 Task: Compose an email with the signature Kyle Scott with the subject Request for feedback on a non-disclosure agreement and the message Please let me know if there are any updates on the project budget. from softage.3@softage.net to softage.9@softage.net with an attached audio file Audio_poem.mp3 Undo the message, redo the message and add the line (Thank you) Send the email. Finally, move the email from Sent Items to the label Manufacturing
Action: Mouse moved to (82, 166)
Screenshot: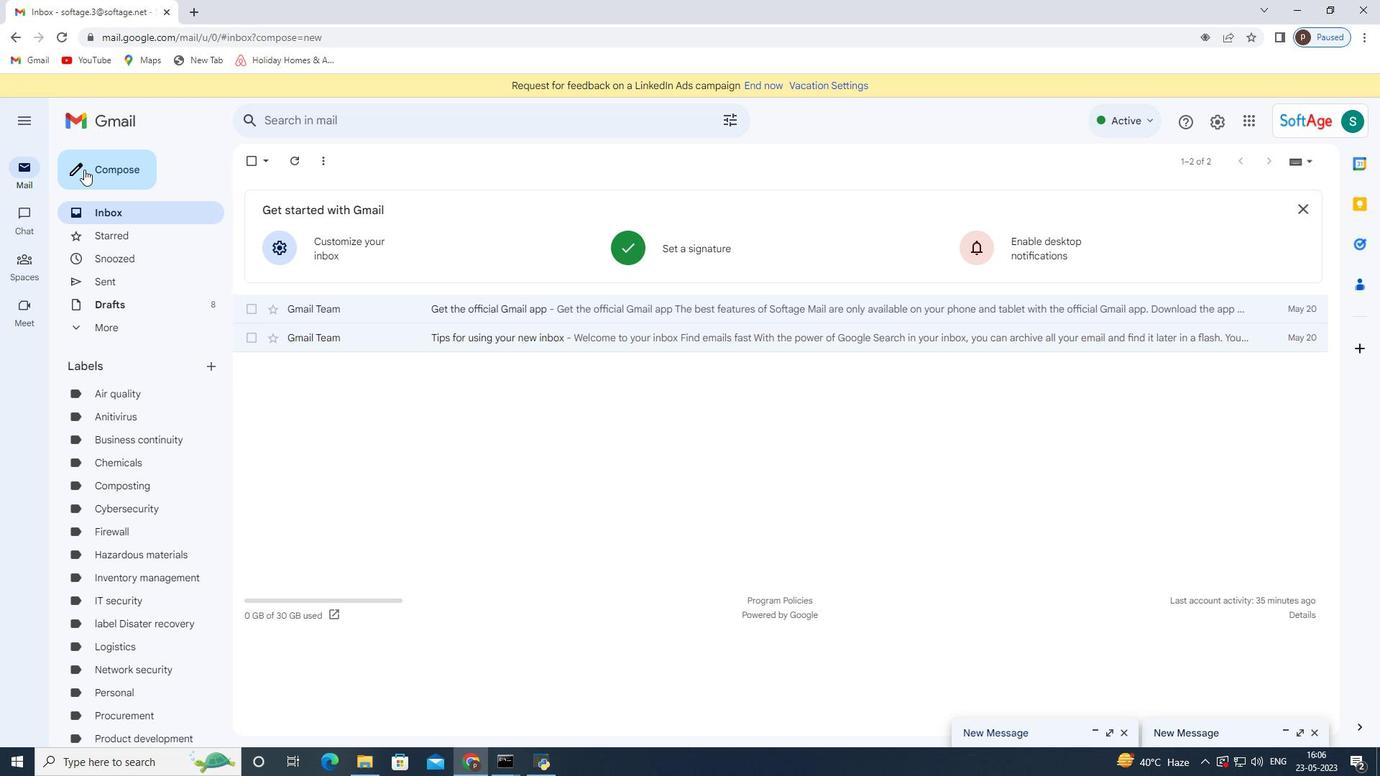 
Action: Mouse pressed left at (82, 166)
Screenshot: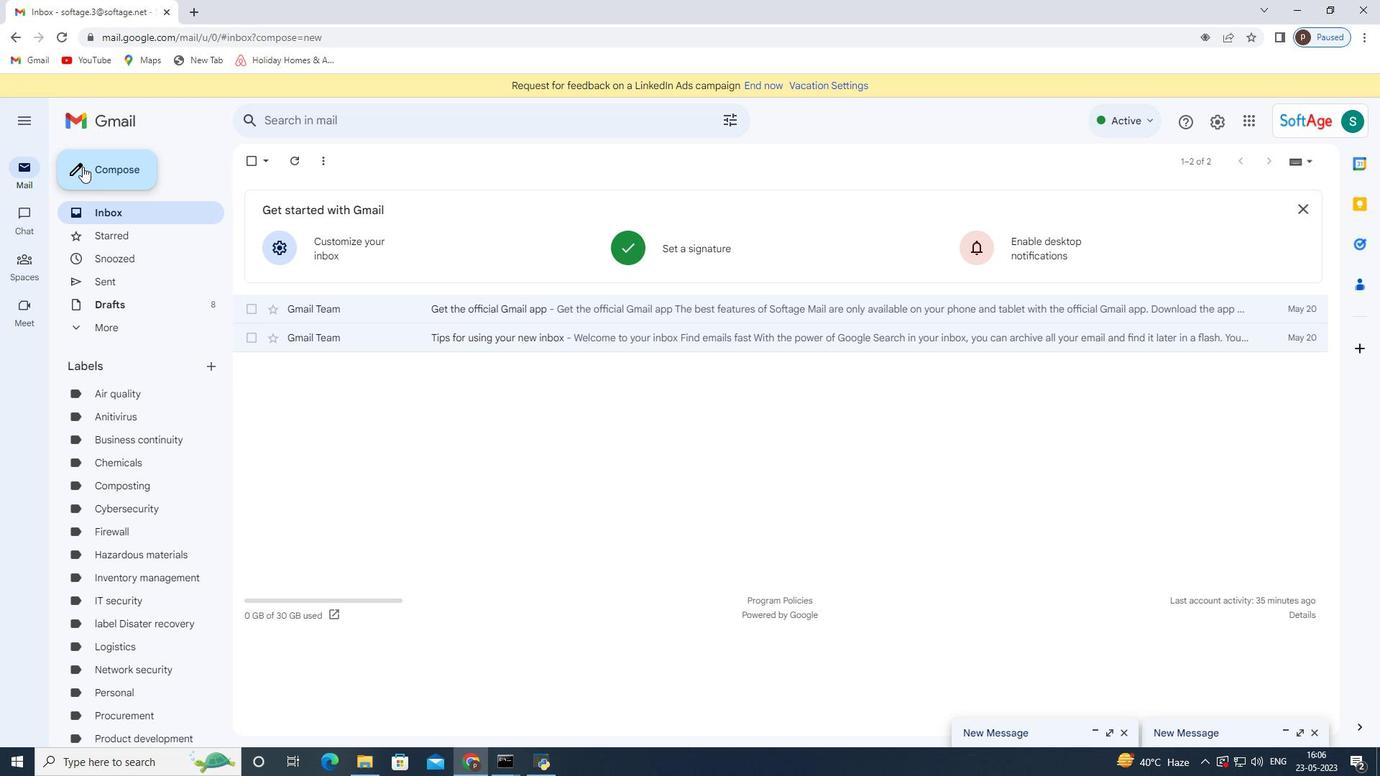 
Action: Mouse moved to (788, 719)
Screenshot: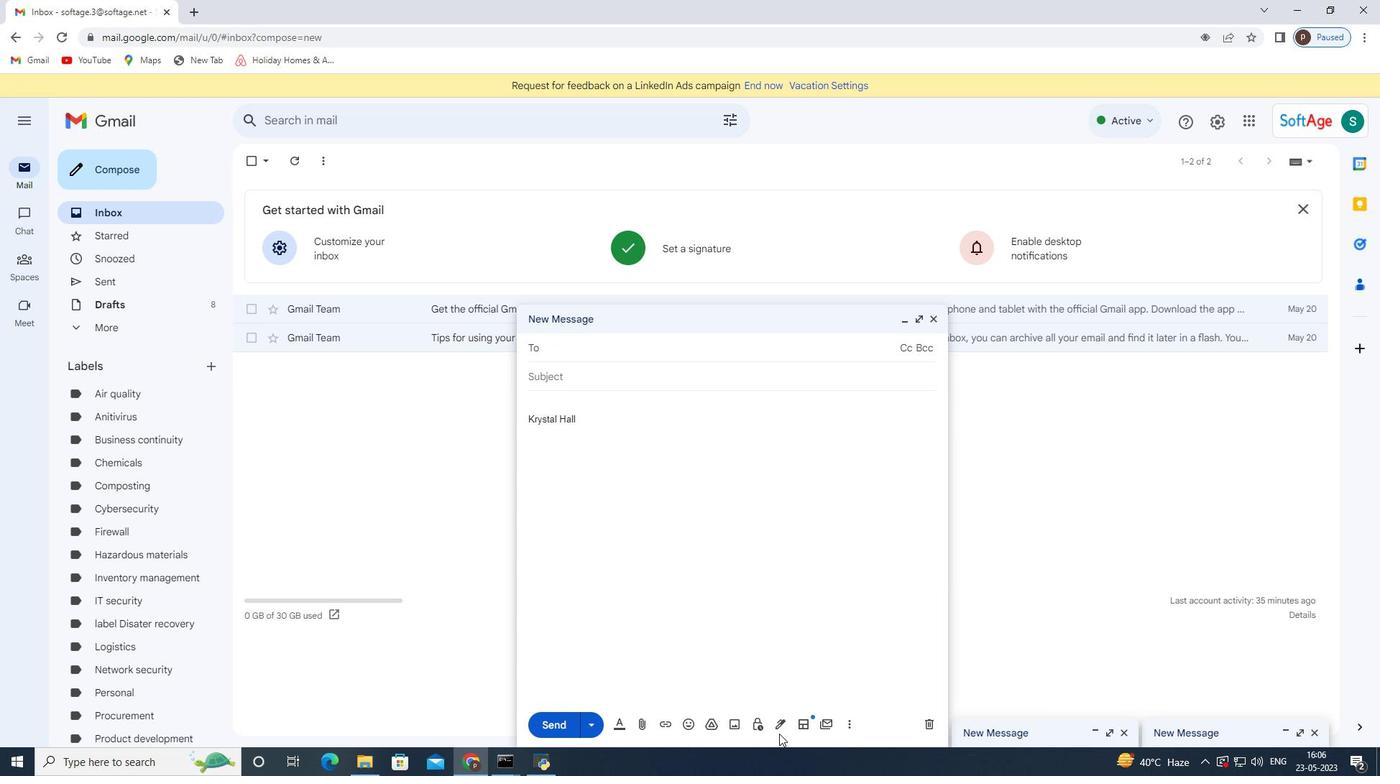 
Action: Mouse pressed left at (788, 719)
Screenshot: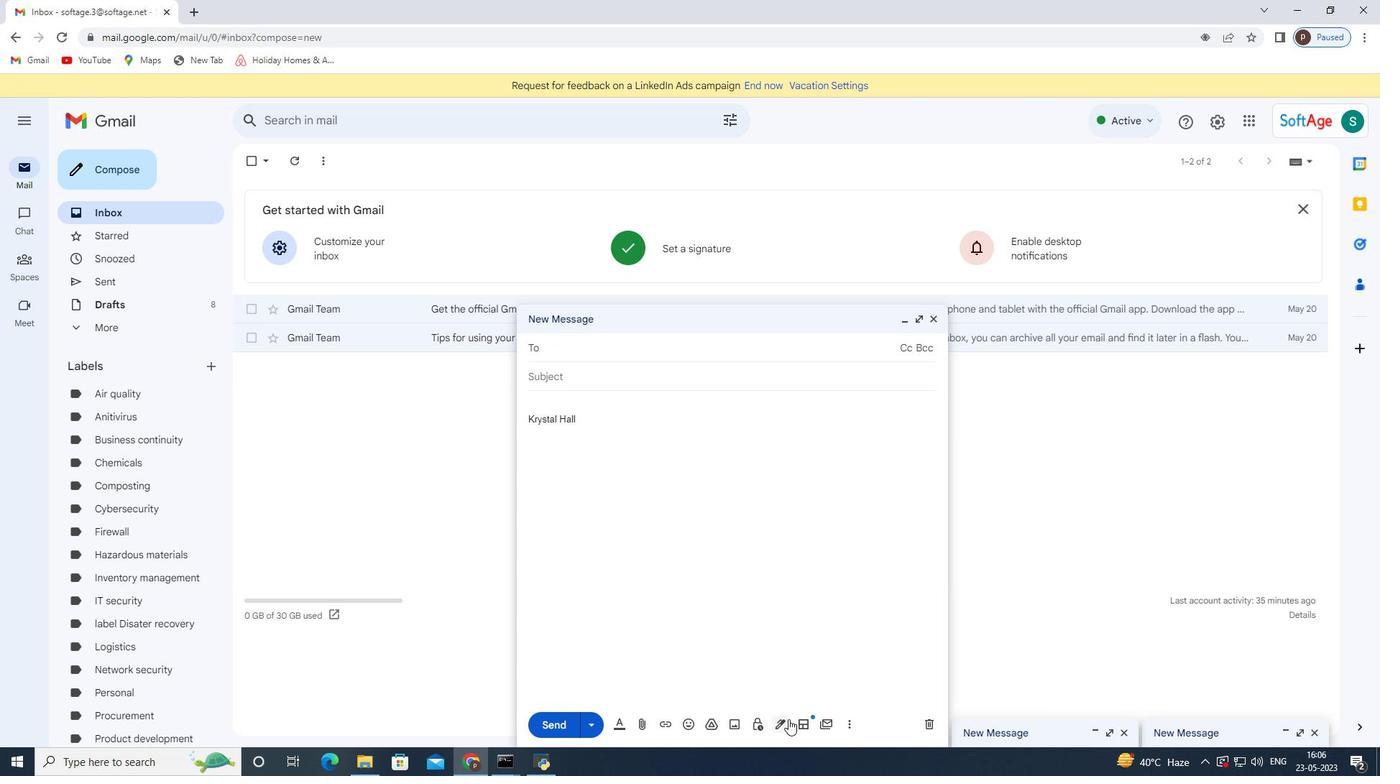 
Action: Mouse moved to (829, 635)
Screenshot: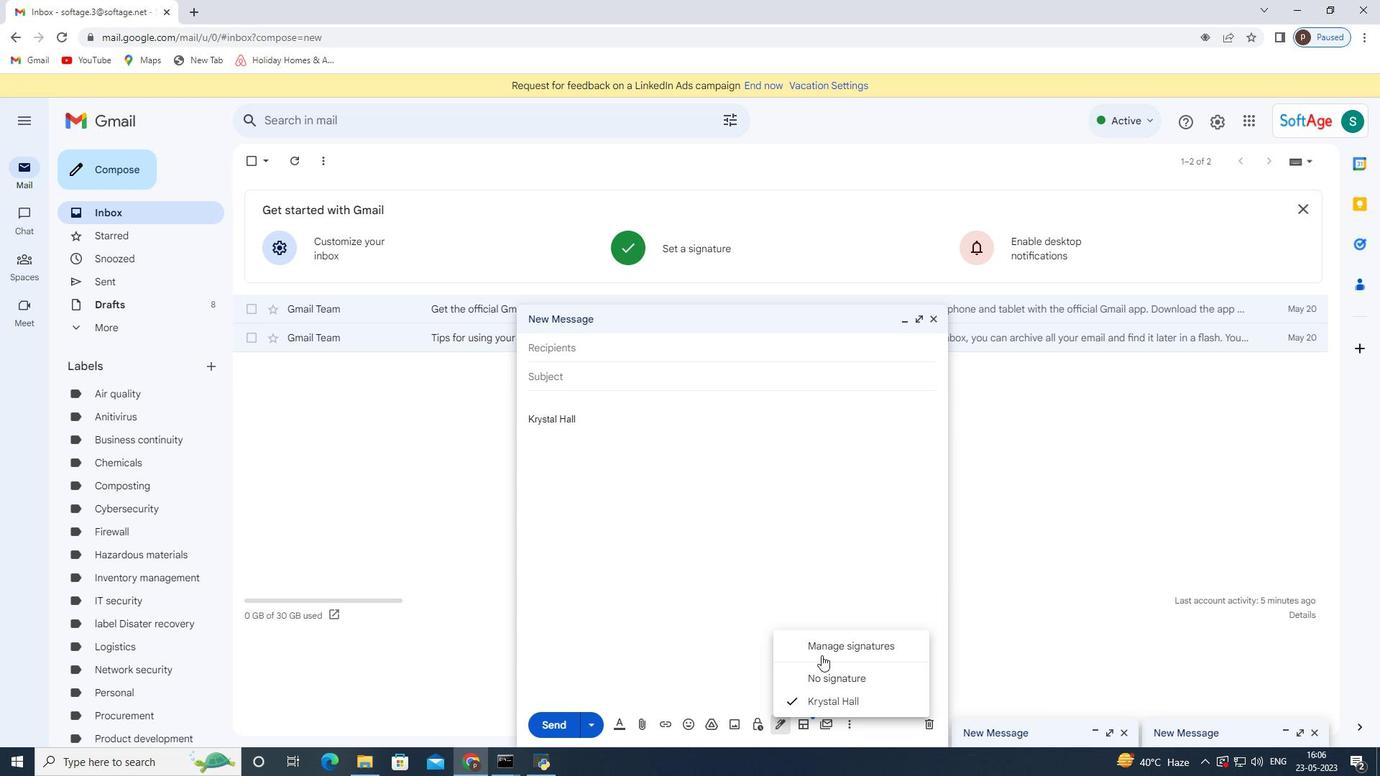 
Action: Mouse pressed left at (829, 635)
Screenshot: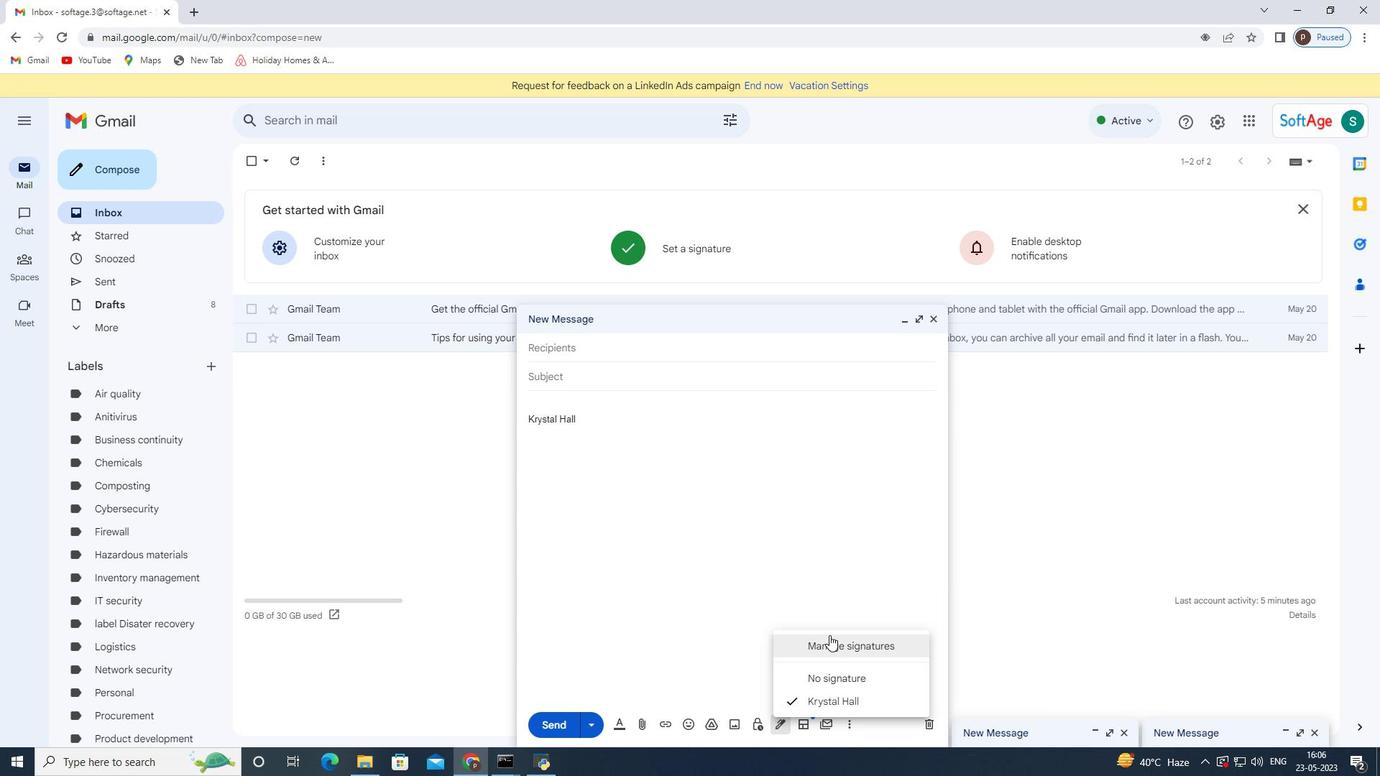 
Action: Mouse moved to (934, 317)
Screenshot: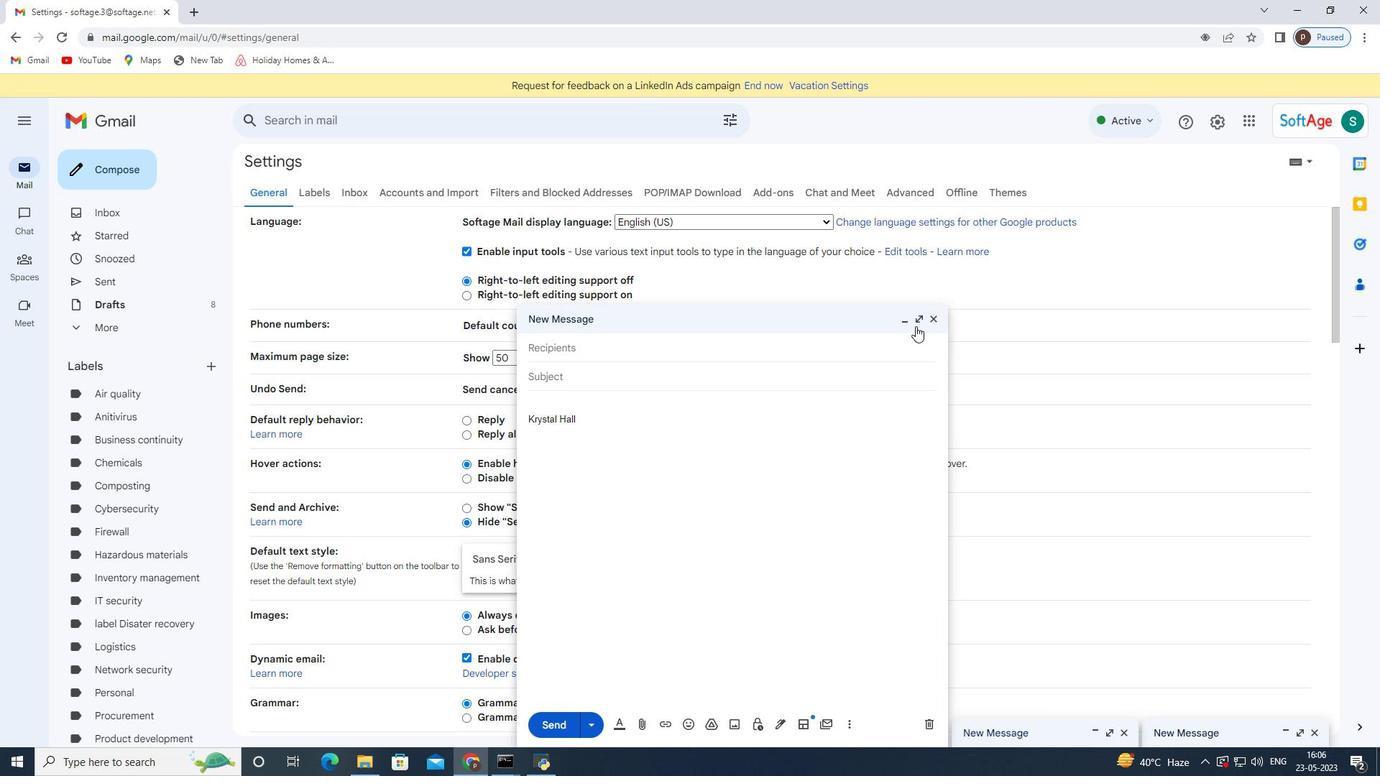 
Action: Mouse pressed left at (934, 317)
Screenshot: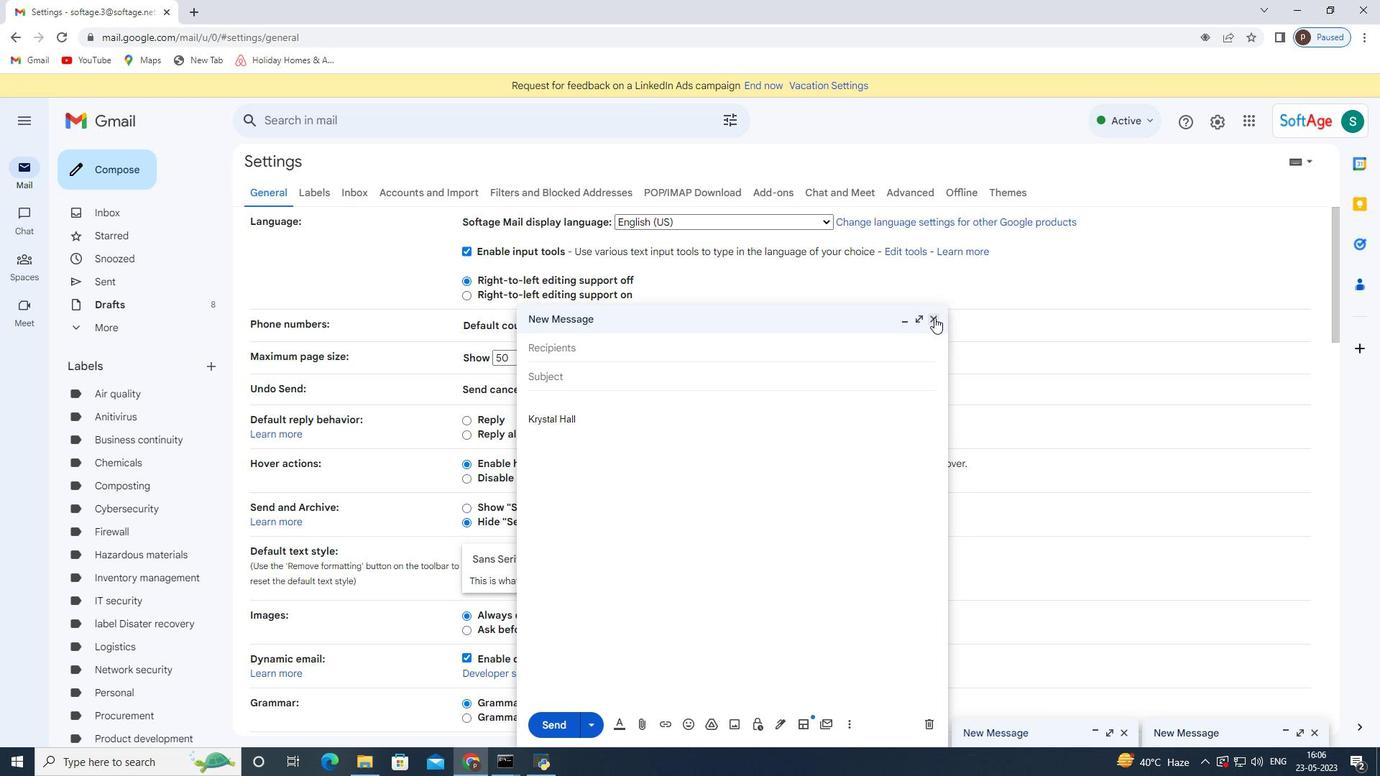 
Action: Mouse moved to (526, 424)
Screenshot: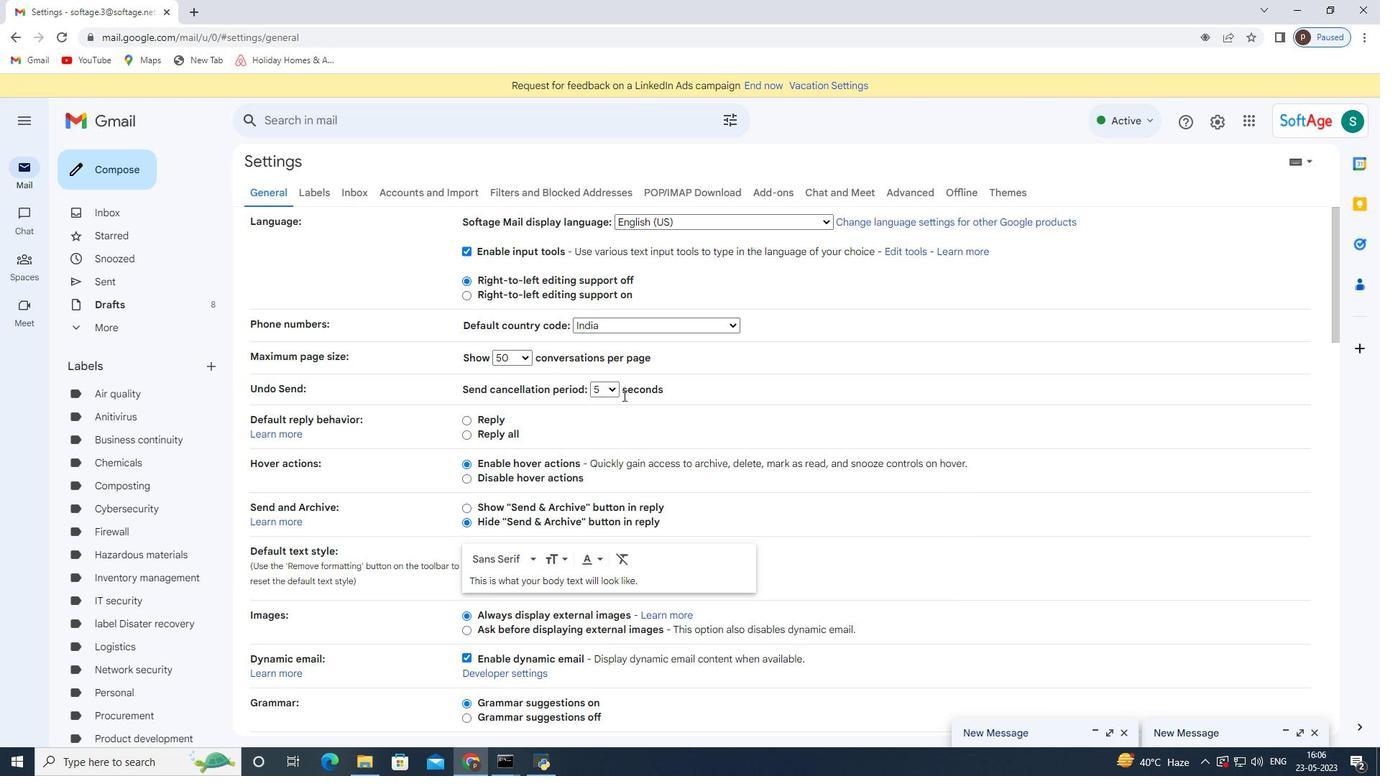 
Action: Mouse scrolled (526, 423) with delta (0, 0)
Screenshot: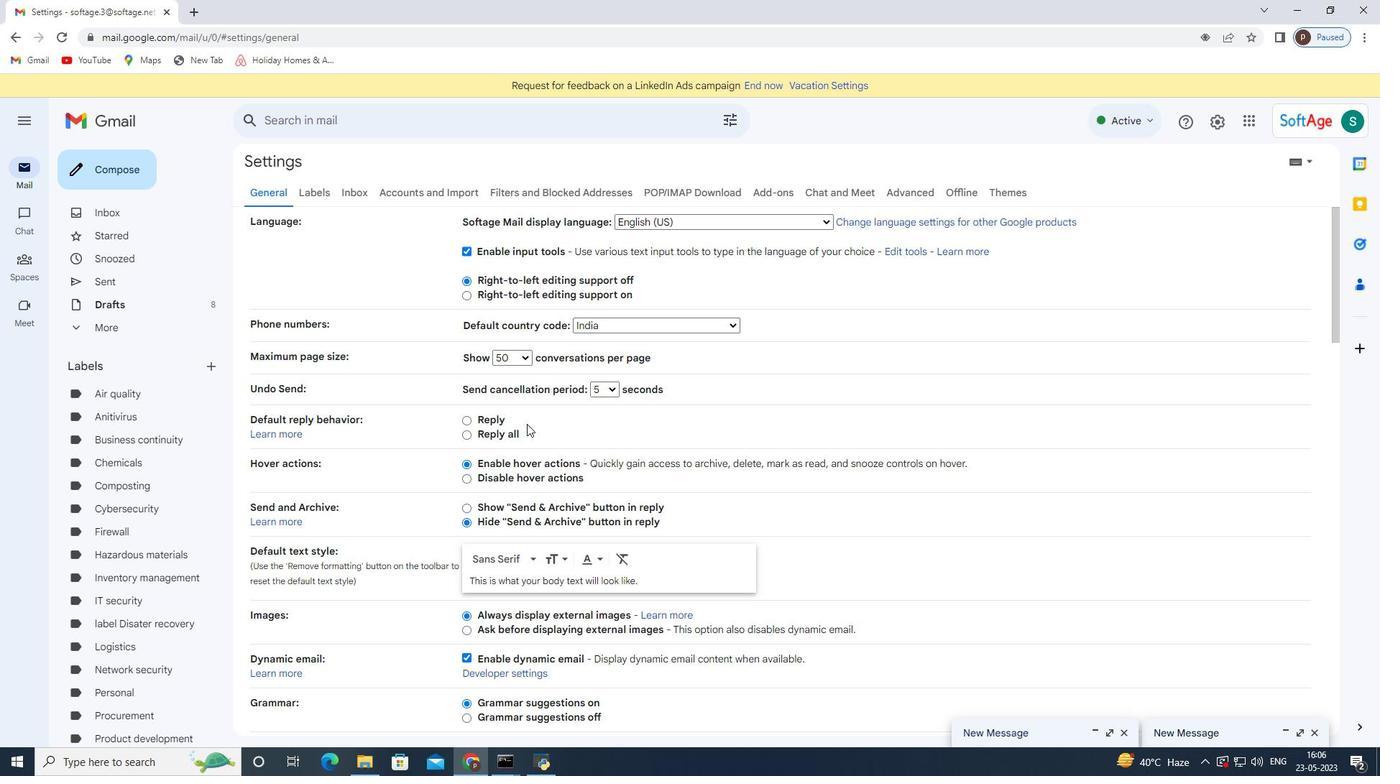 
Action: Mouse scrolled (526, 423) with delta (0, 0)
Screenshot: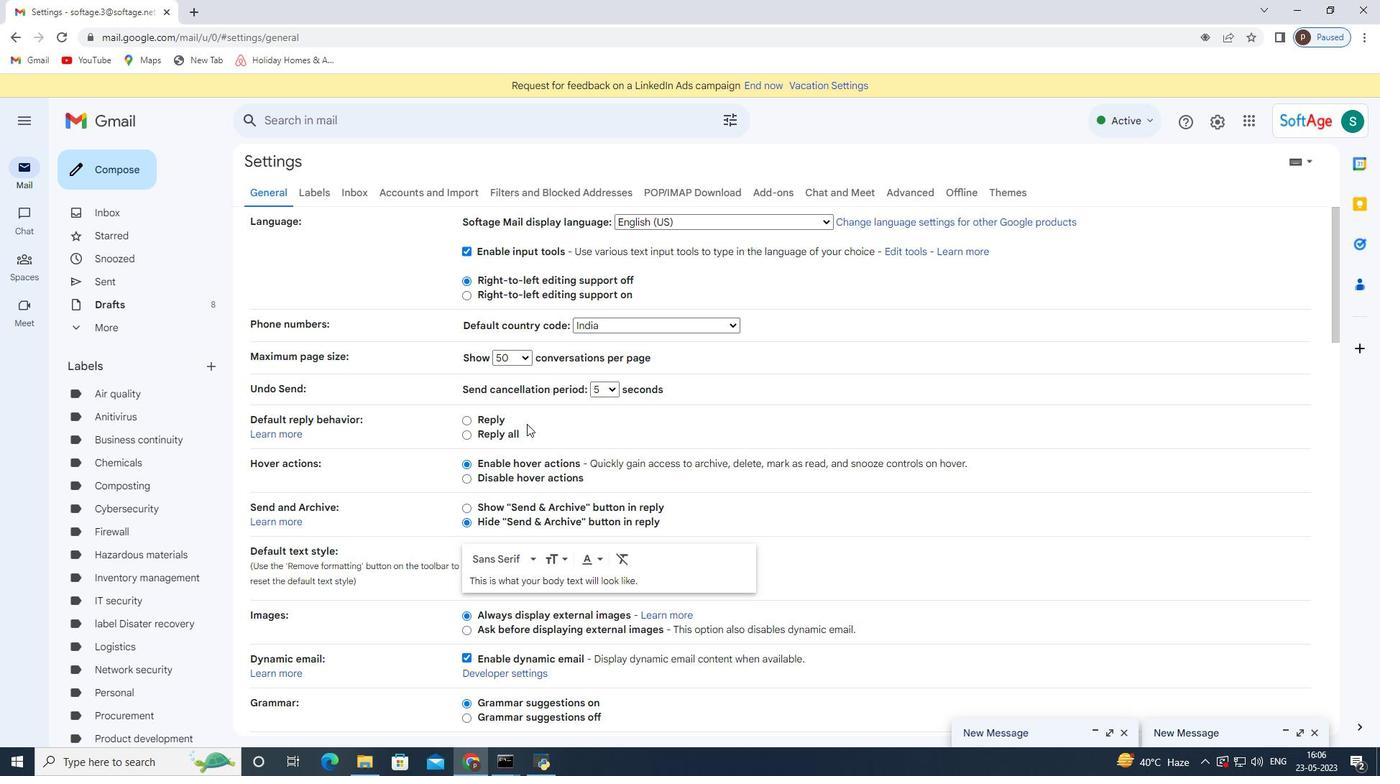 
Action: Mouse scrolled (526, 423) with delta (0, 0)
Screenshot: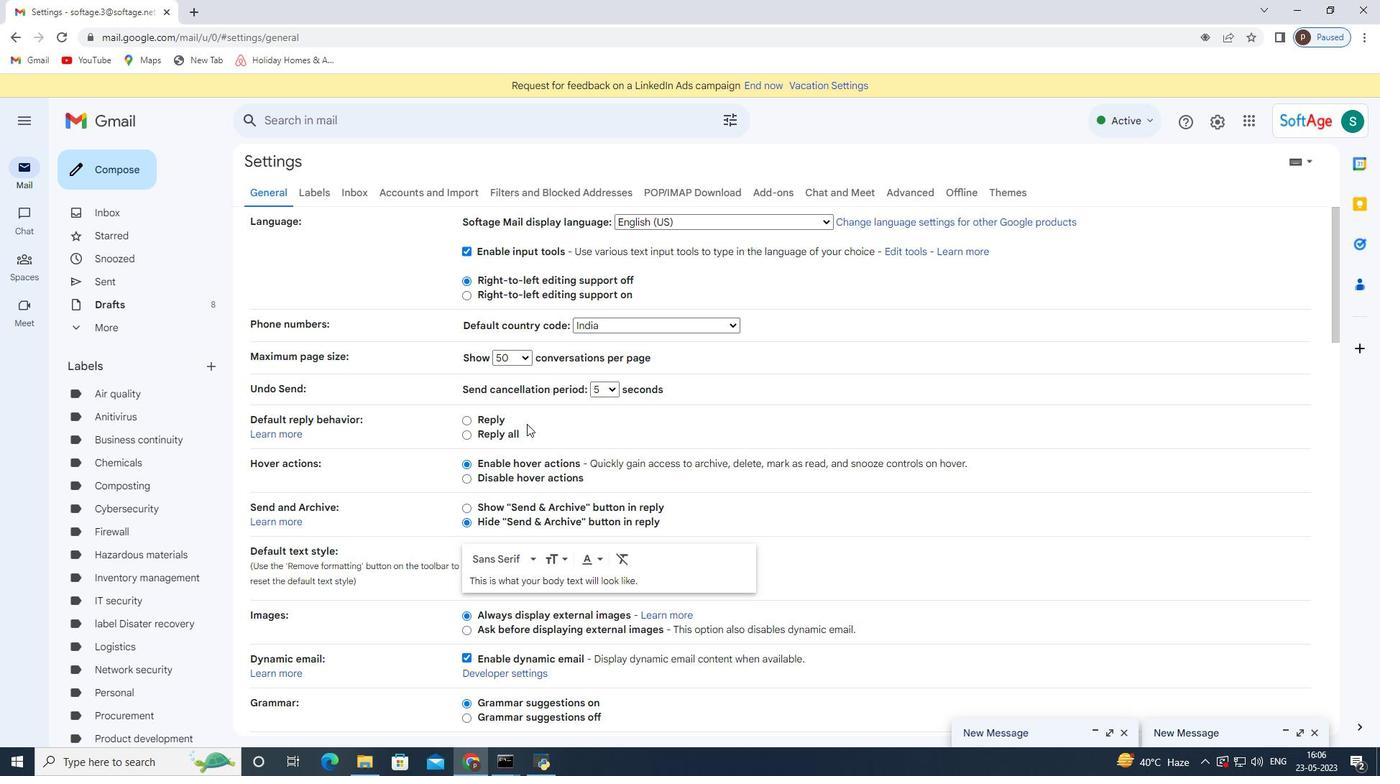 
Action: Mouse scrolled (526, 423) with delta (0, 0)
Screenshot: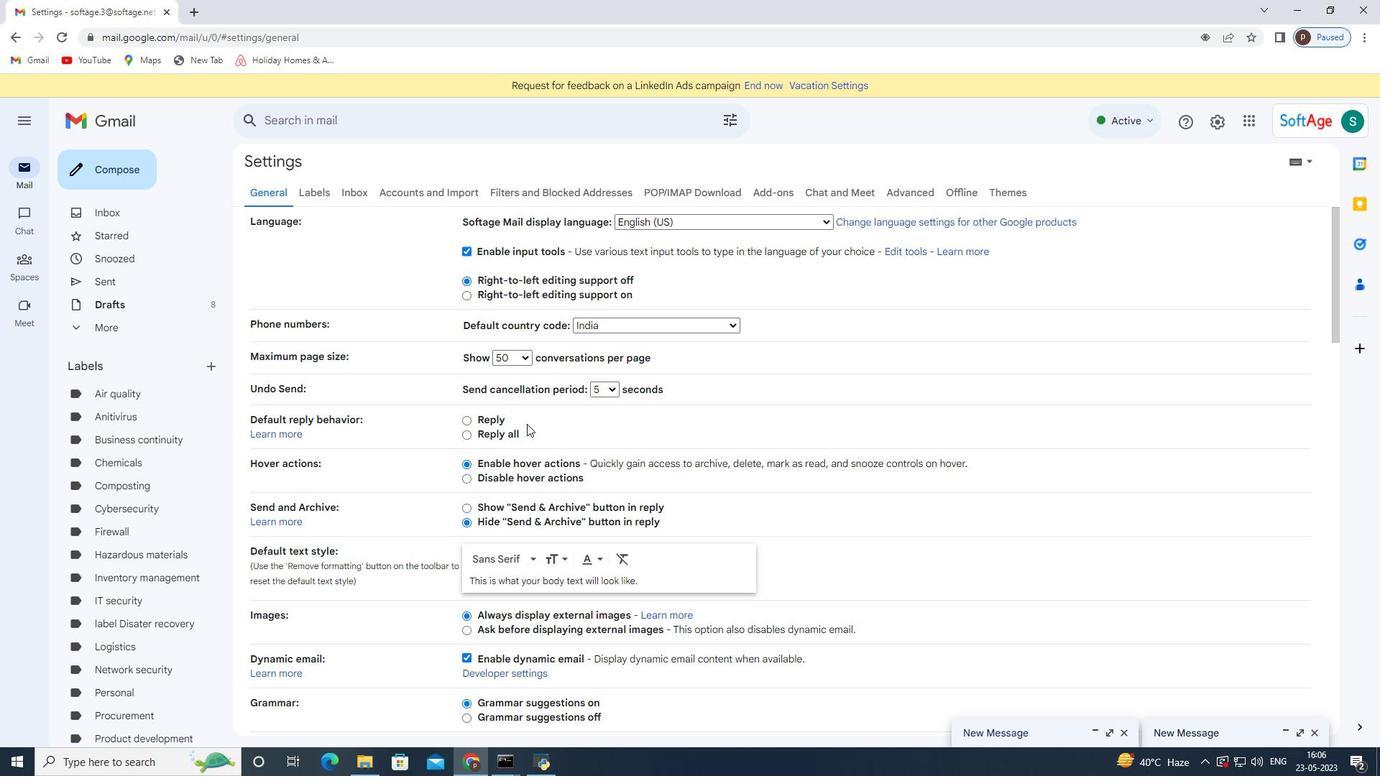 
Action: Mouse scrolled (526, 423) with delta (0, 0)
Screenshot: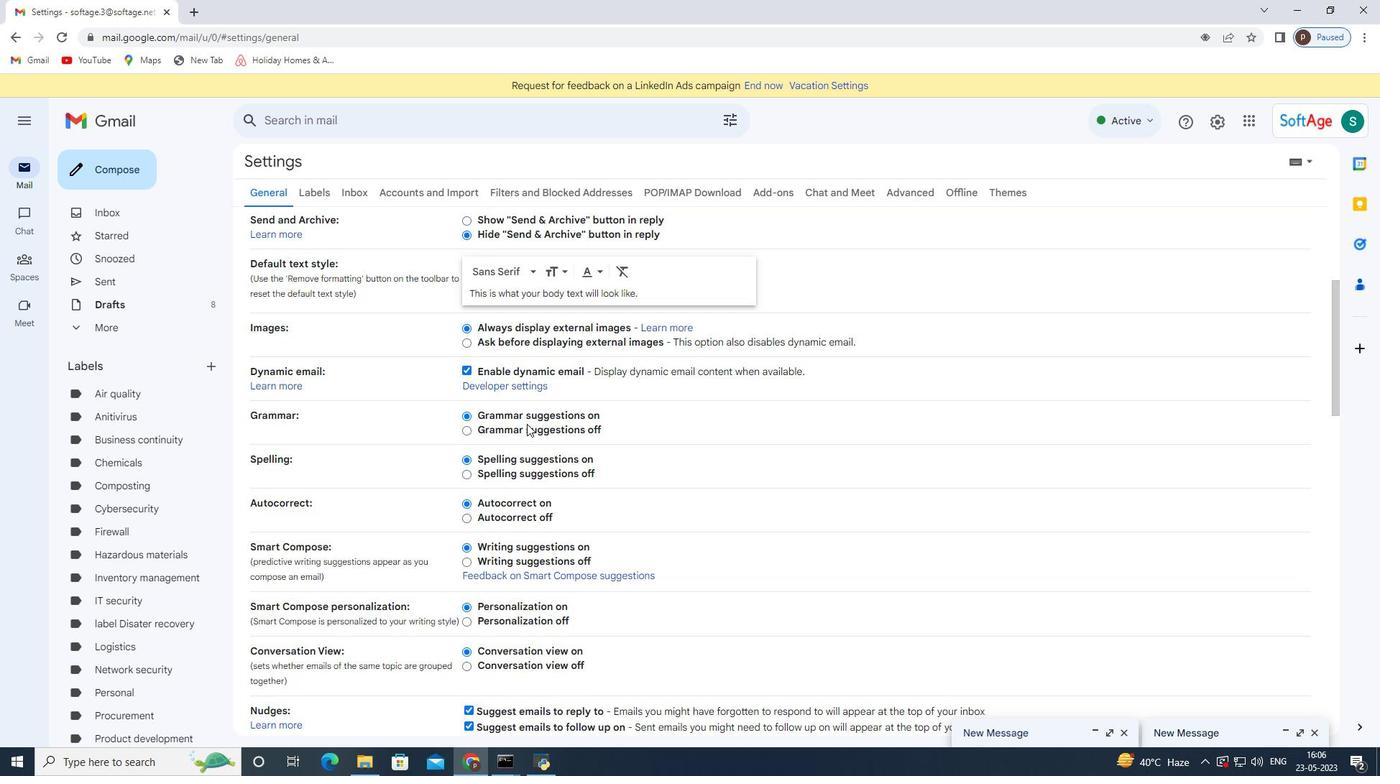 
Action: Mouse scrolled (526, 423) with delta (0, 0)
Screenshot: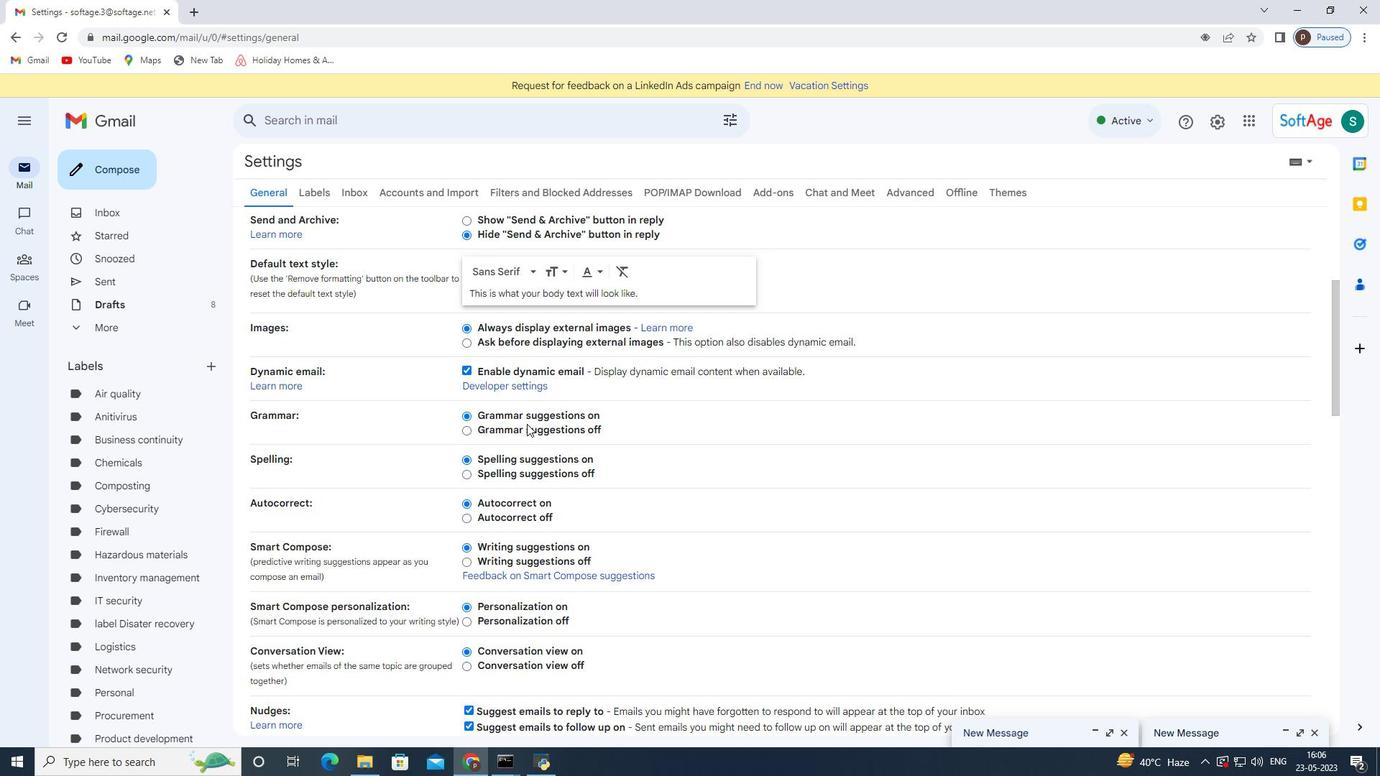 
Action: Mouse scrolled (526, 423) with delta (0, 0)
Screenshot: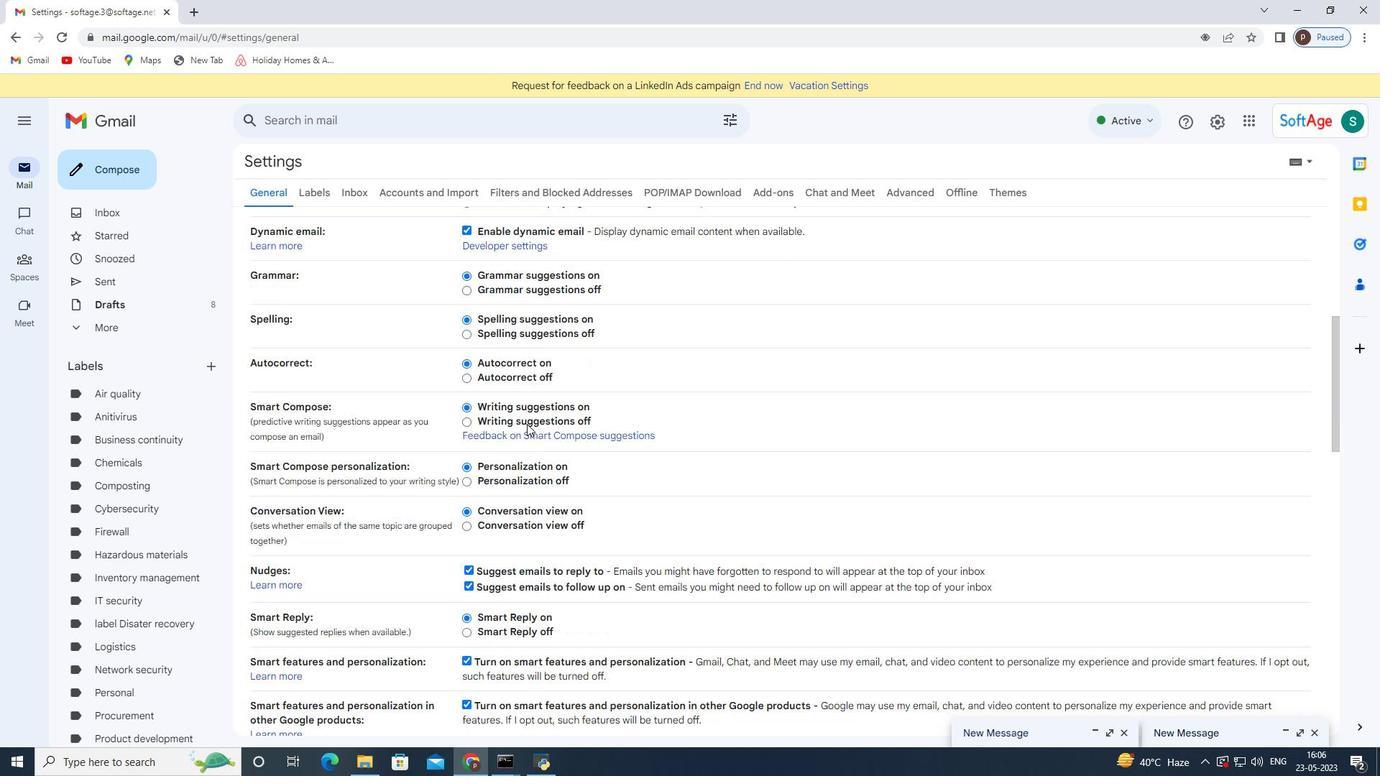
Action: Mouse scrolled (526, 423) with delta (0, 0)
Screenshot: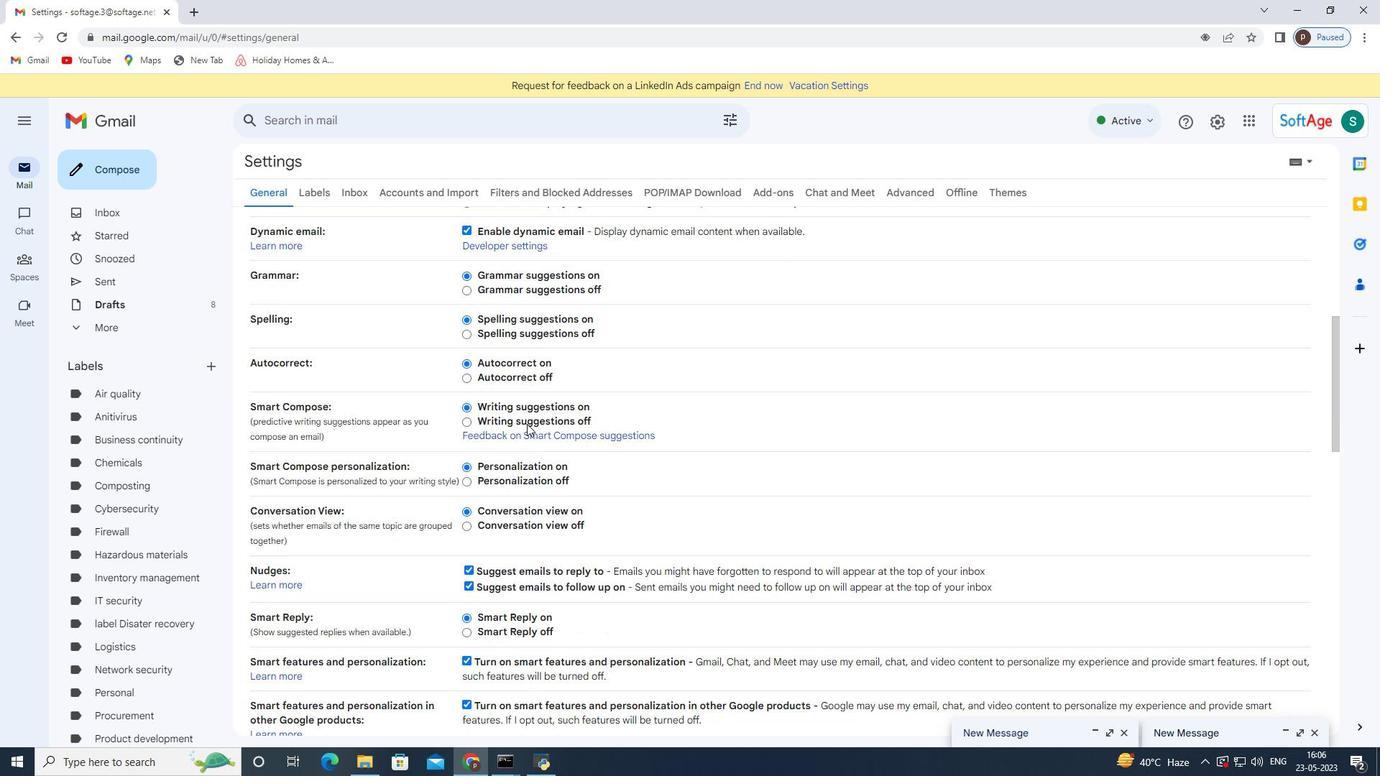 
Action: Mouse scrolled (526, 423) with delta (0, 0)
Screenshot: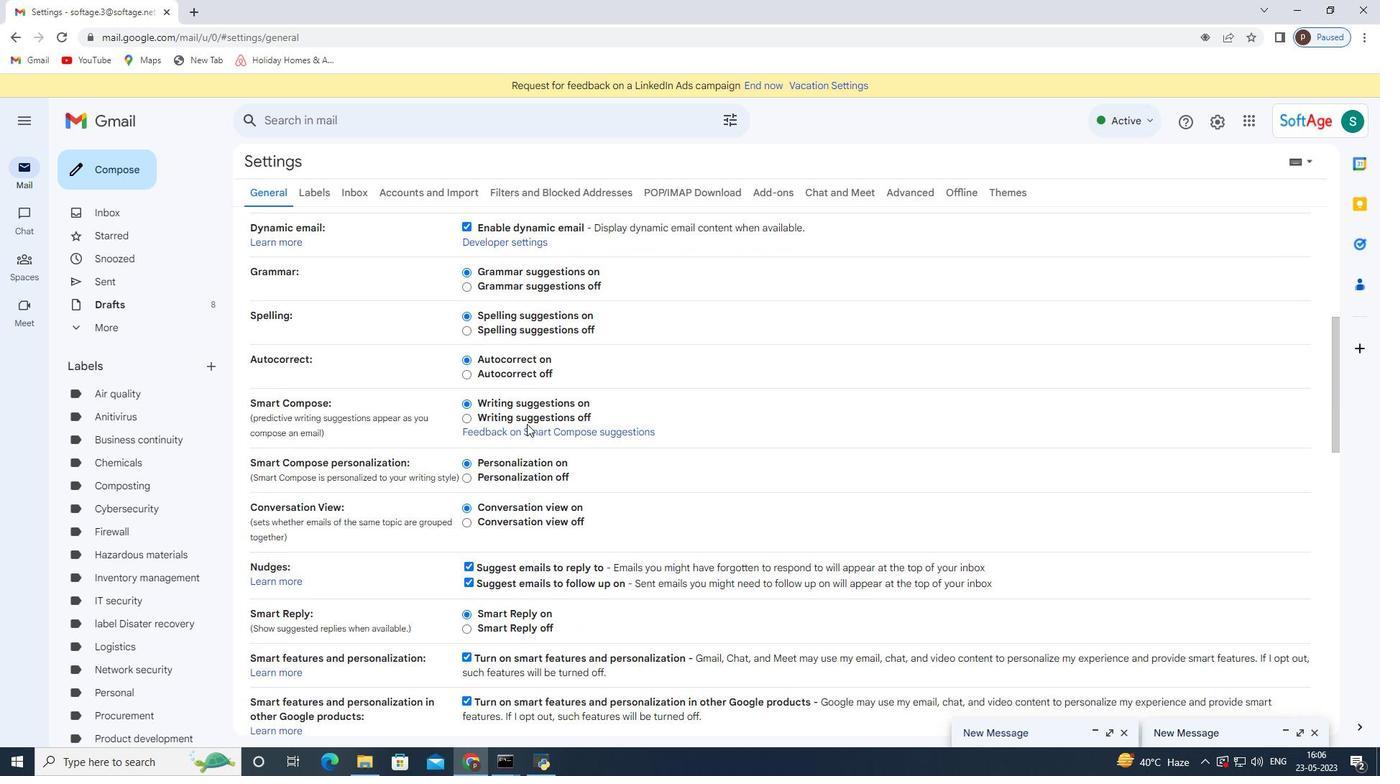 
Action: Mouse scrolled (526, 423) with delta (0, 0)
Screenshot: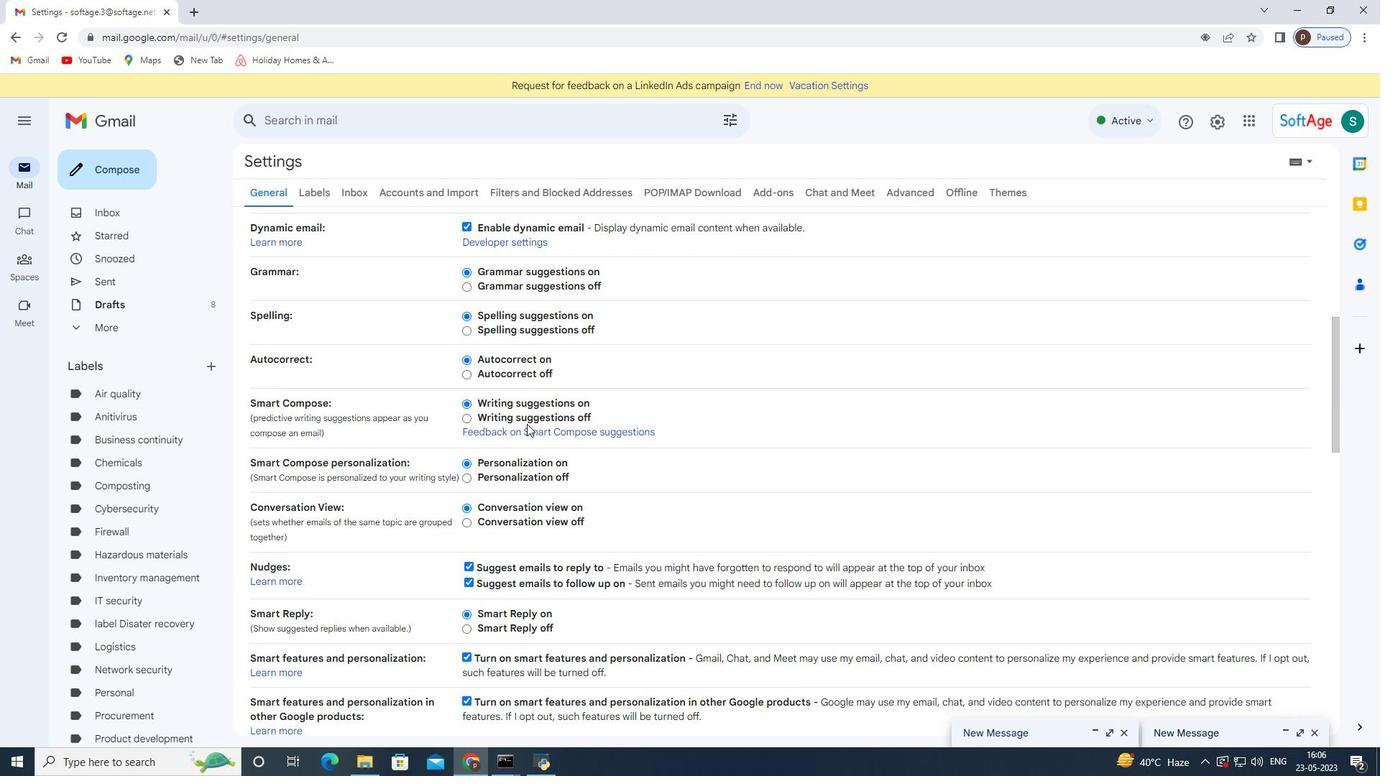 
Action: Mouse scrolled (526, 423) with delta (0, 0)
Screenshot: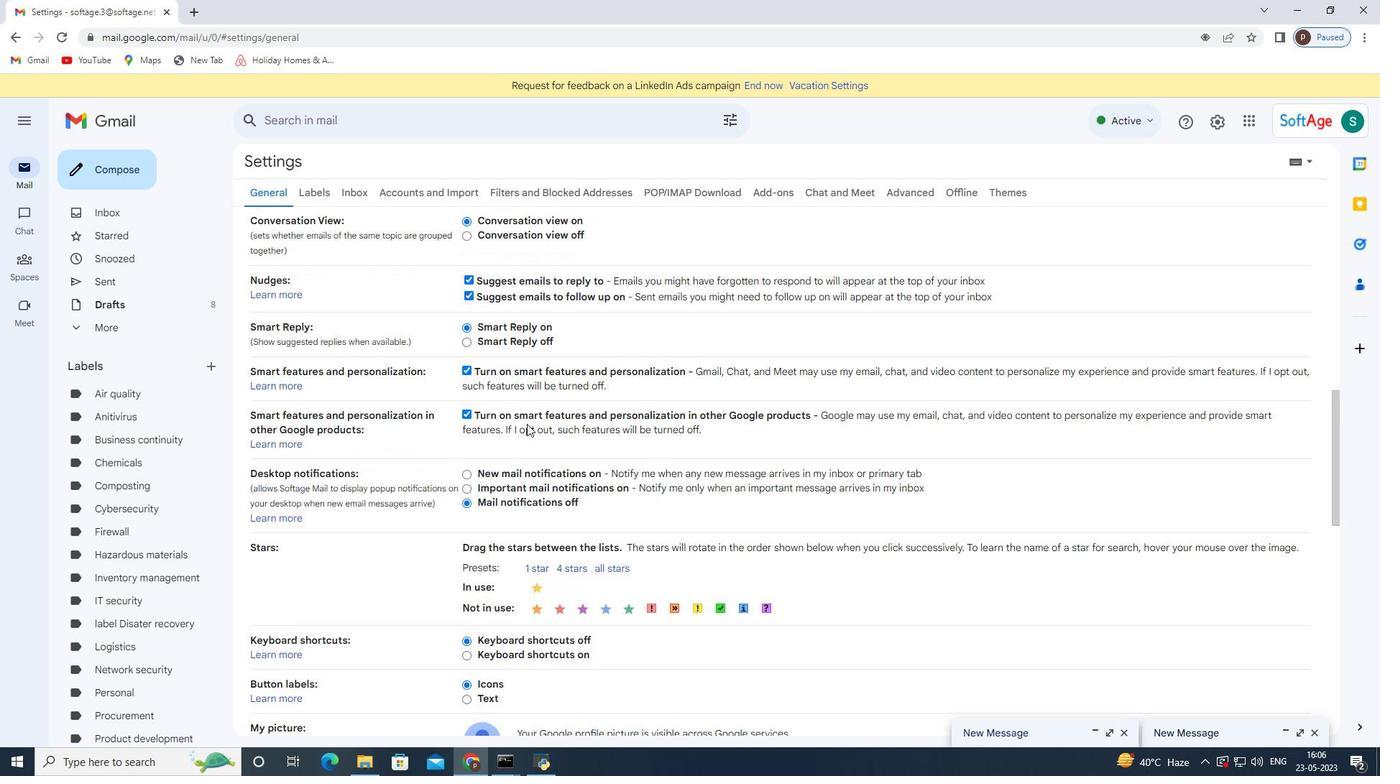 
Action: Mouse scrolled (526, 423) with delta (0, 0)
Screenshot: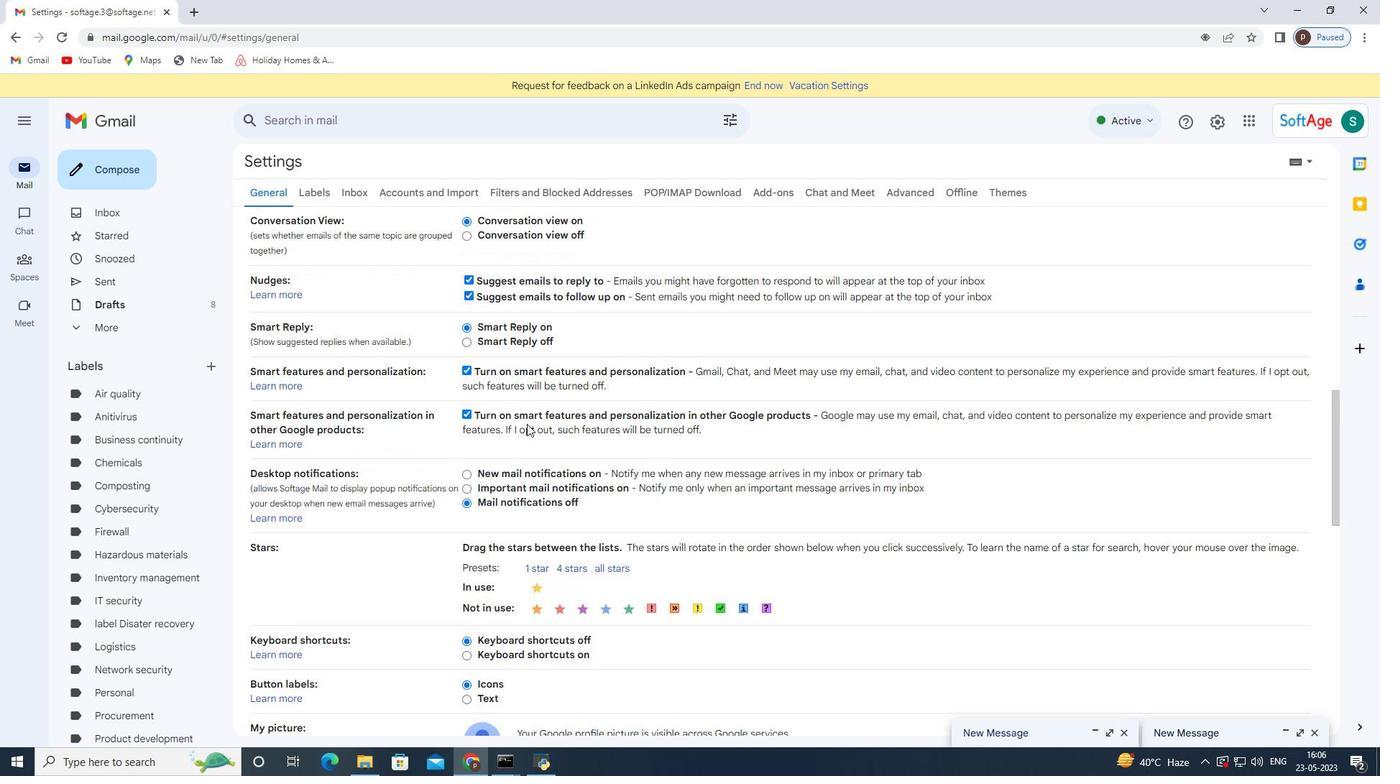 
Action: Mouse scrolled (526, 423) with delta (0, 0)
Screenshot: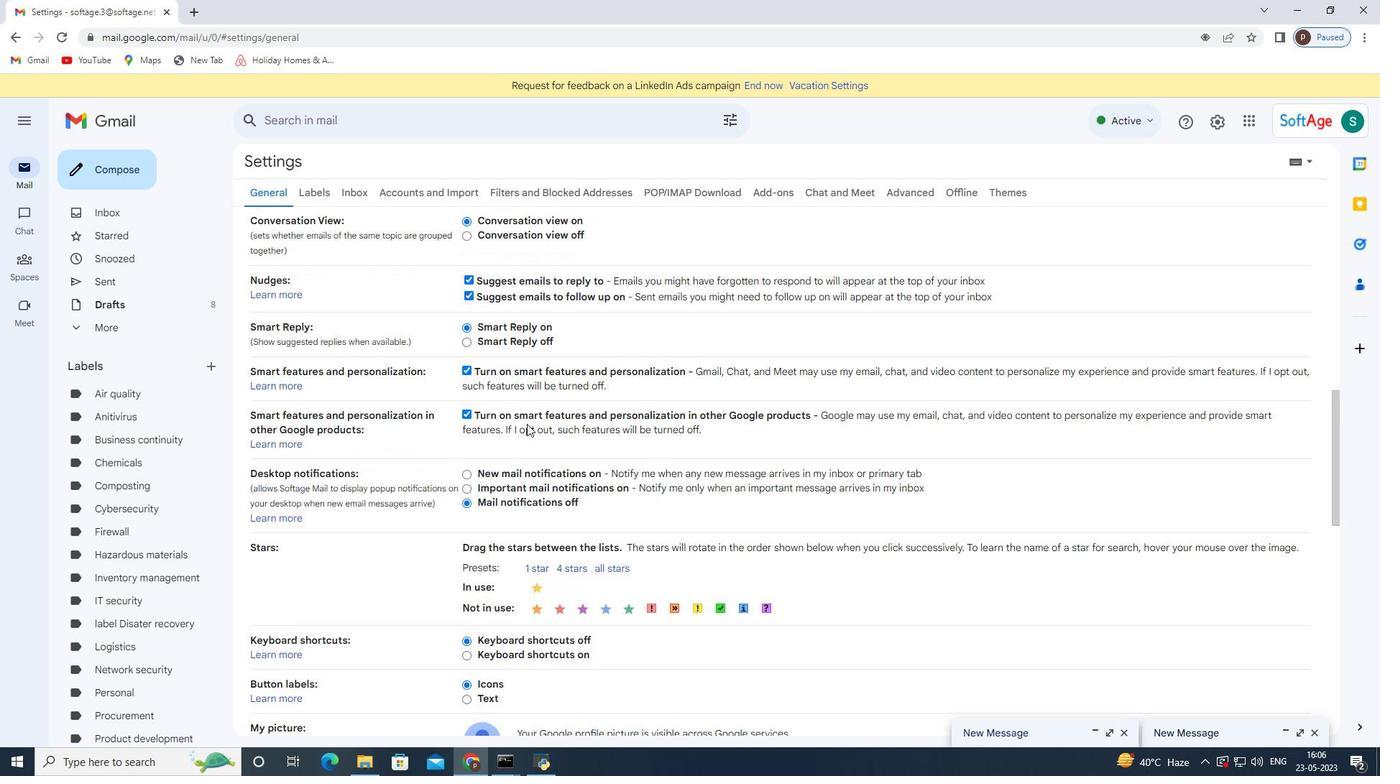 
Action: Mouse scrolled (526, 423) with delta (0, 0)
Screenshot: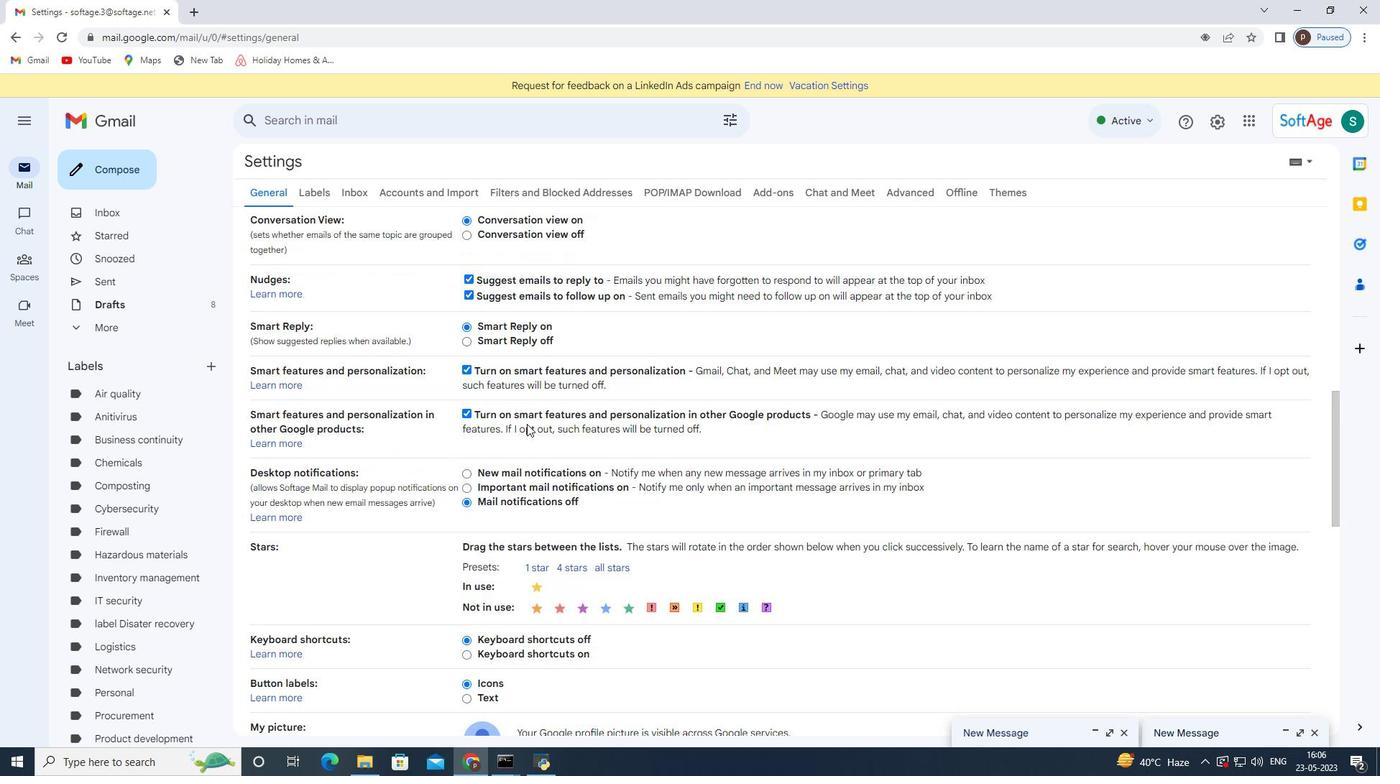 
Action: Mouse scrolled (526, 423) with delta (0, 0)
Screenshot: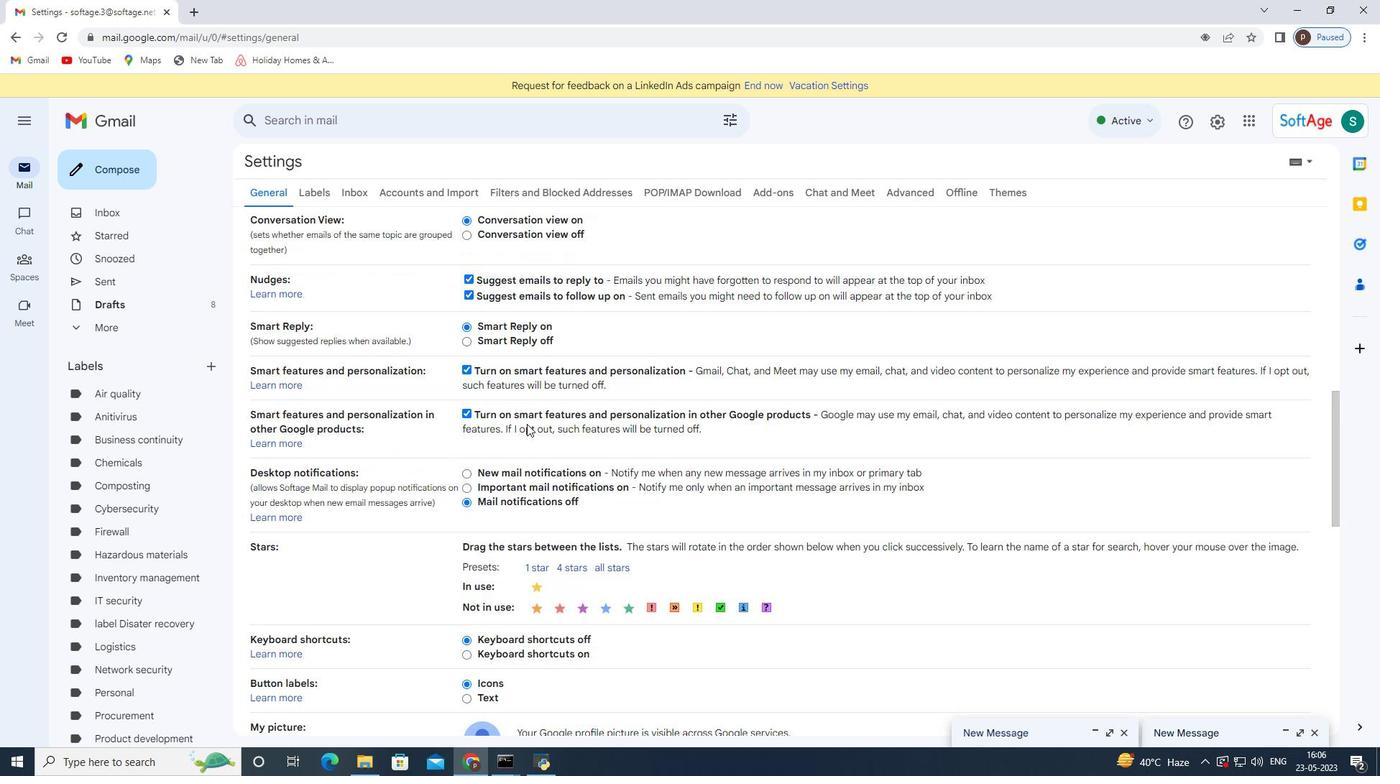 
Action: Mouse moved to (621, 477)
Screenshot: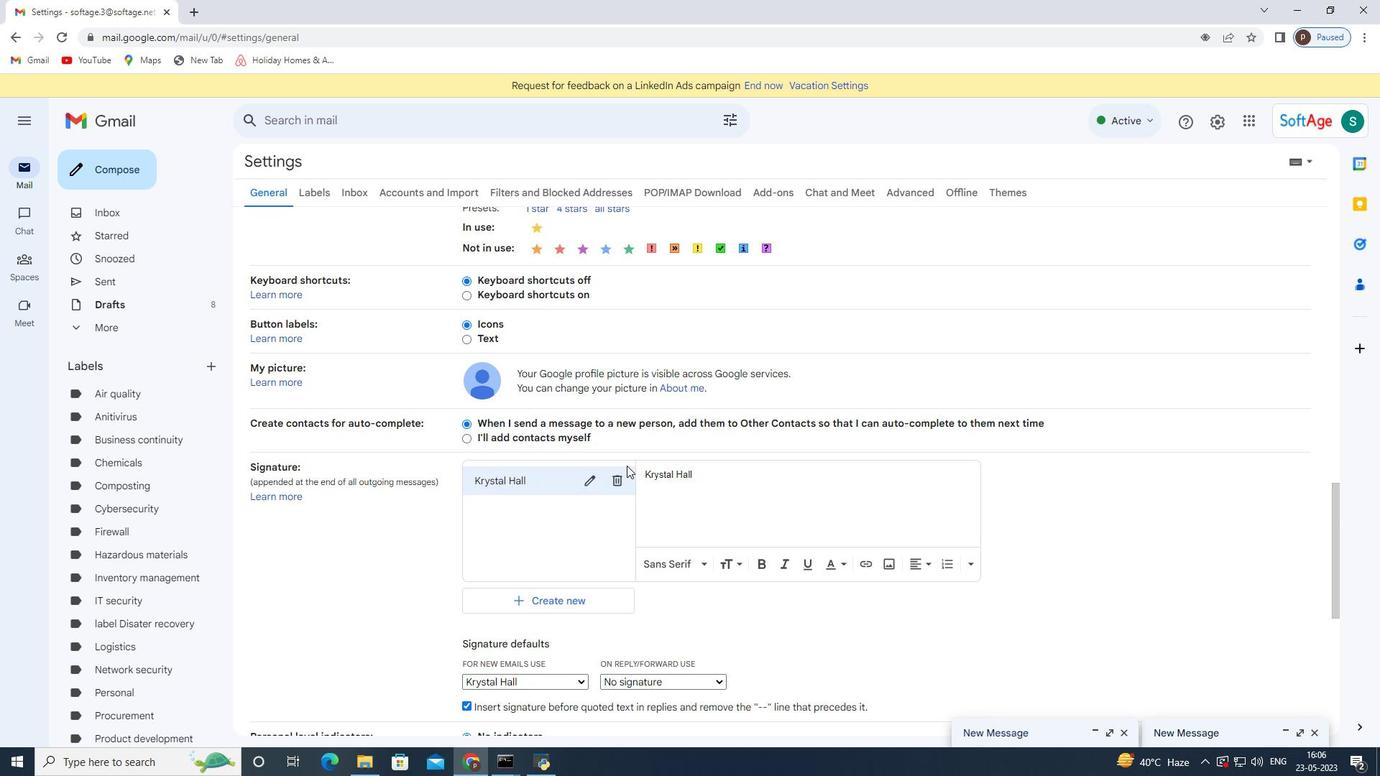 
Action: Mouse pressed left at (621, 477)
Screenshot: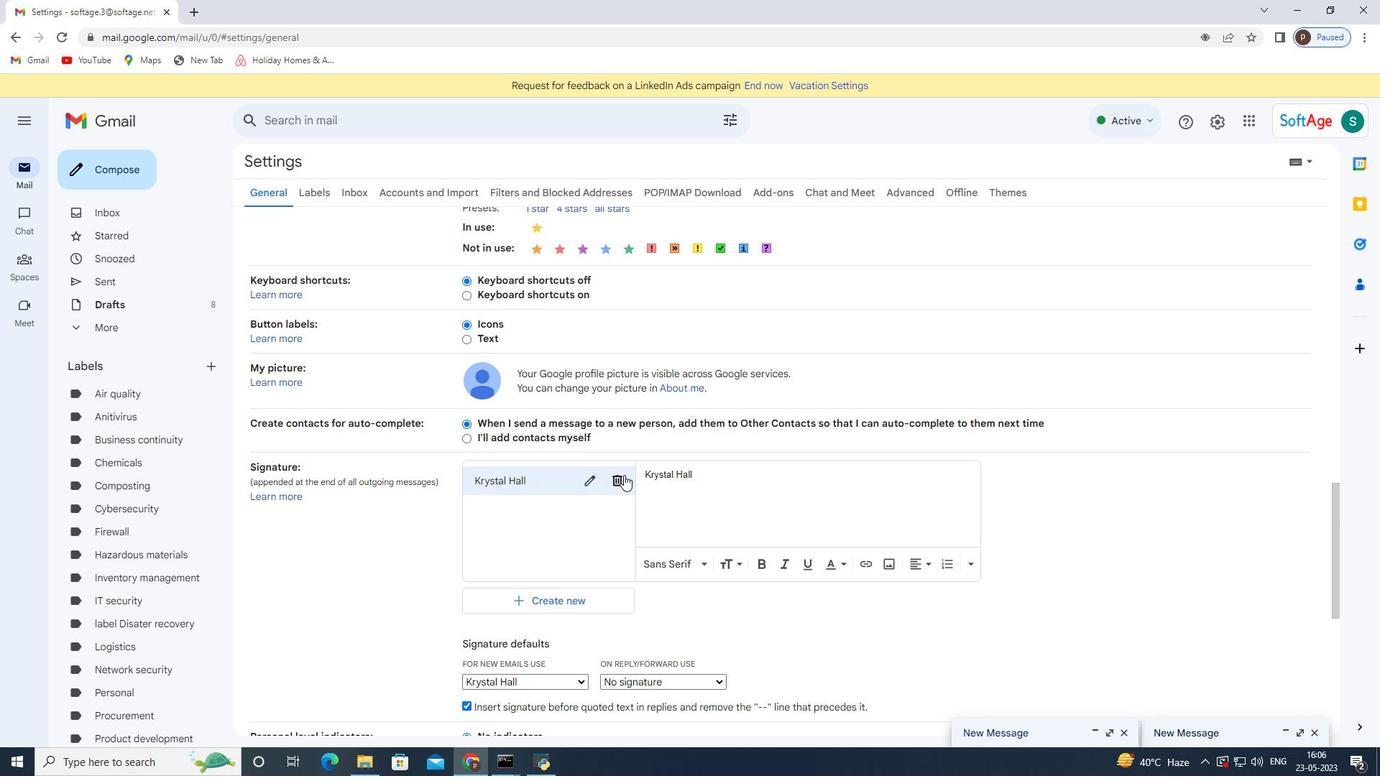
Action: Mouse moved to (814, 448)
Screenshot: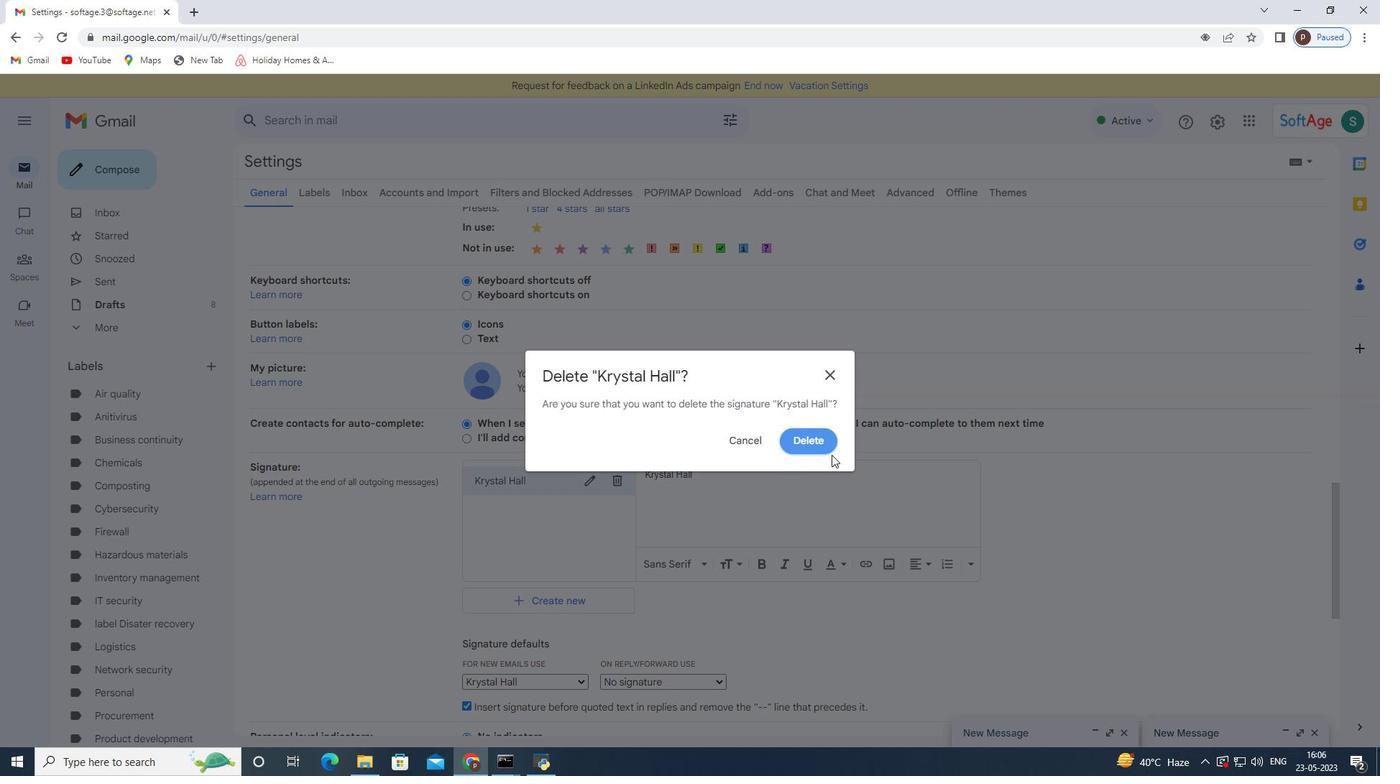 
Action: Mouse pressed left at (814, 448)
Screenshot: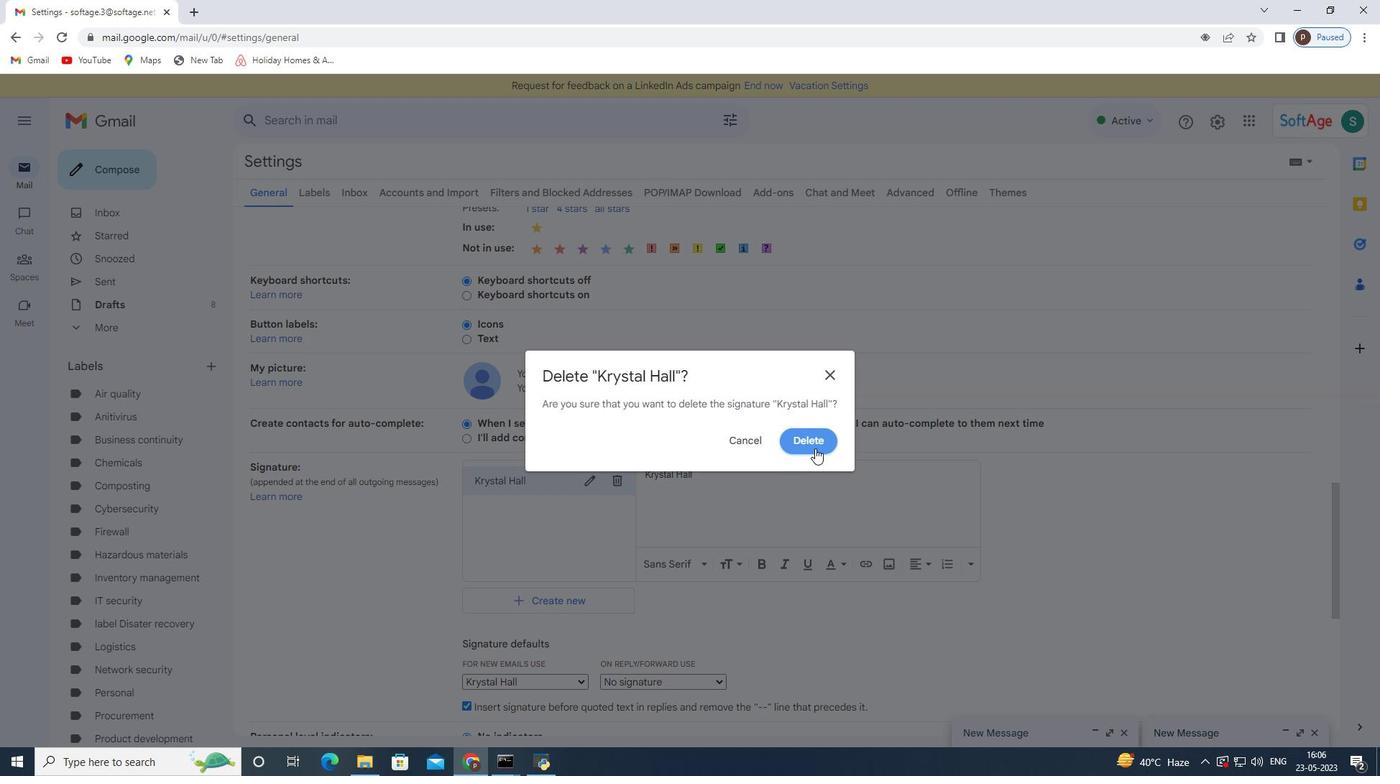 
Action: Mouse moved to (510, 495)
Screenshot: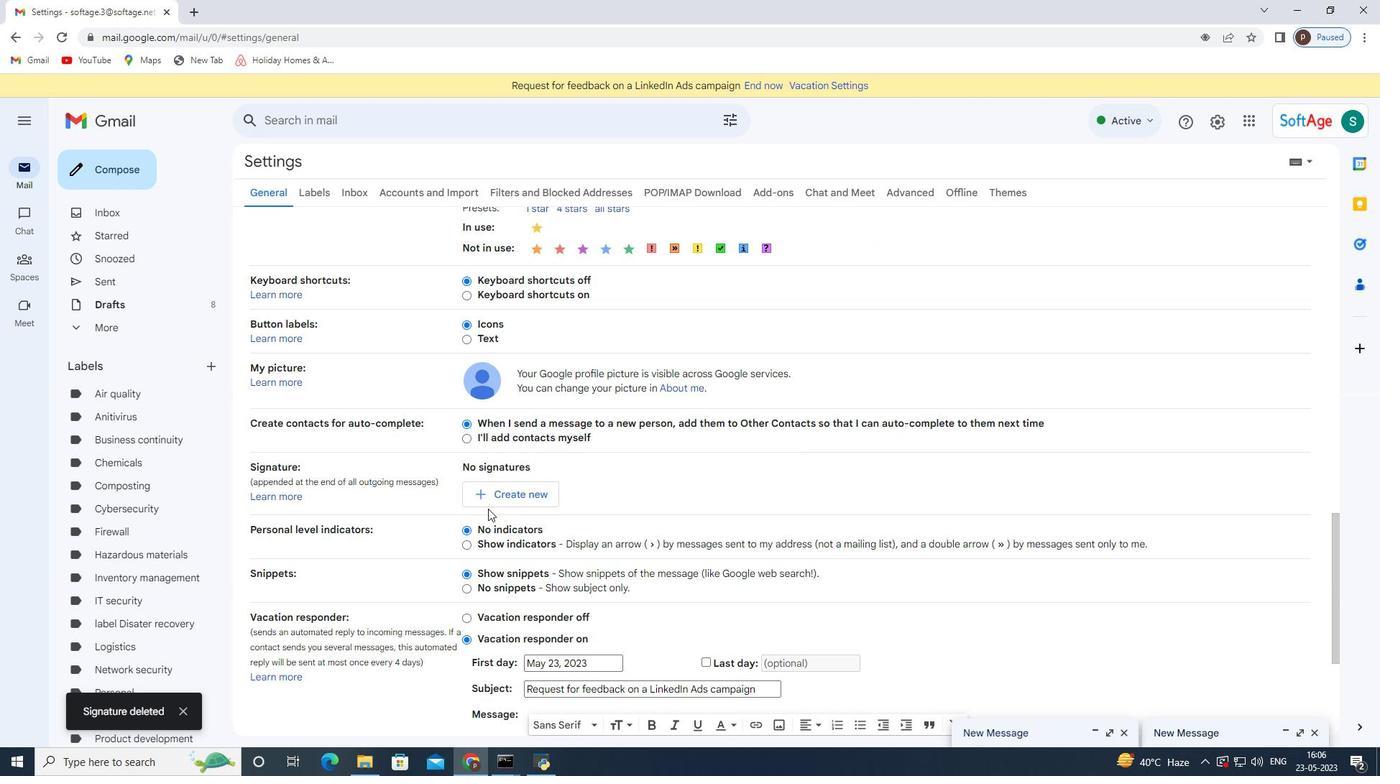 
Action: Mouse pressed left at (510, 495)
Screenshot: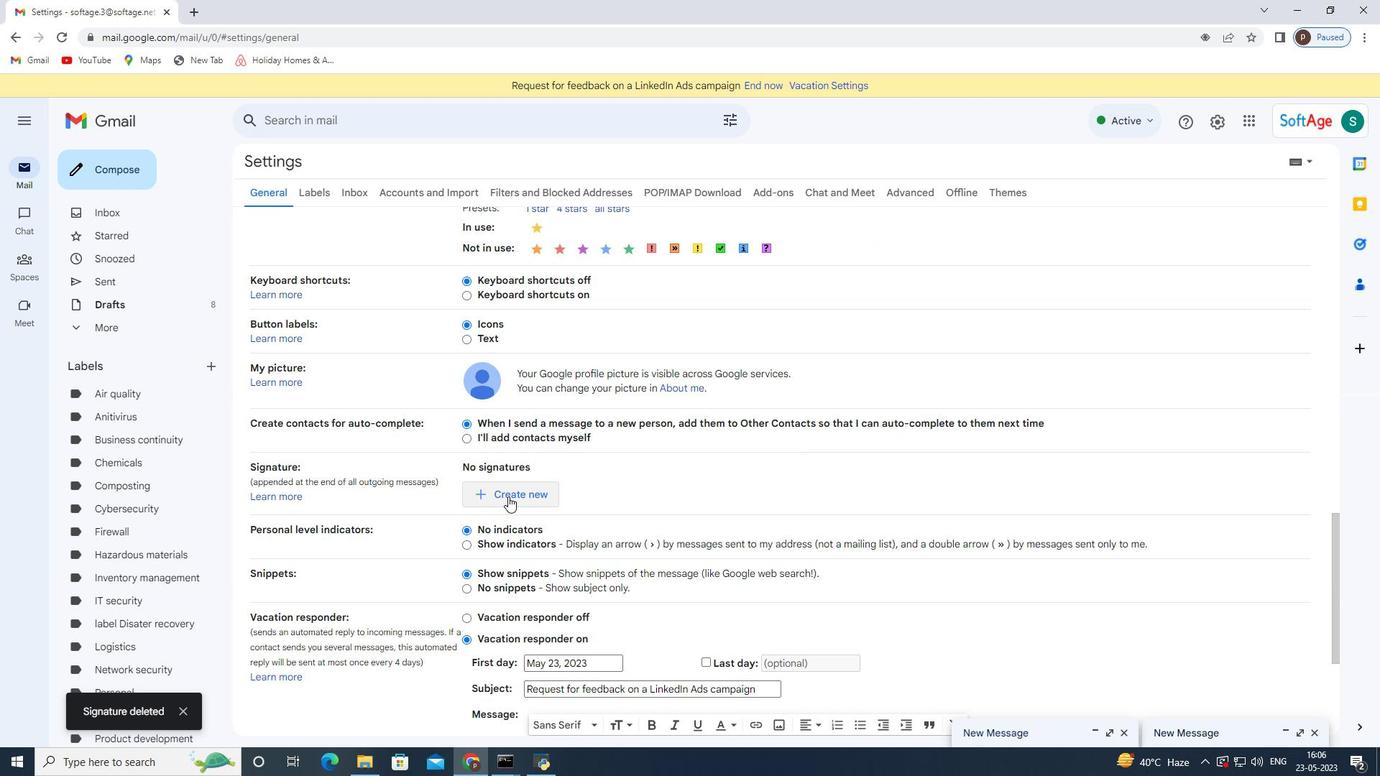 
Action: Mouse moved to (558, 405)
Screenshot: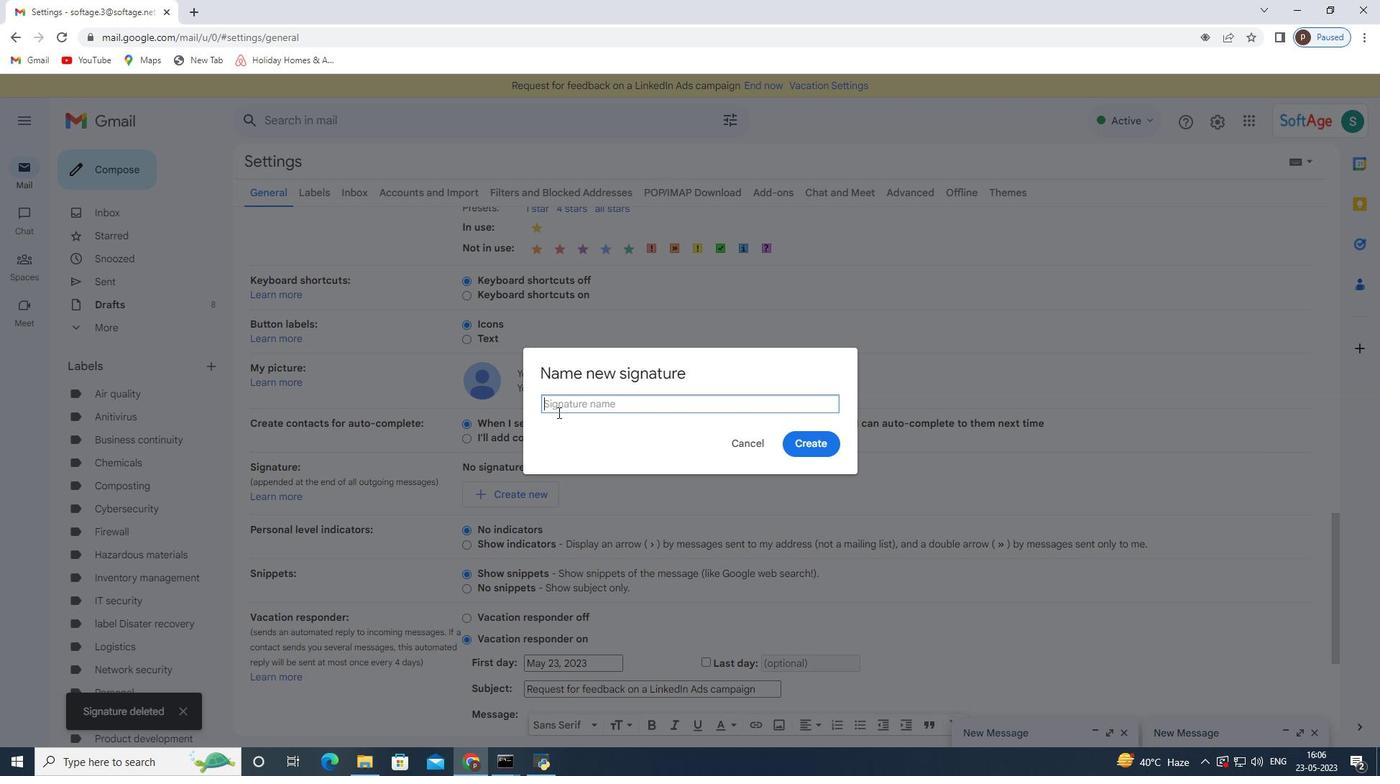
Action: Mouse pressed left at (558, 405)
Screenshot: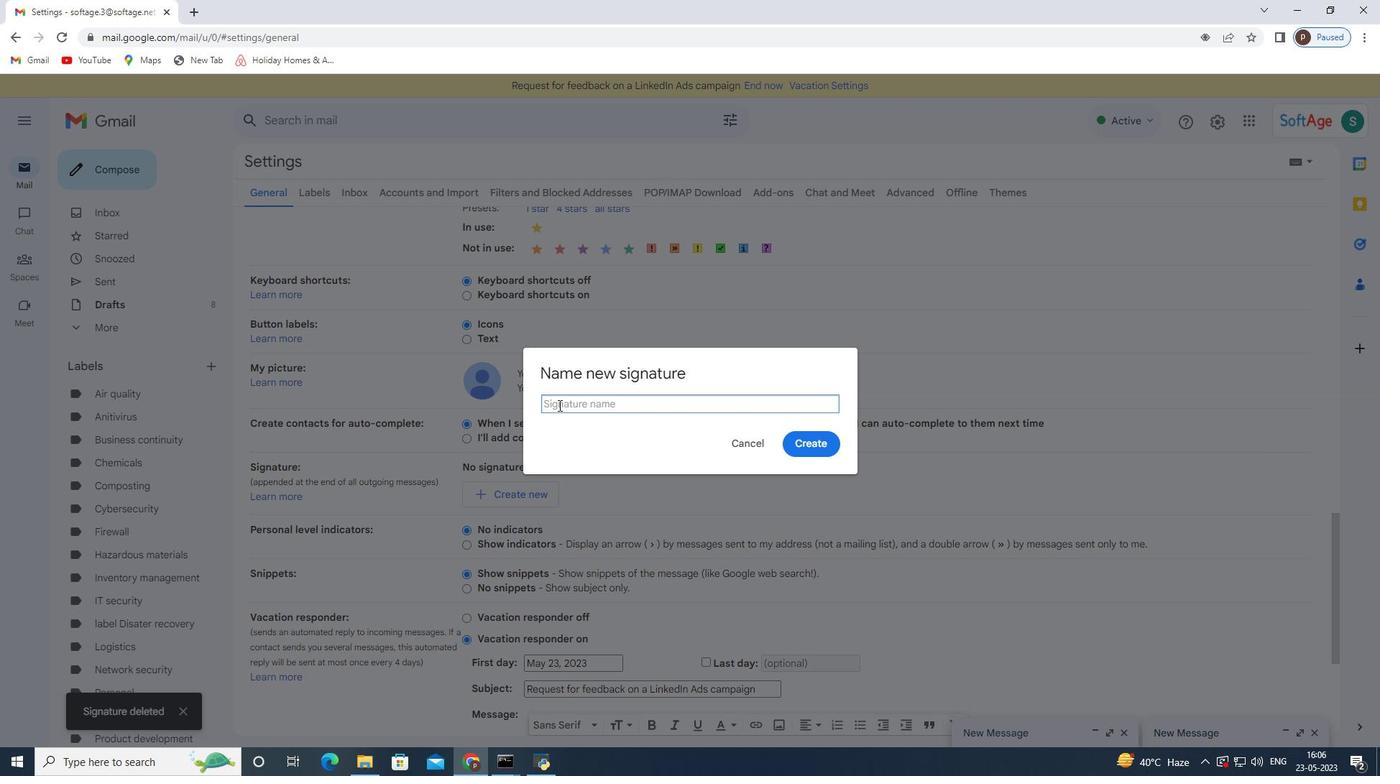 
Action: Key pressed <Key.shift>Kyle<Key.space><Key.shift>Scott
Screenshot: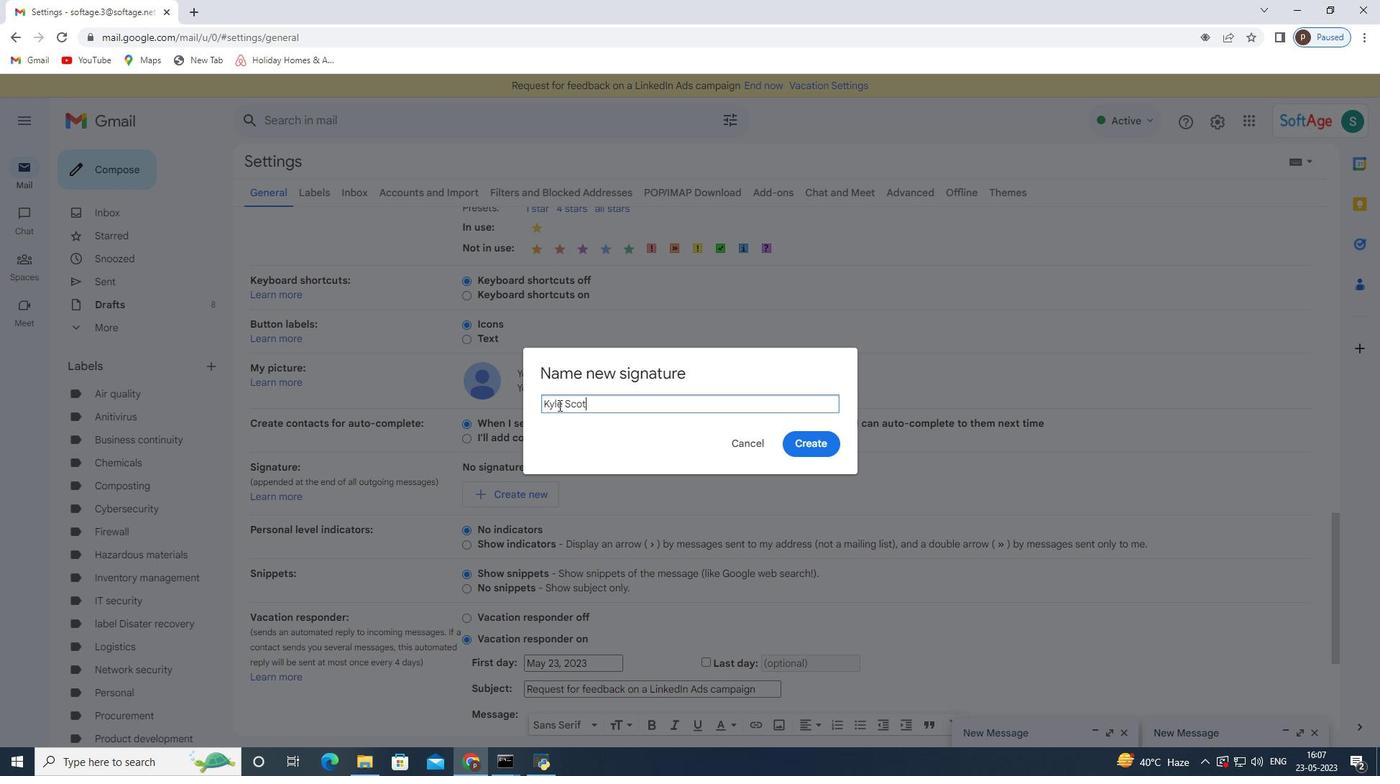 
Action: Mouse moved to (812, 443)
Screenshot: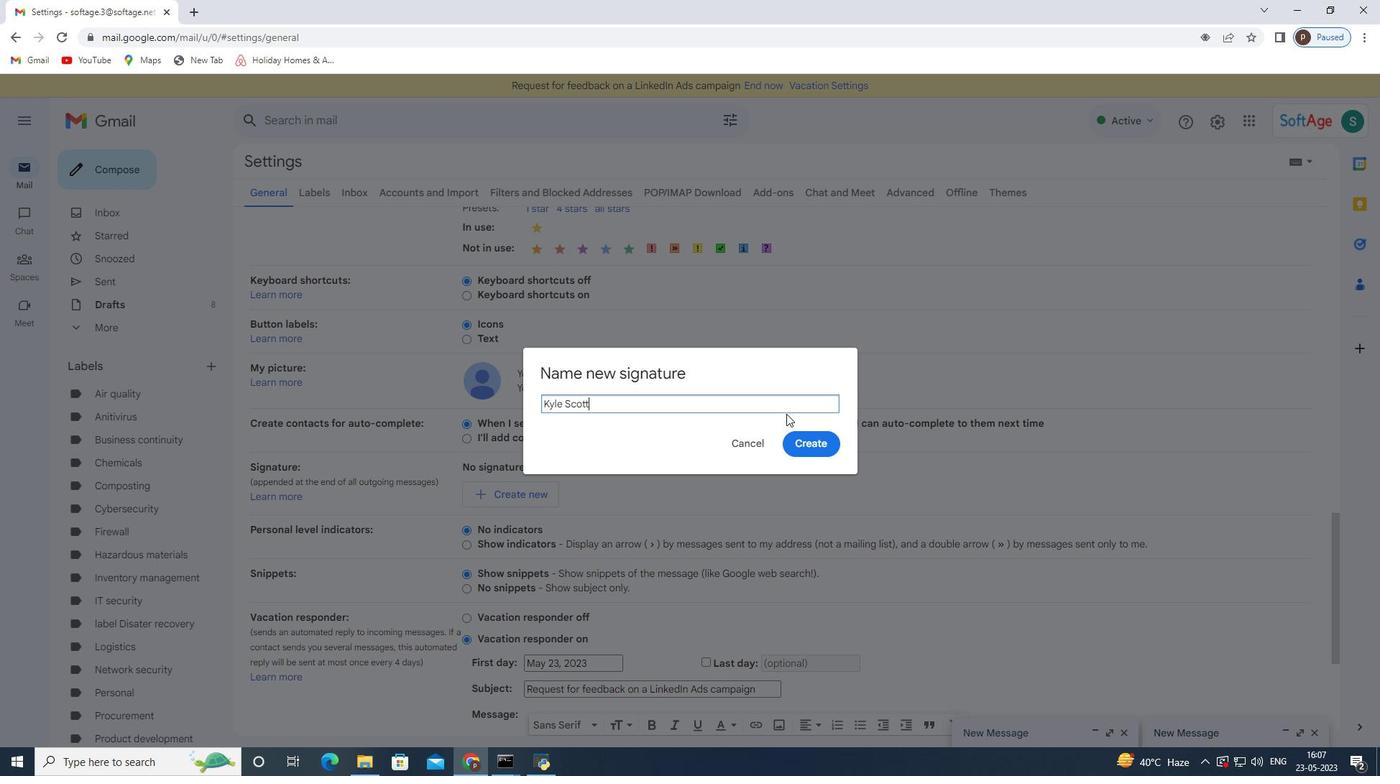 
Action: Mouse pressed left at (812, 443)
Screenshot: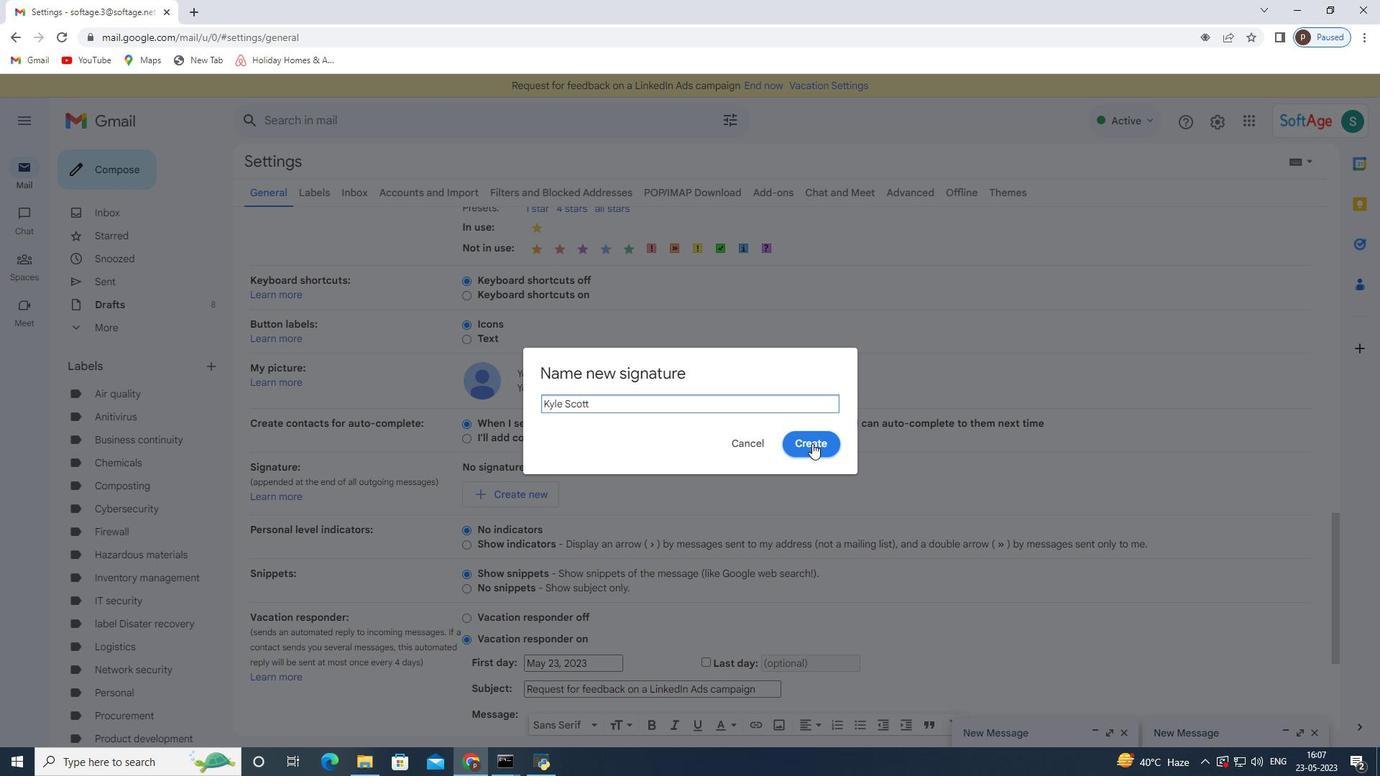 
Action: Mouse moved to (685, 488)
Screenshot: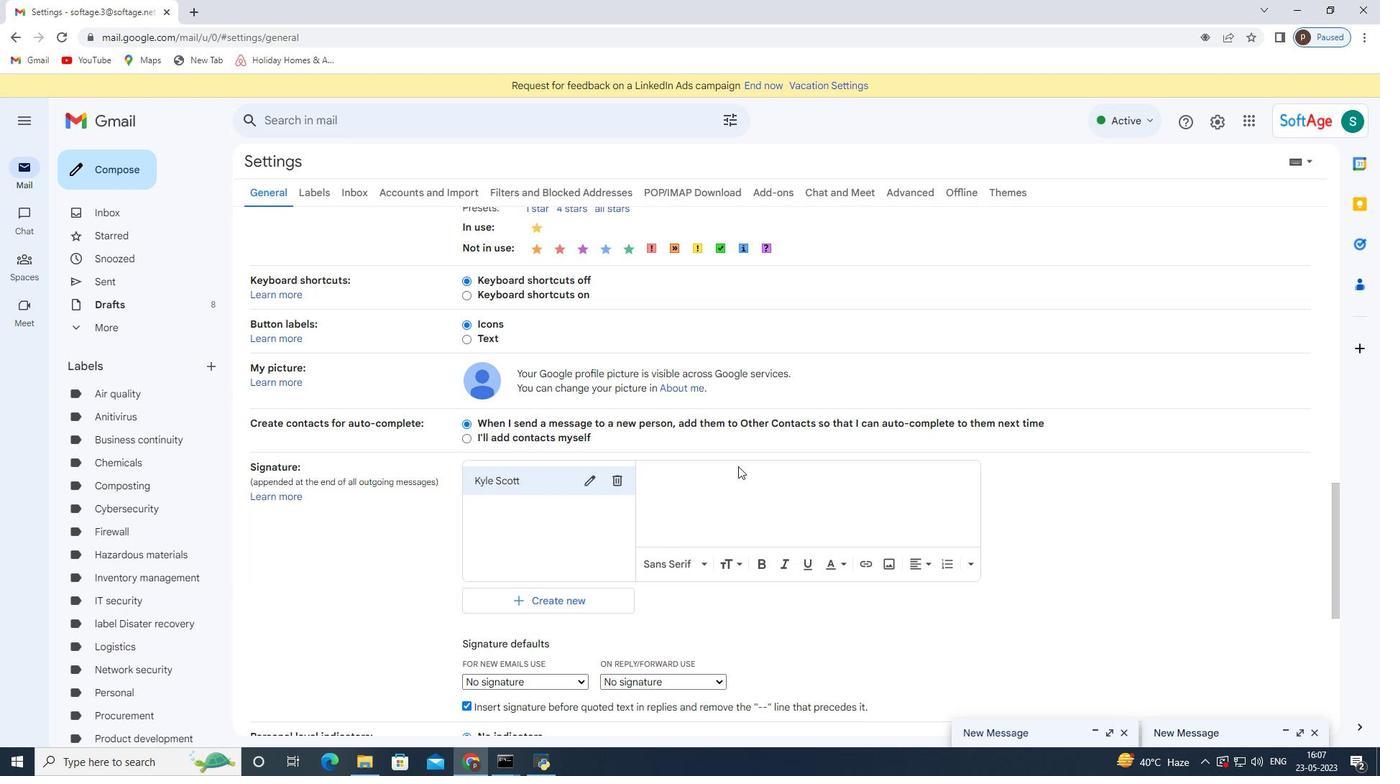 
Action: Mouse pressed left at (685, 488)
Screenshot: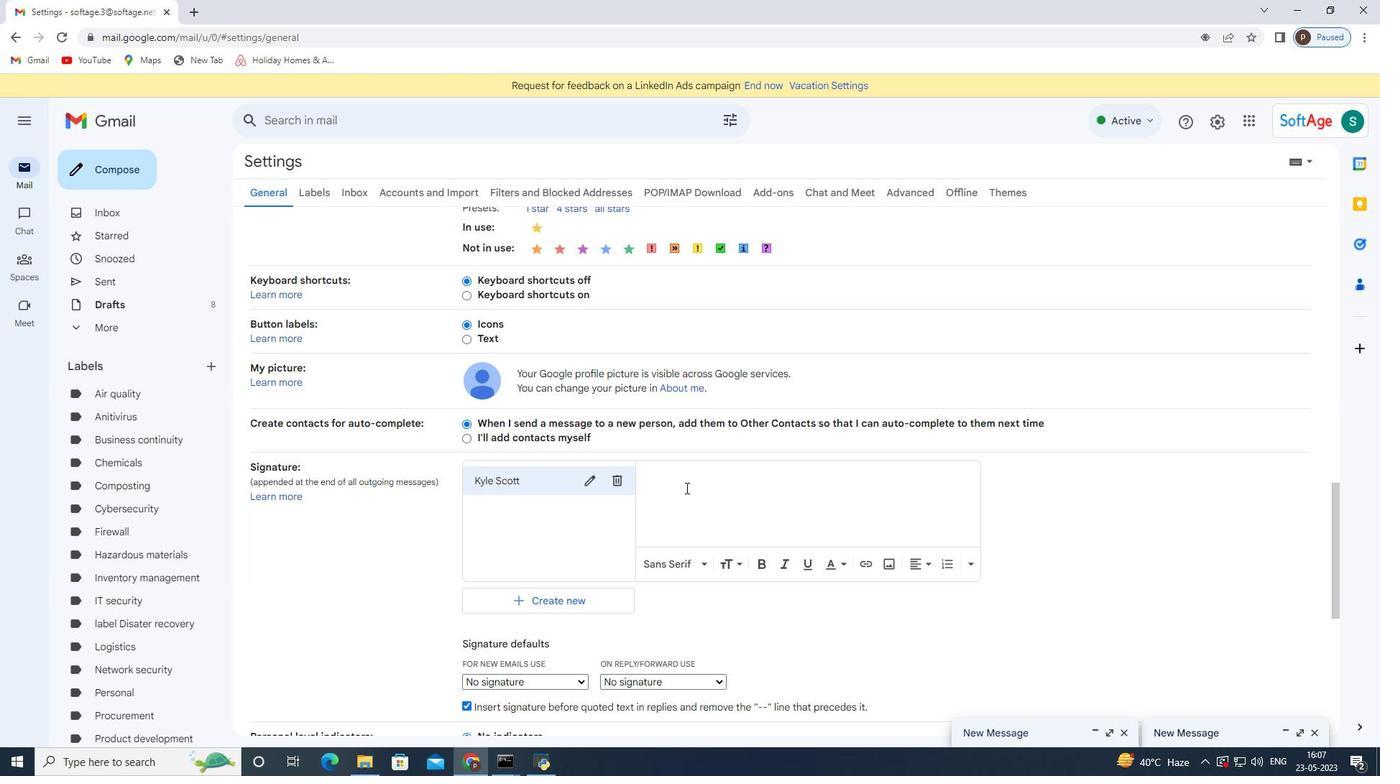 
Action: Mouse moved to (684, 491)
Screenshot: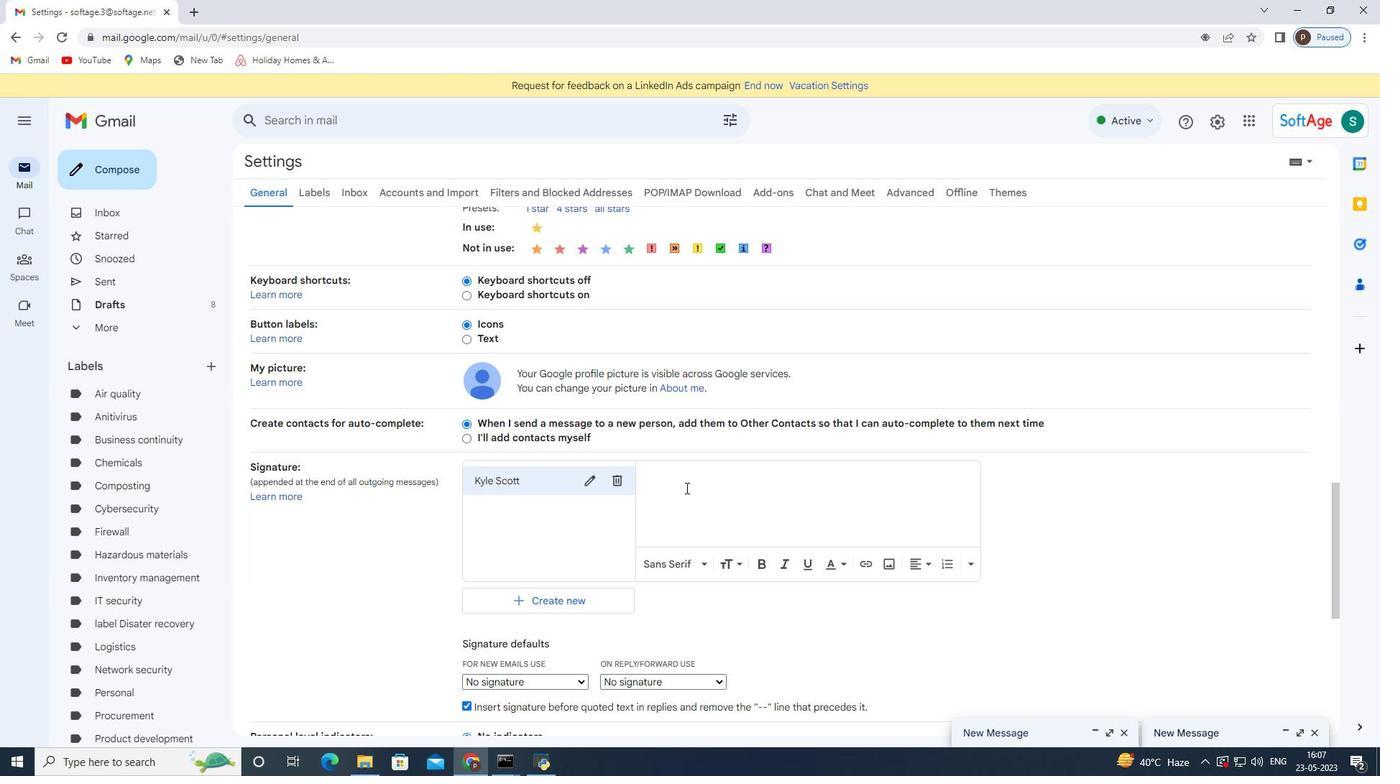 
Action: Mouse pressed right at (684, 491)
Screenshot: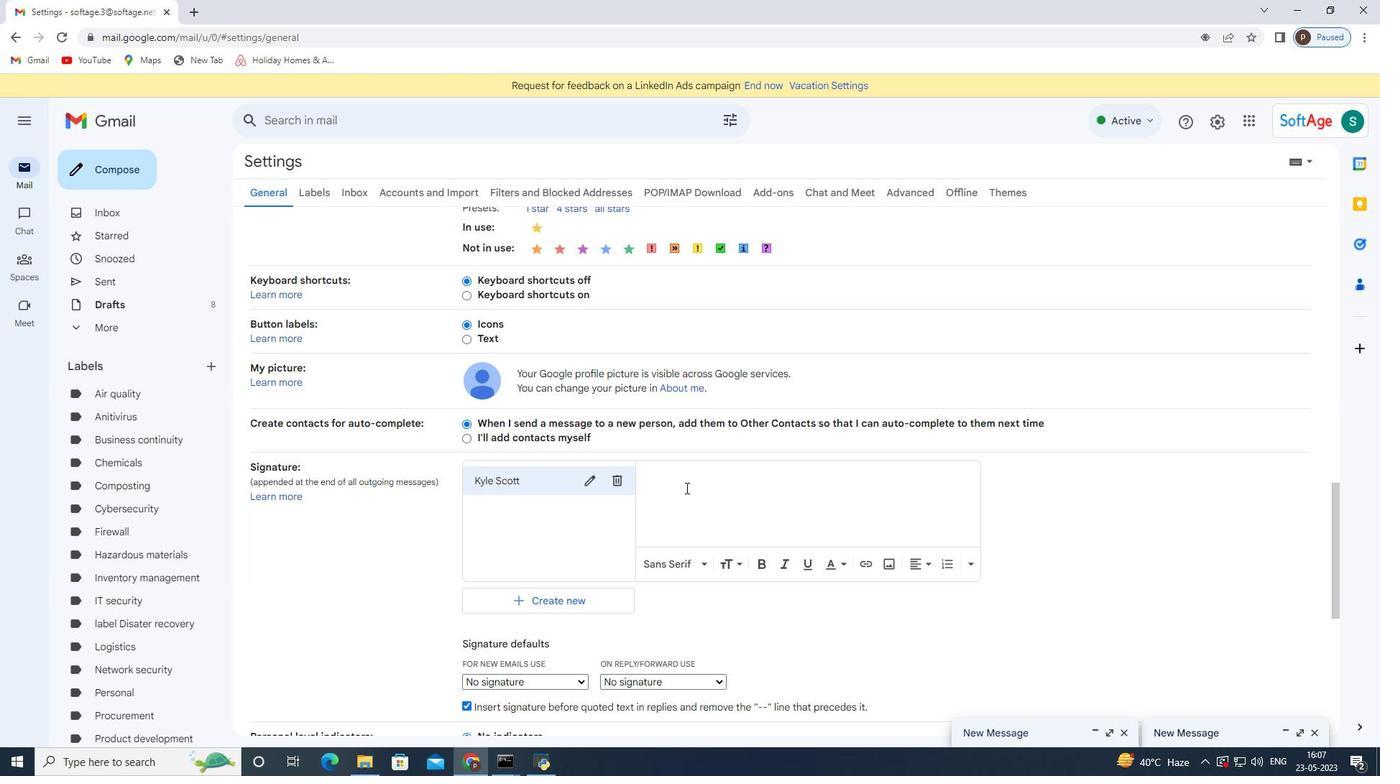 
Action: Mouse moved to (622, 560)
Screenshot: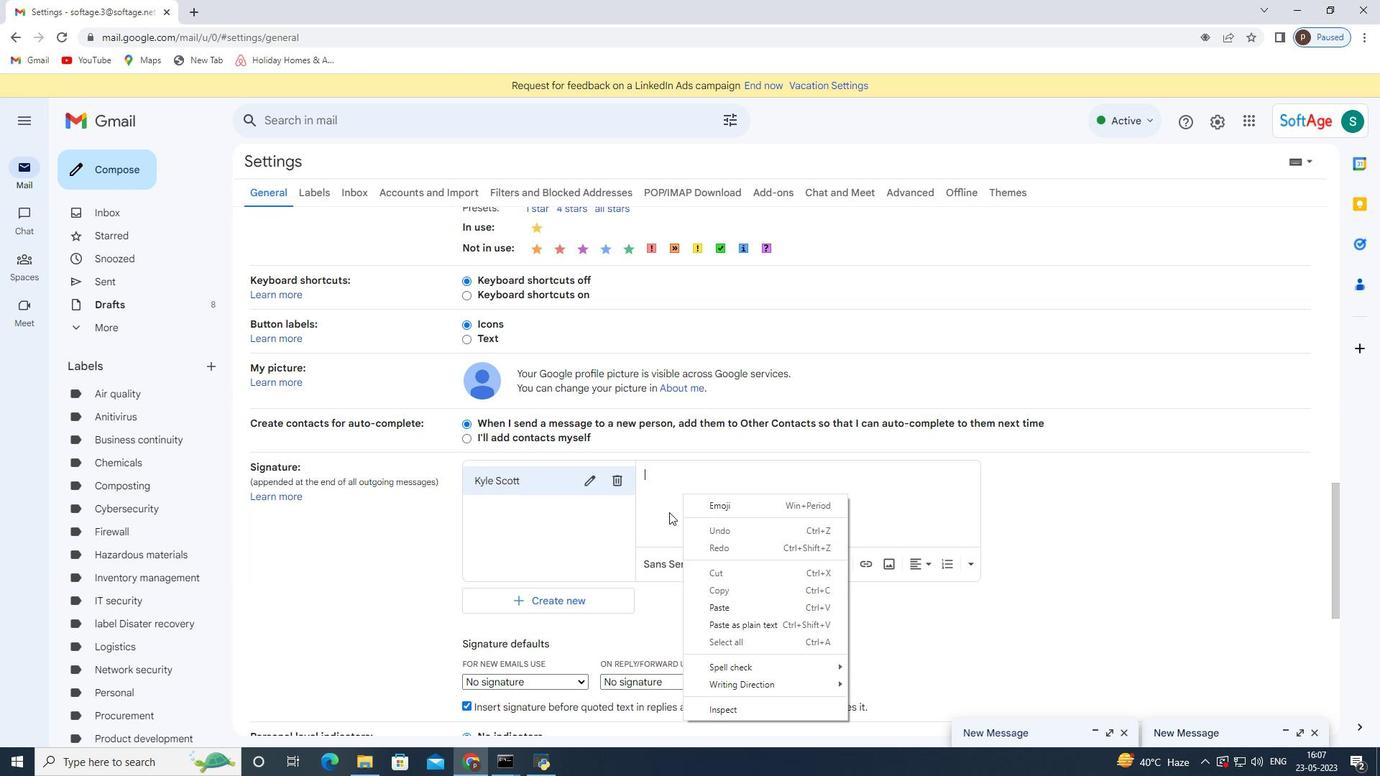 
Action: Key pressed <Key.shift>K
Screenshot: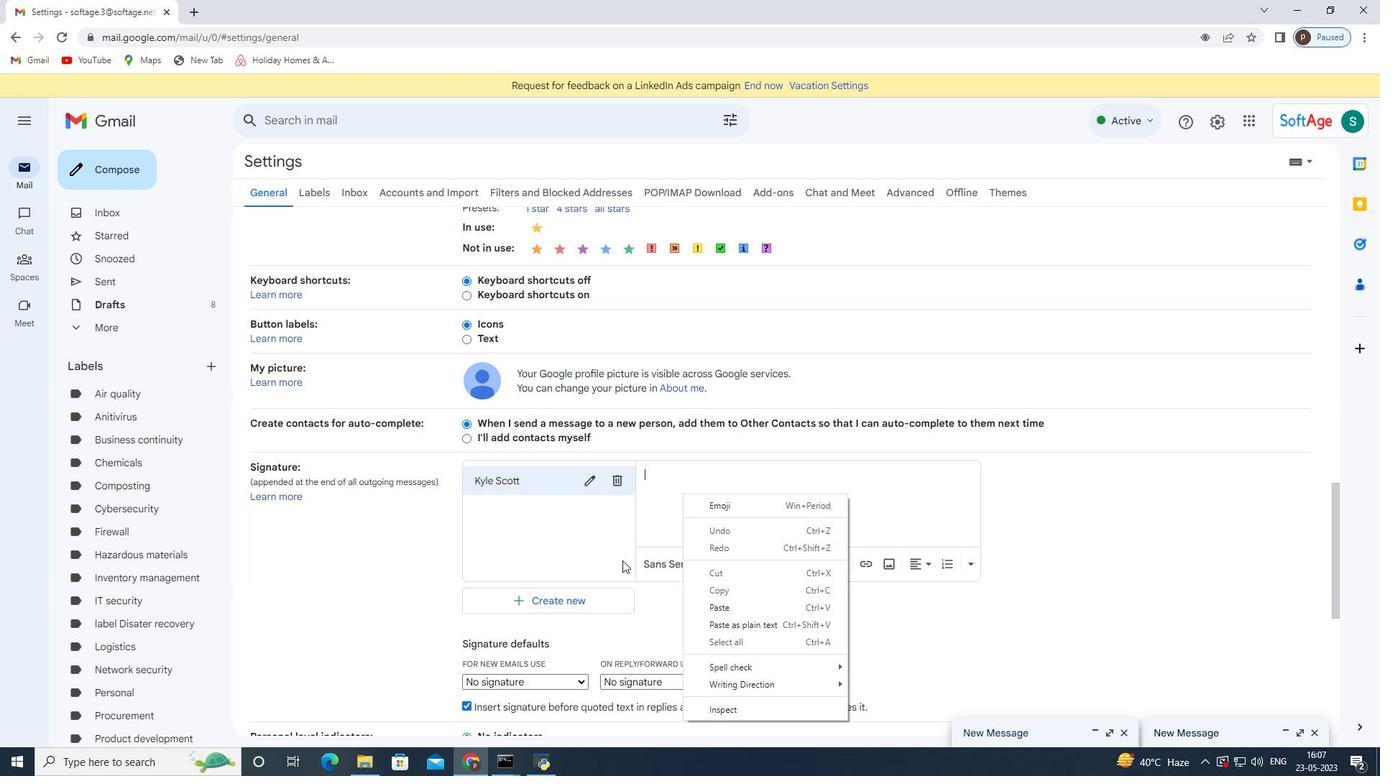 
Action: Mouse moved to (638, 503)
Screenshot: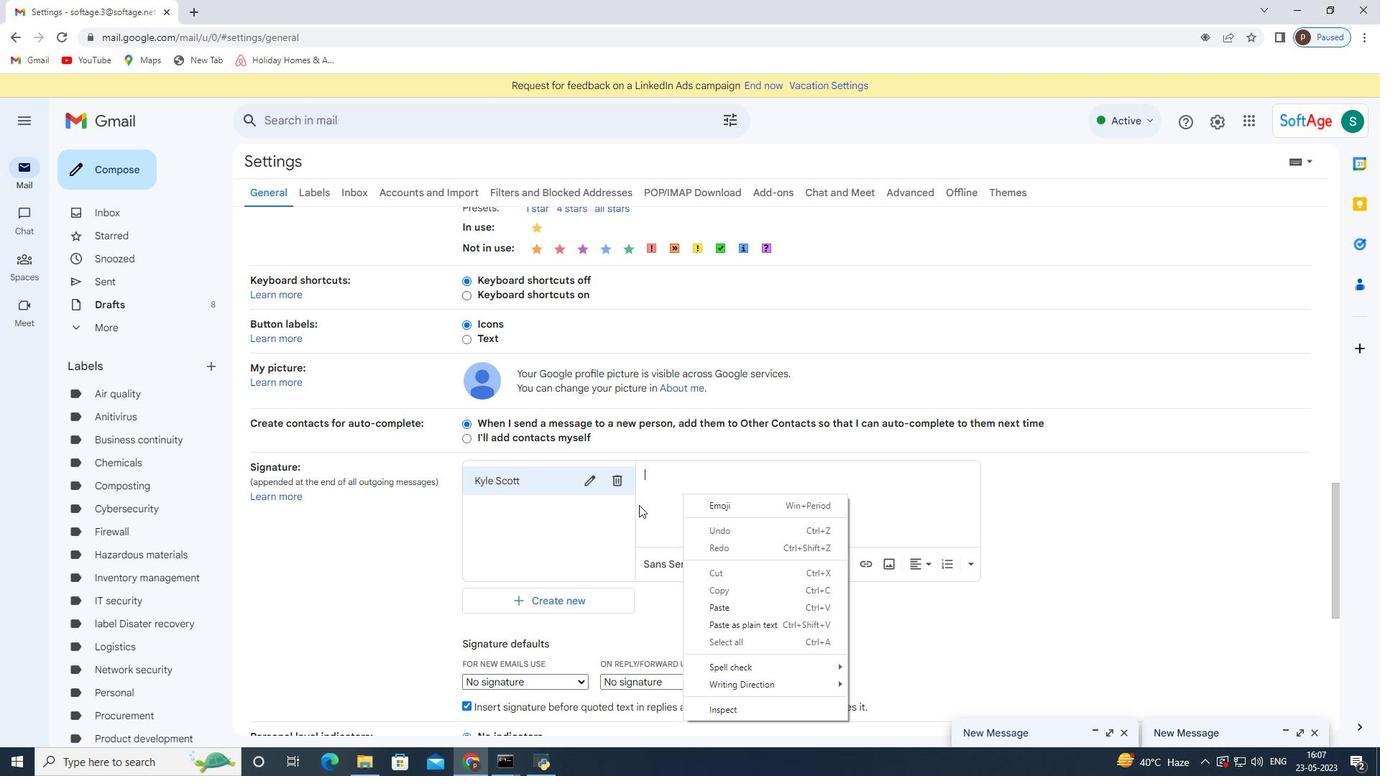 
Action: Mouse pressed left at (638, 503)
Screenshot: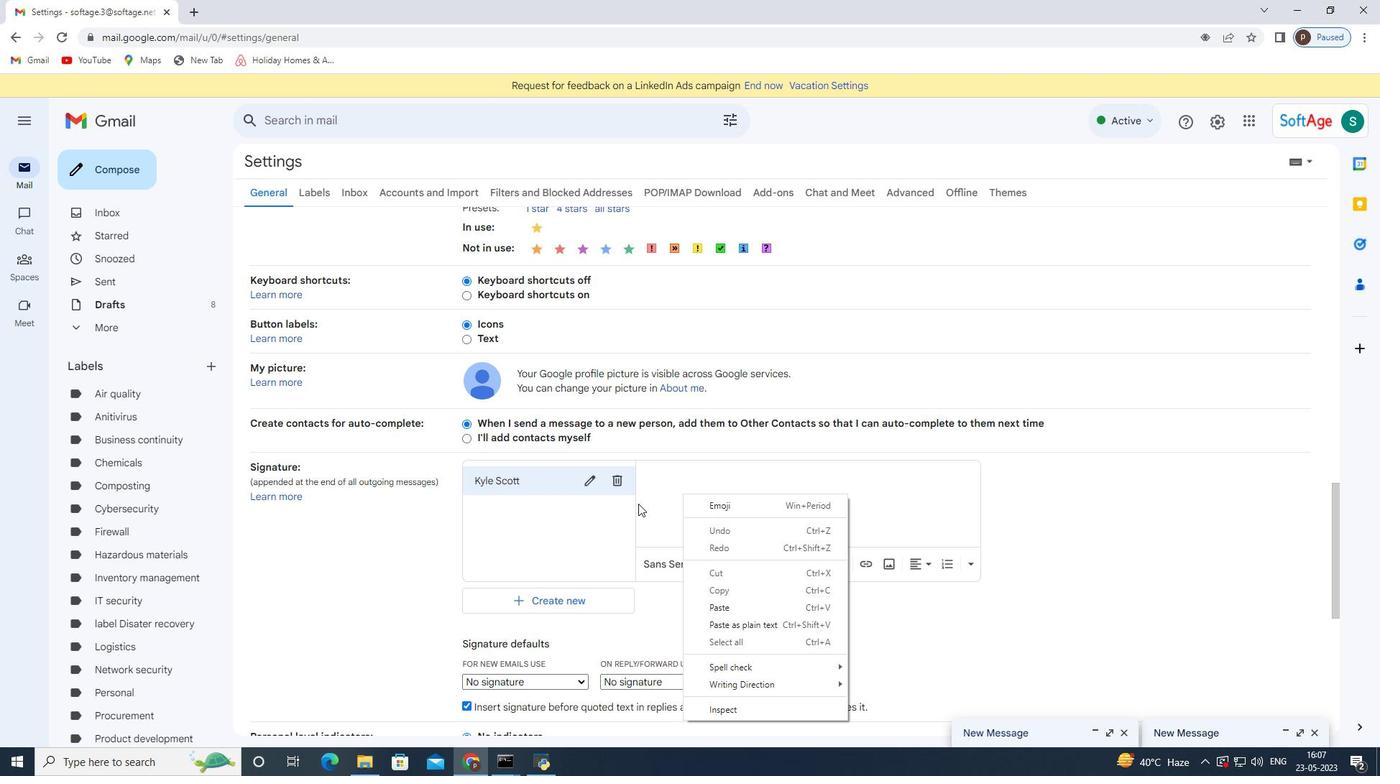 
Action: Mouse moved to (681, 472)
Screenshot: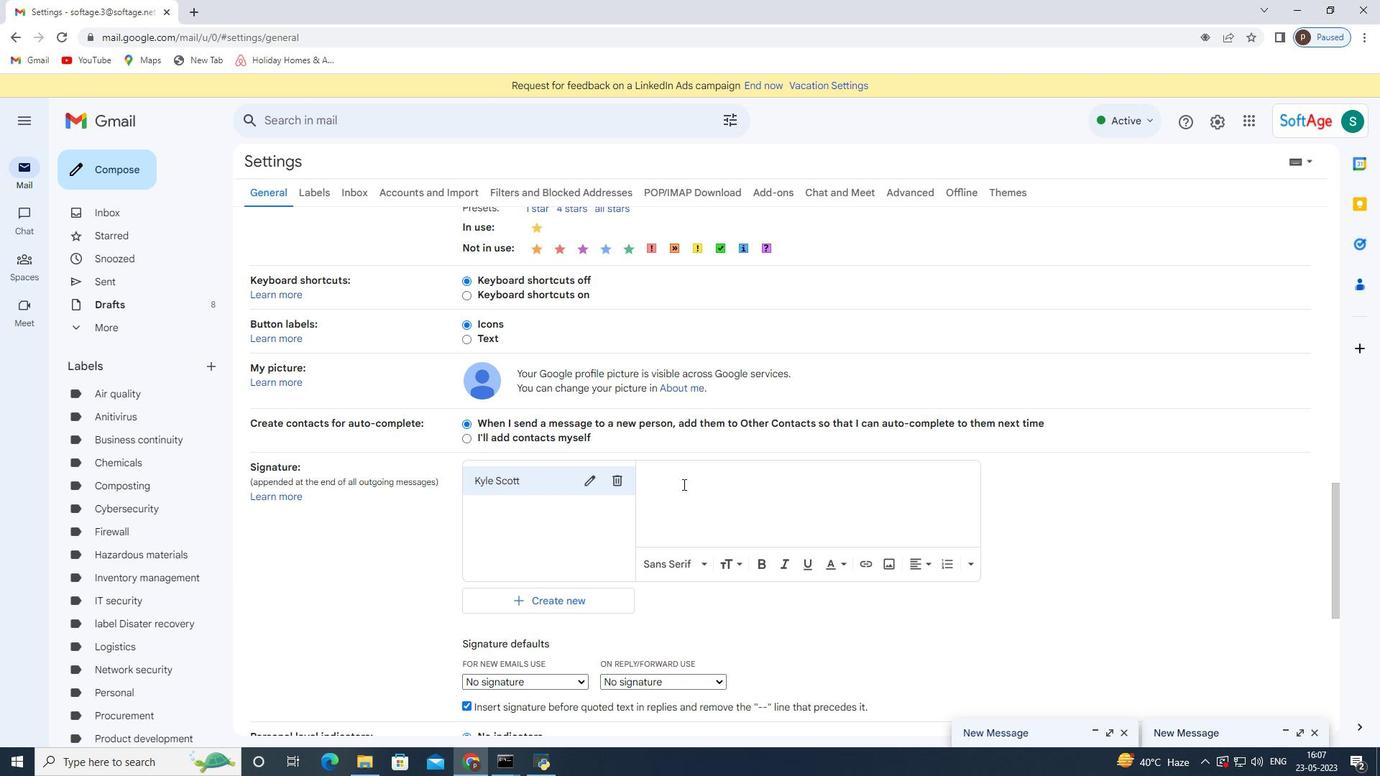 
Action: Mouse pressed left at (681, 472)
Screenshot: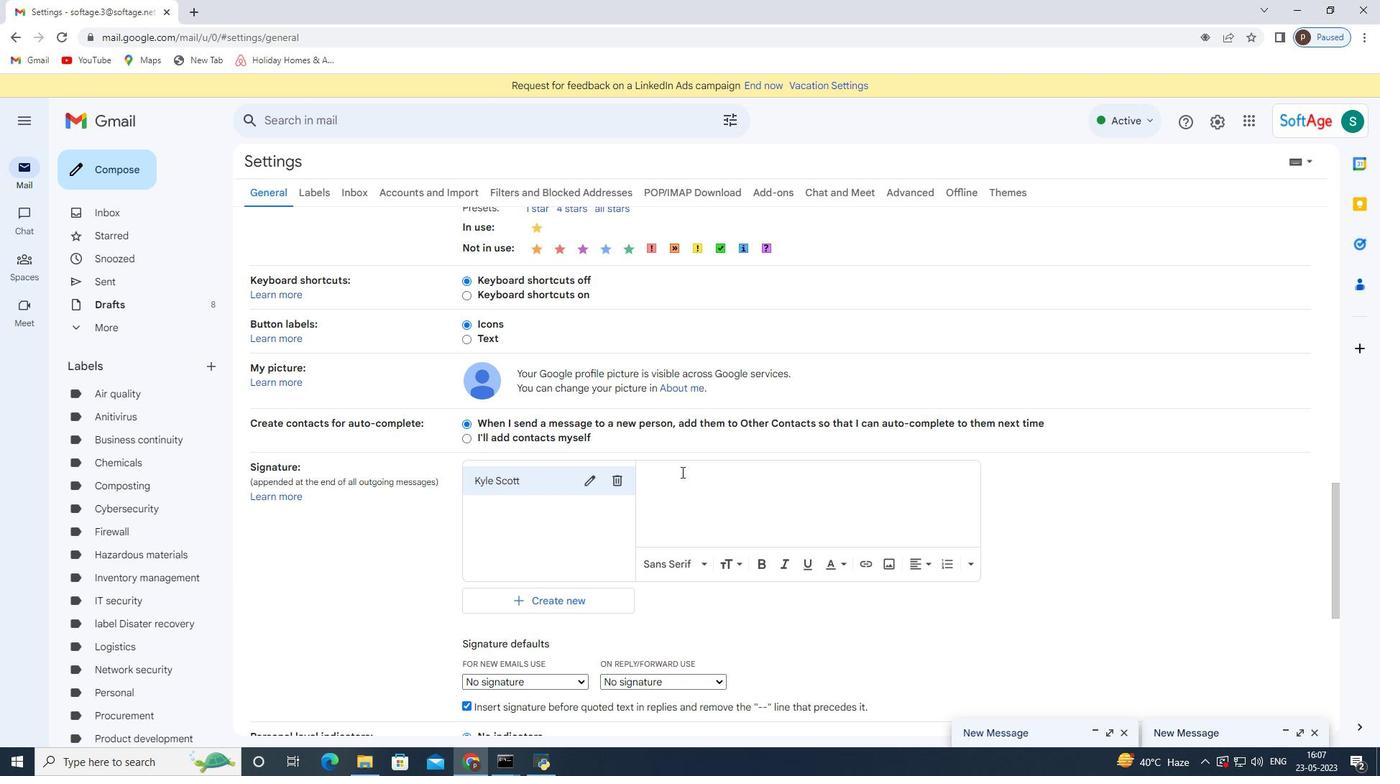 
Action: Key pressed <Key.shift>Kyle<Key.space><Key.shift>Scott
Screenshot: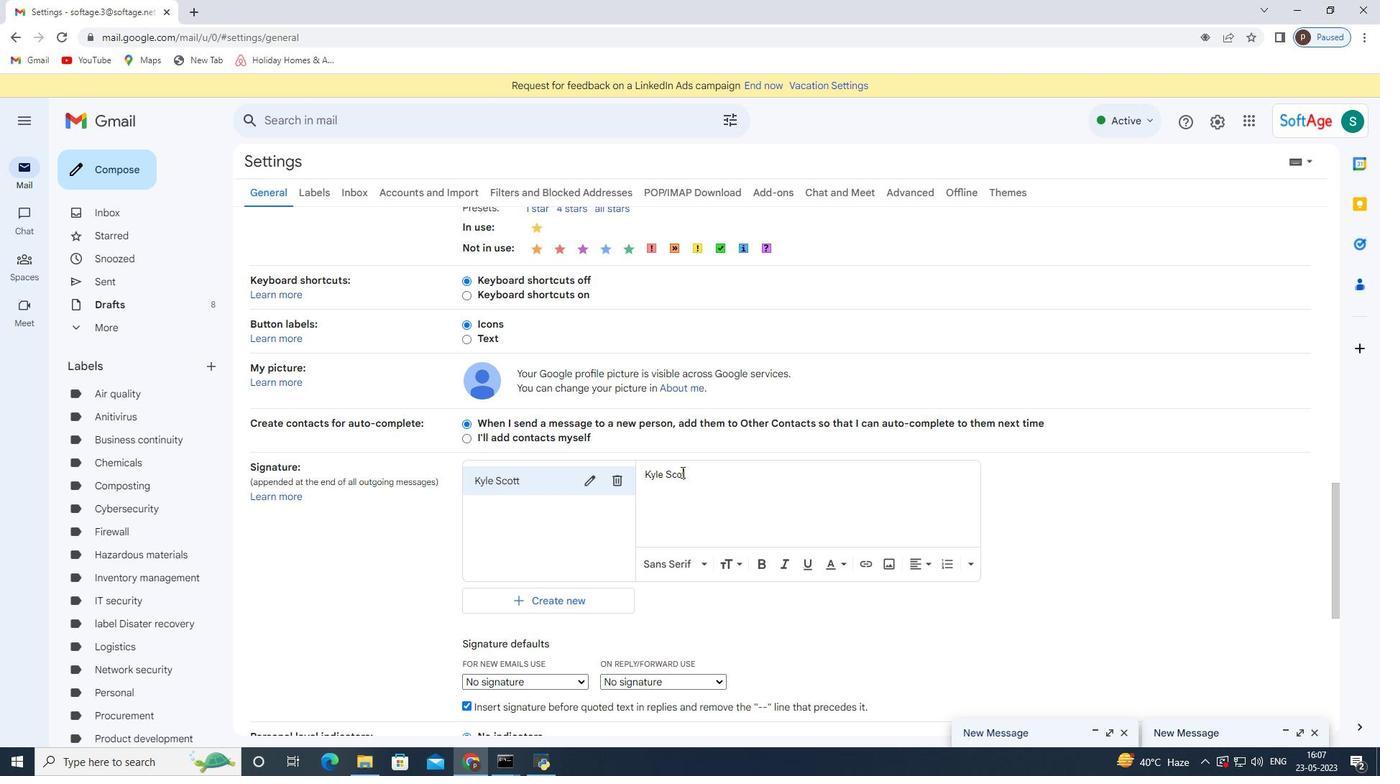 
Action: Mouse moved to (694, 521)
Screenshot: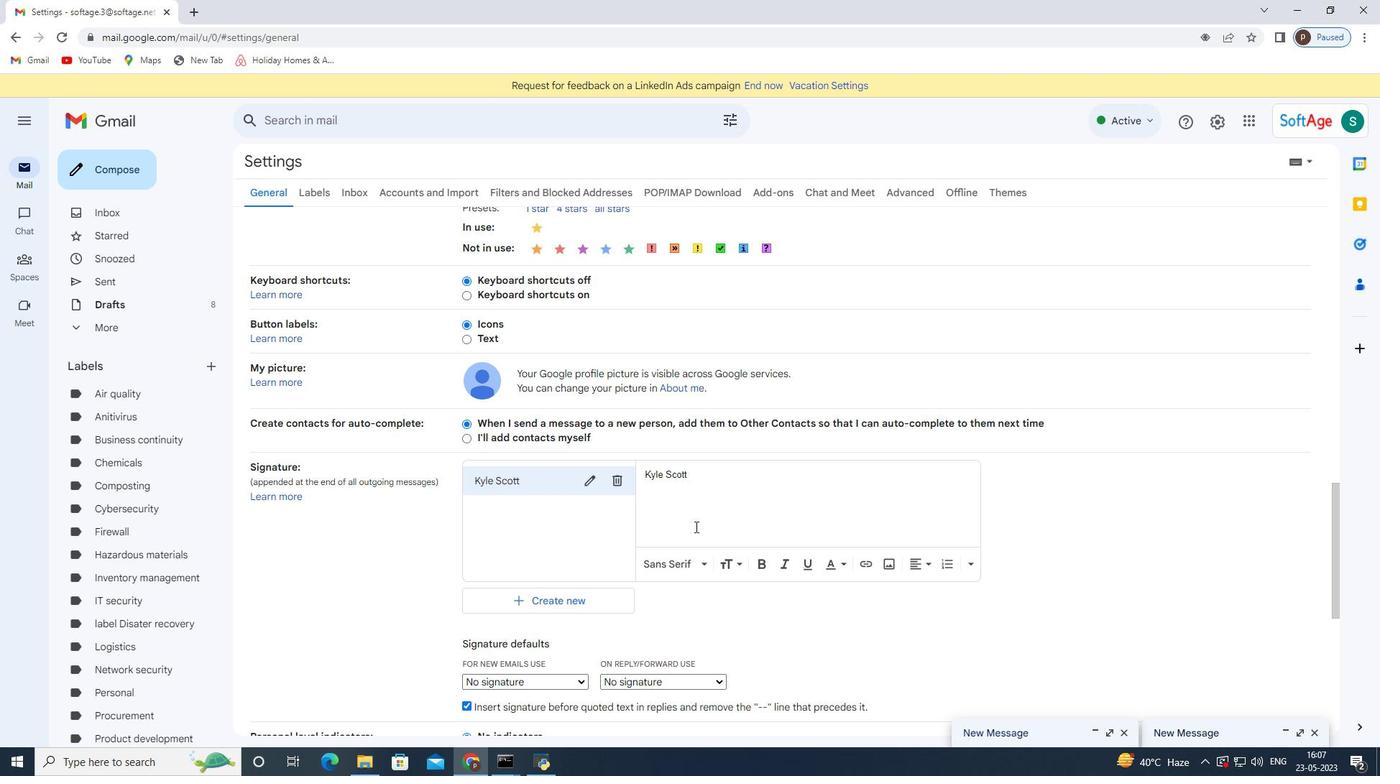 
Action: Mouse scrolled (694, 520) with delta (0, 0)
Screenshot: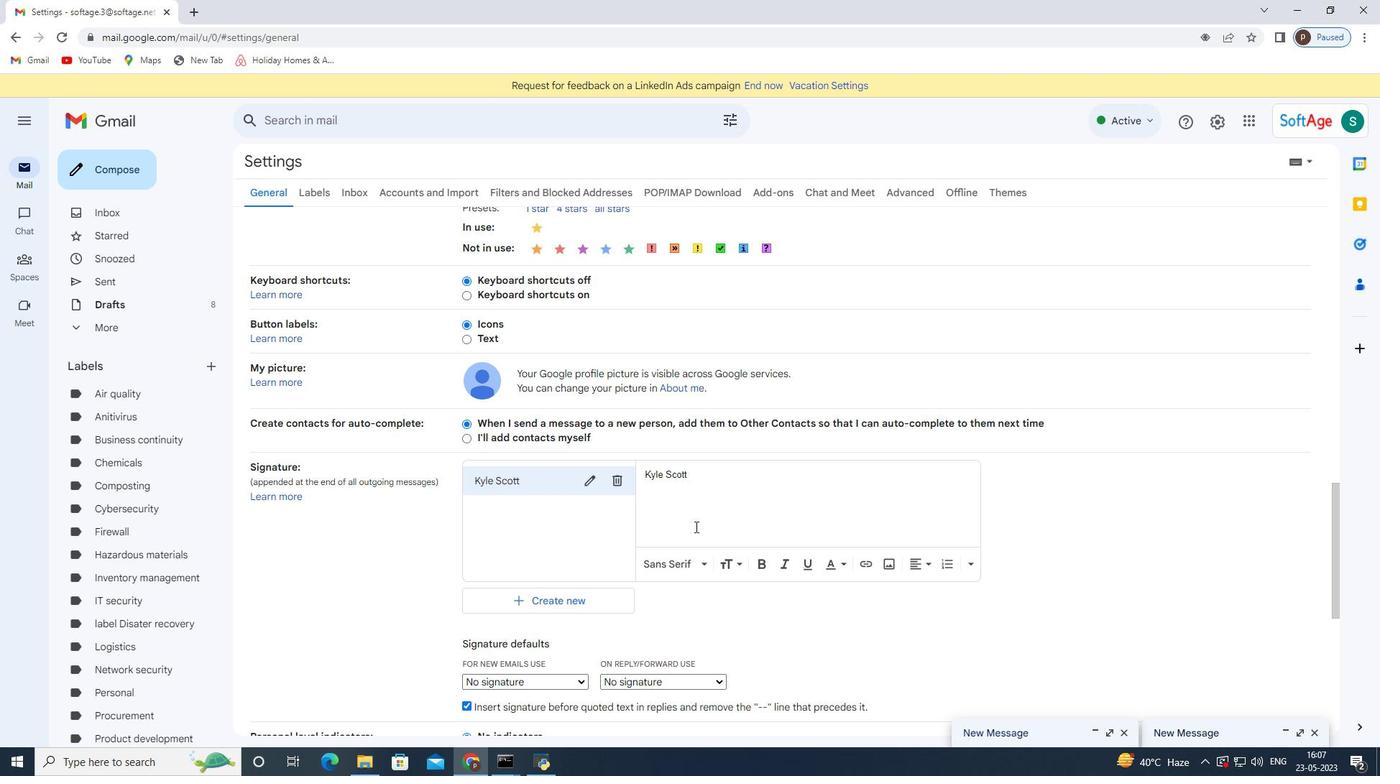 
Action: Mouse moved to (563, 606)
Screenshot: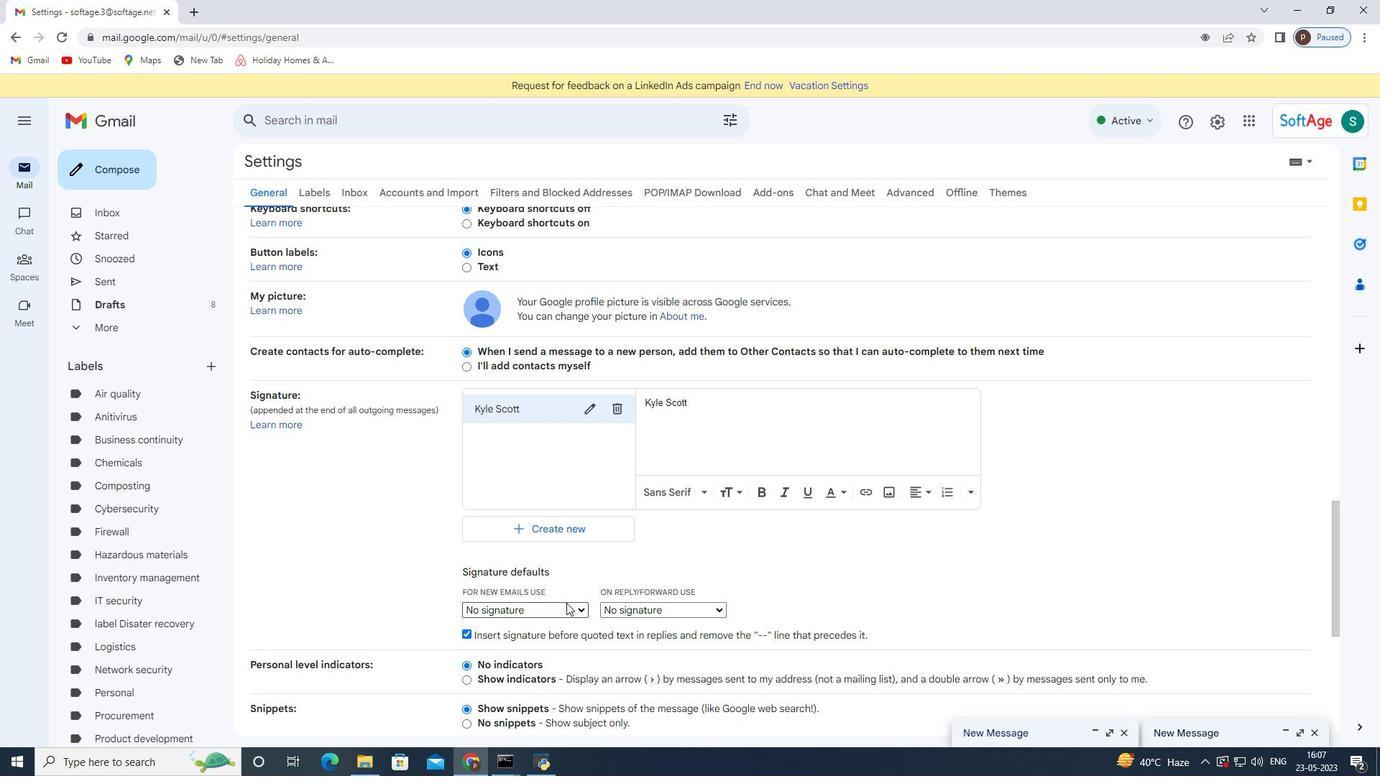
Action: Mouse pressed left at (563, 606)
Screenshot: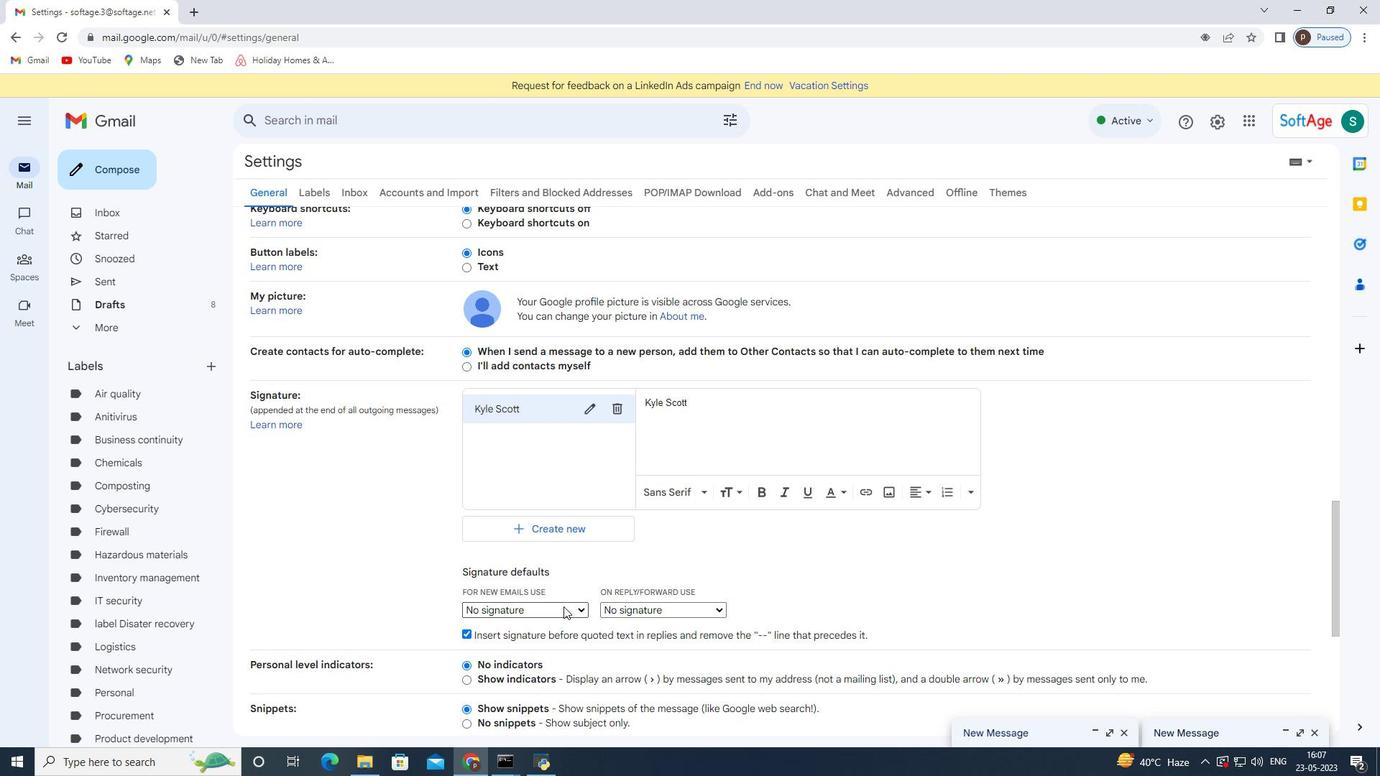
Action: Mouse moved to (552, 632)
Screenshot: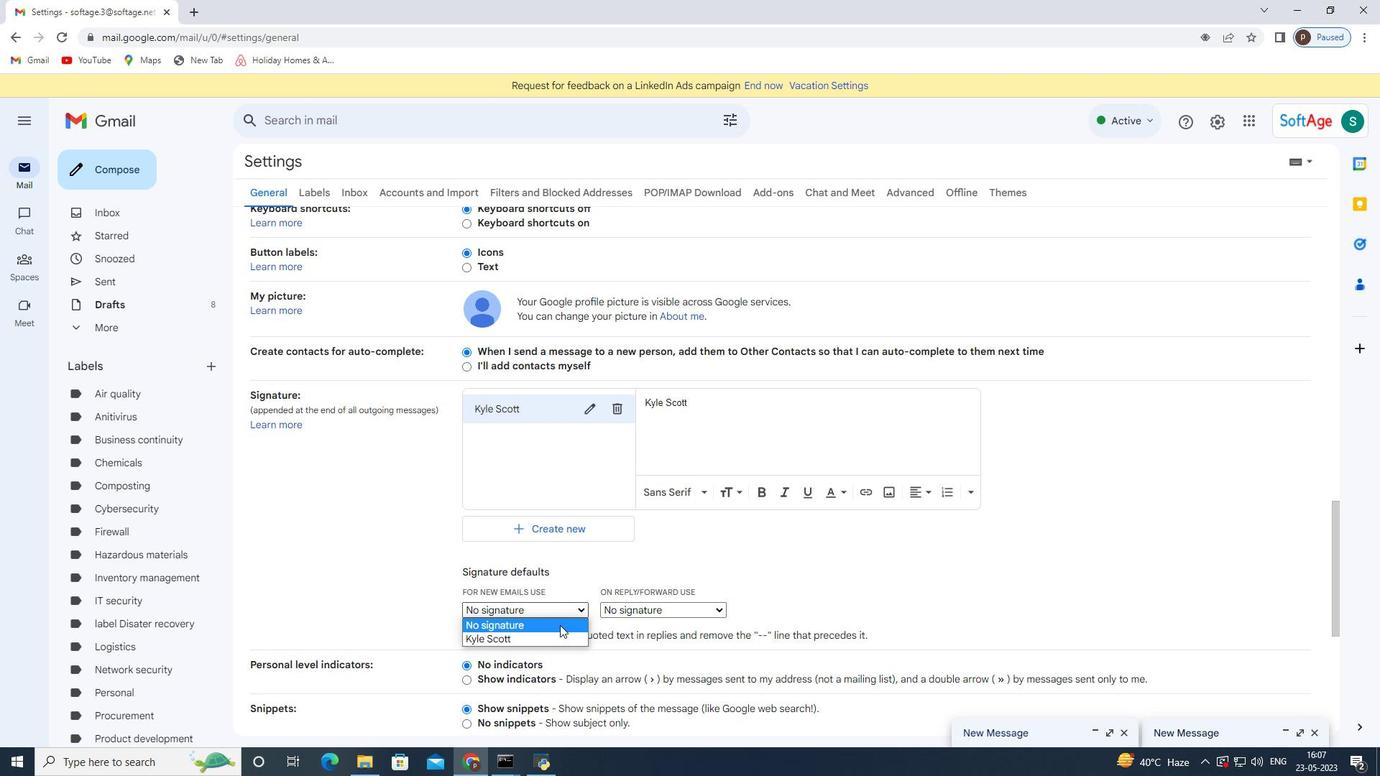 
Action: Mouse pressed left at (552, 632)
Screenshot: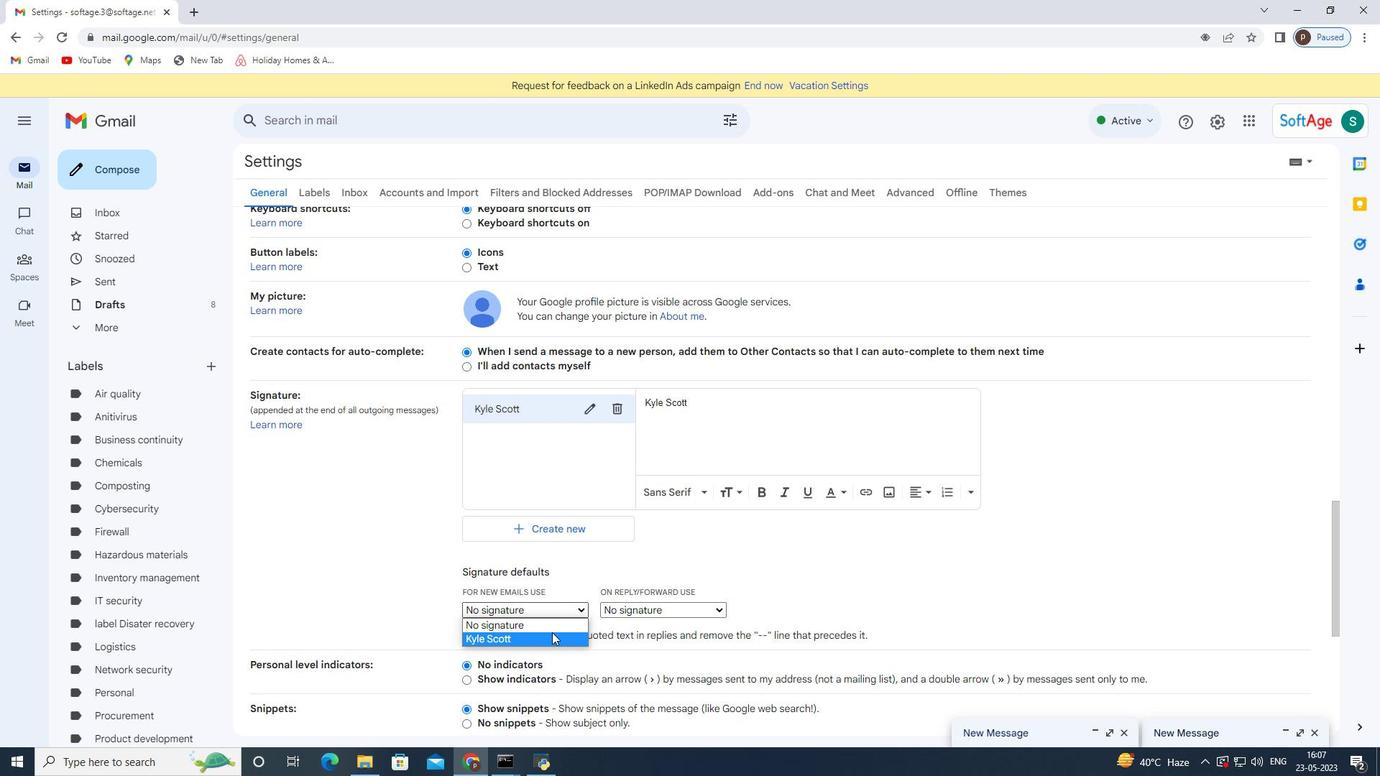
Action: Mouse scrolled (552, 631) with delta (0, 0)
Screenshot: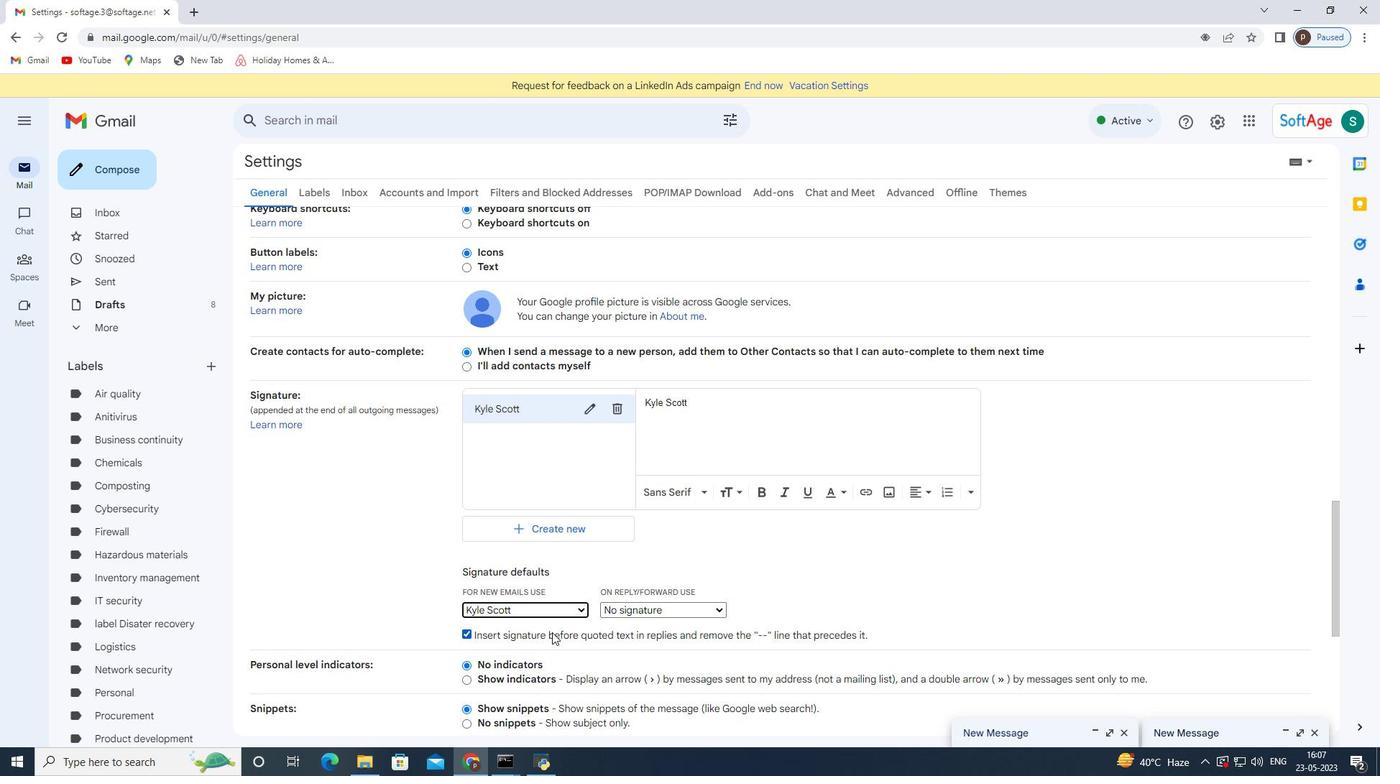 
Action: Mouse scrolled (552, 631) with delta (0, 0)
Screenshot: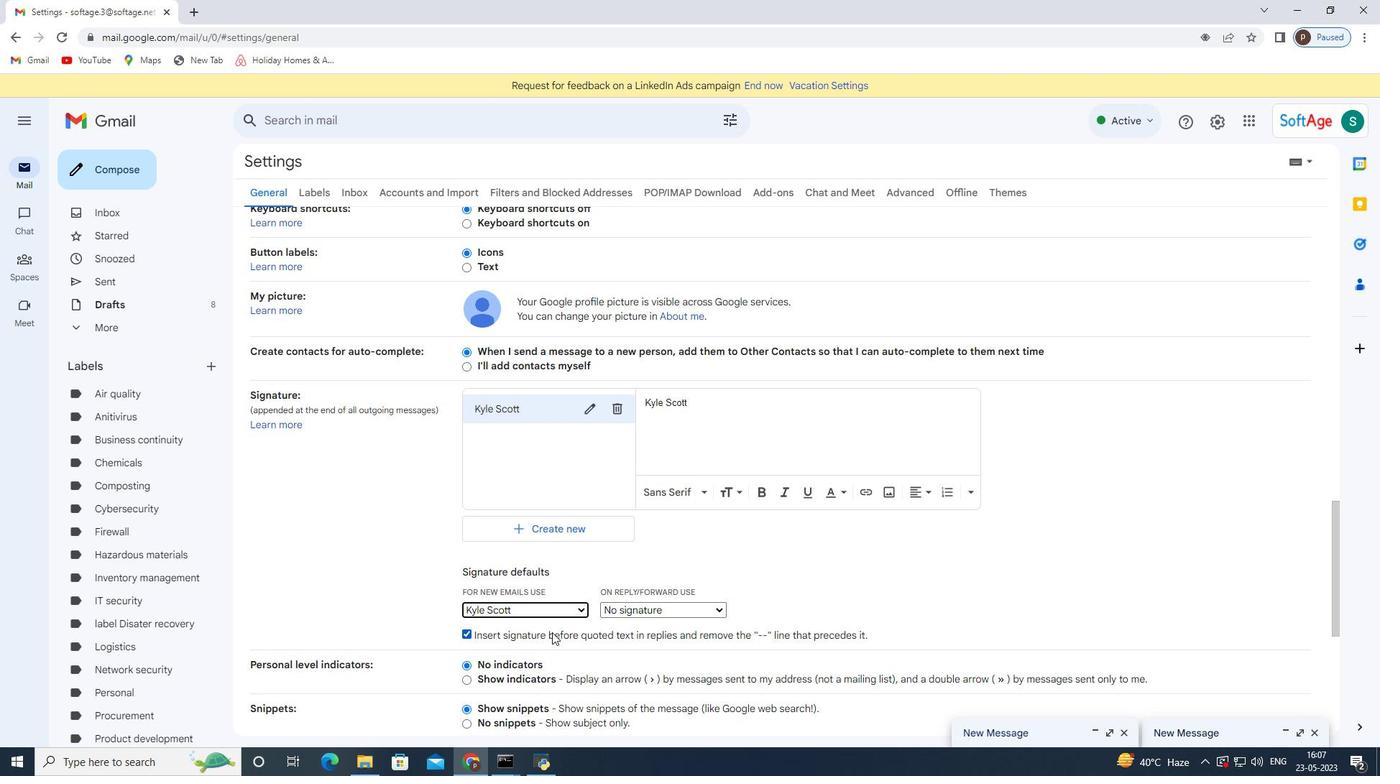 
Action: Mouse scrolled (552, 631) with delta (0, 0)
Screenshot: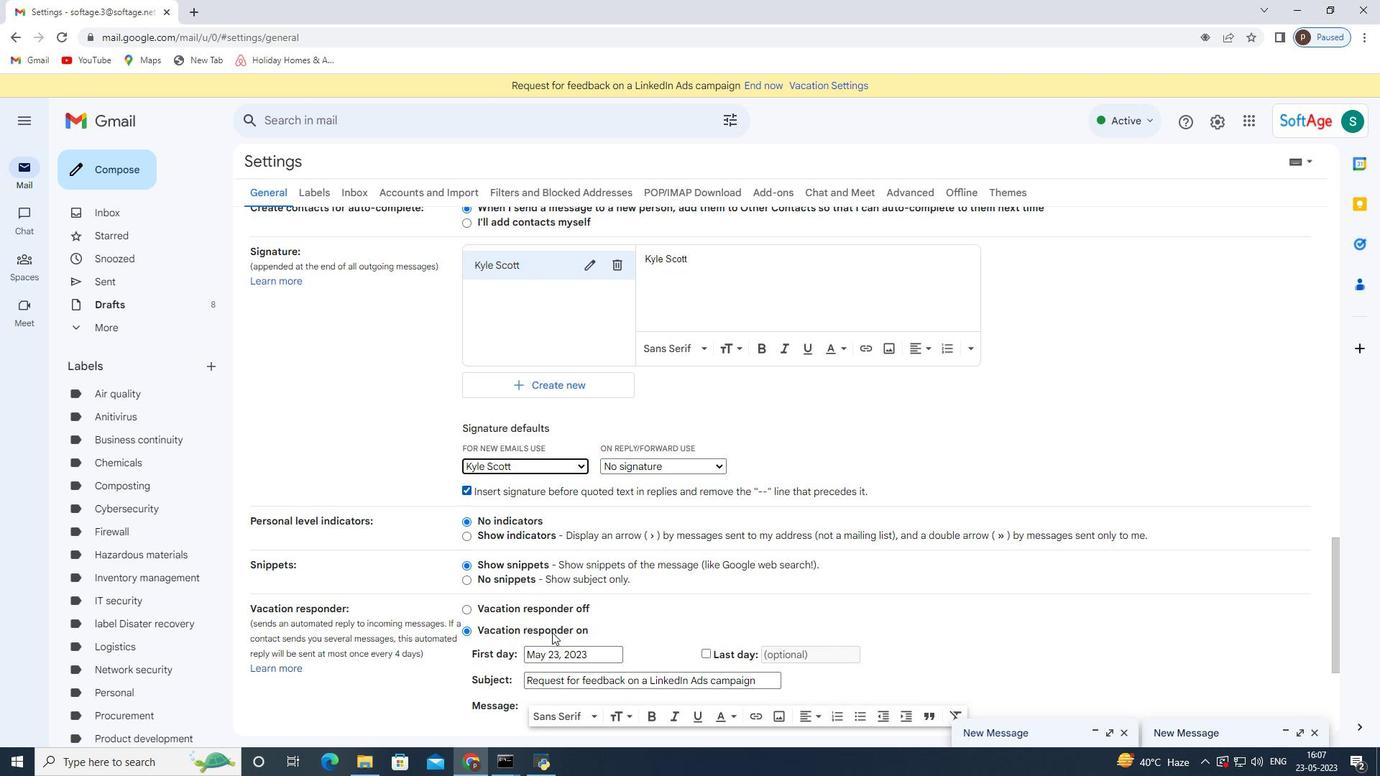 
Action: Mouse scrolled (552, 631) with delta (0, 0)
Screenshot: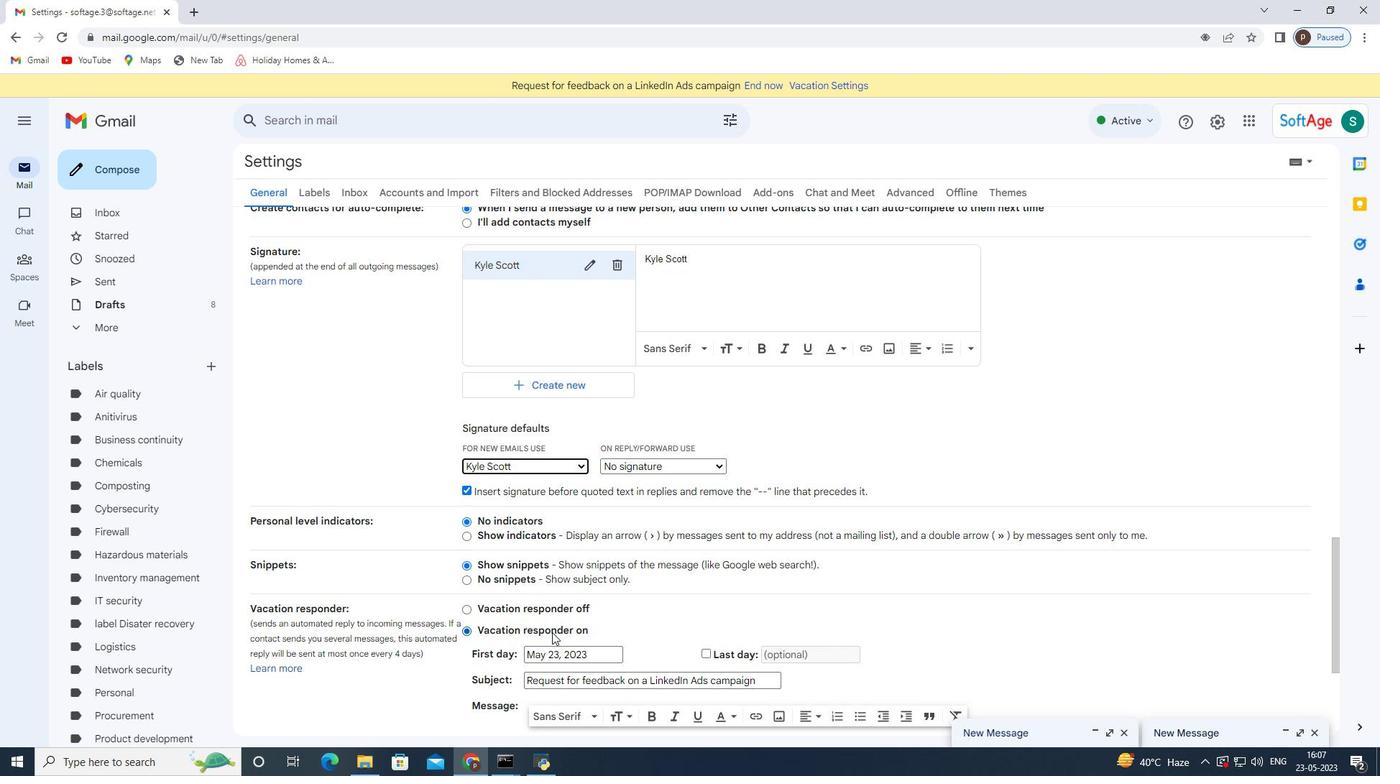 
Action: Mouse scrolled (552, 631) with delta (0, 0)
Screenshot: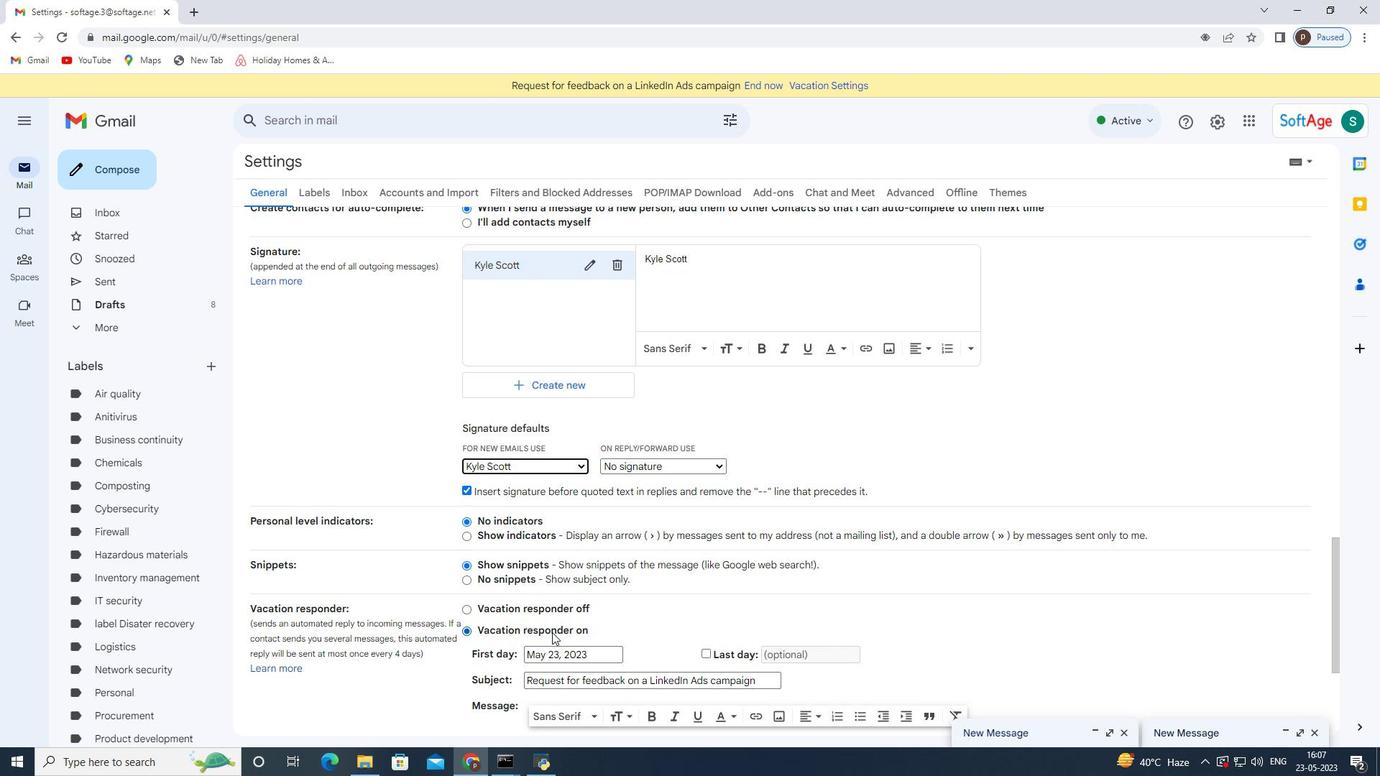 
Action: Mouse scrolled (552, 631) with delta (0, 0)
Screenshot: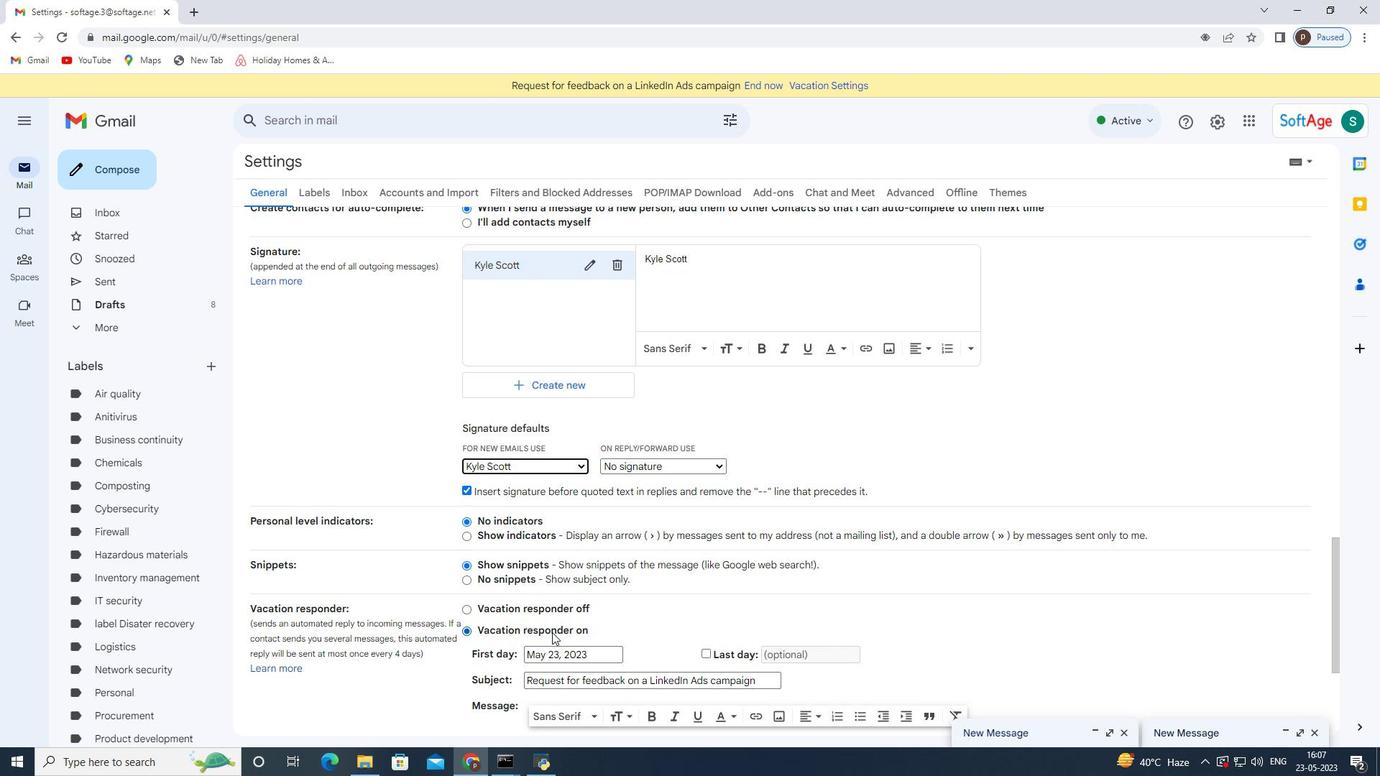 
Action: Mouse moved to (751, 663)
Screenshot: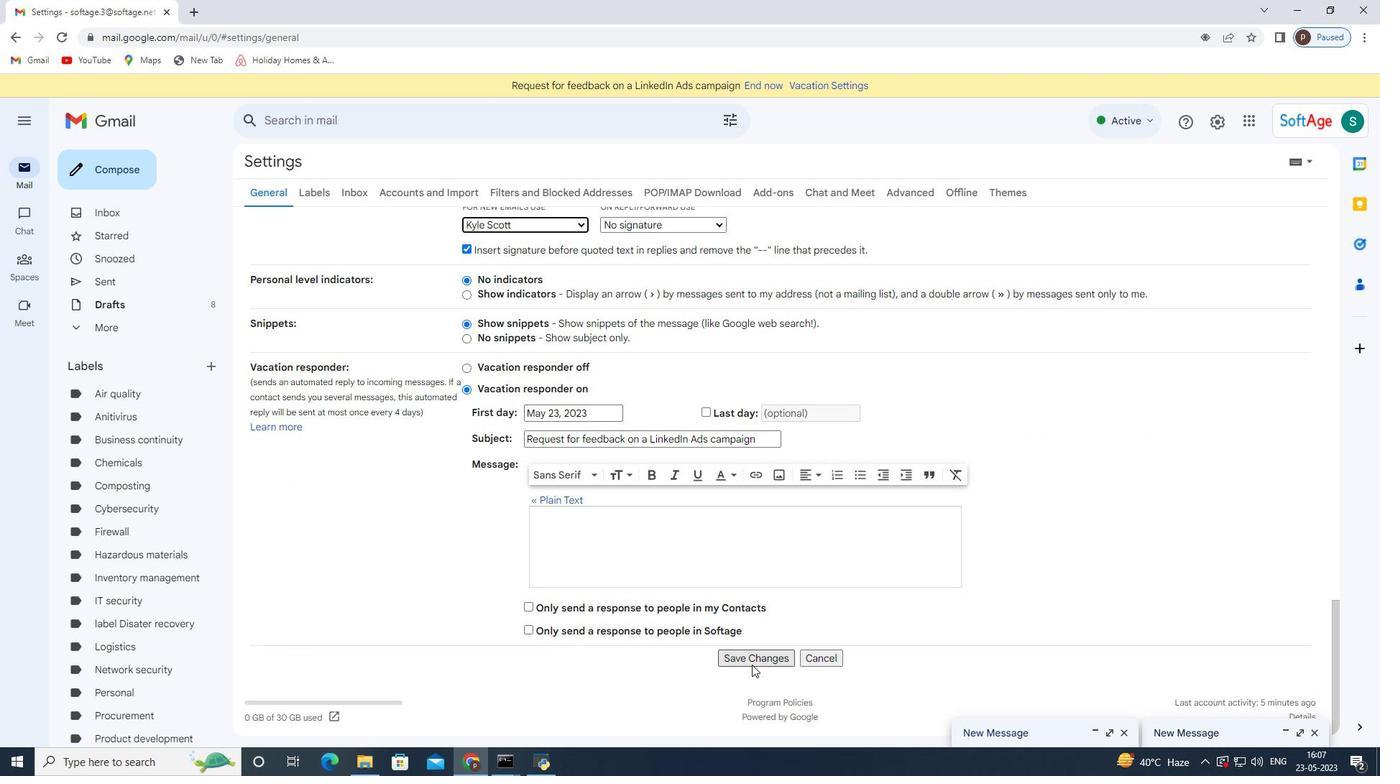 
Action: Mouse pressed left at (751, 663)
Screenshot: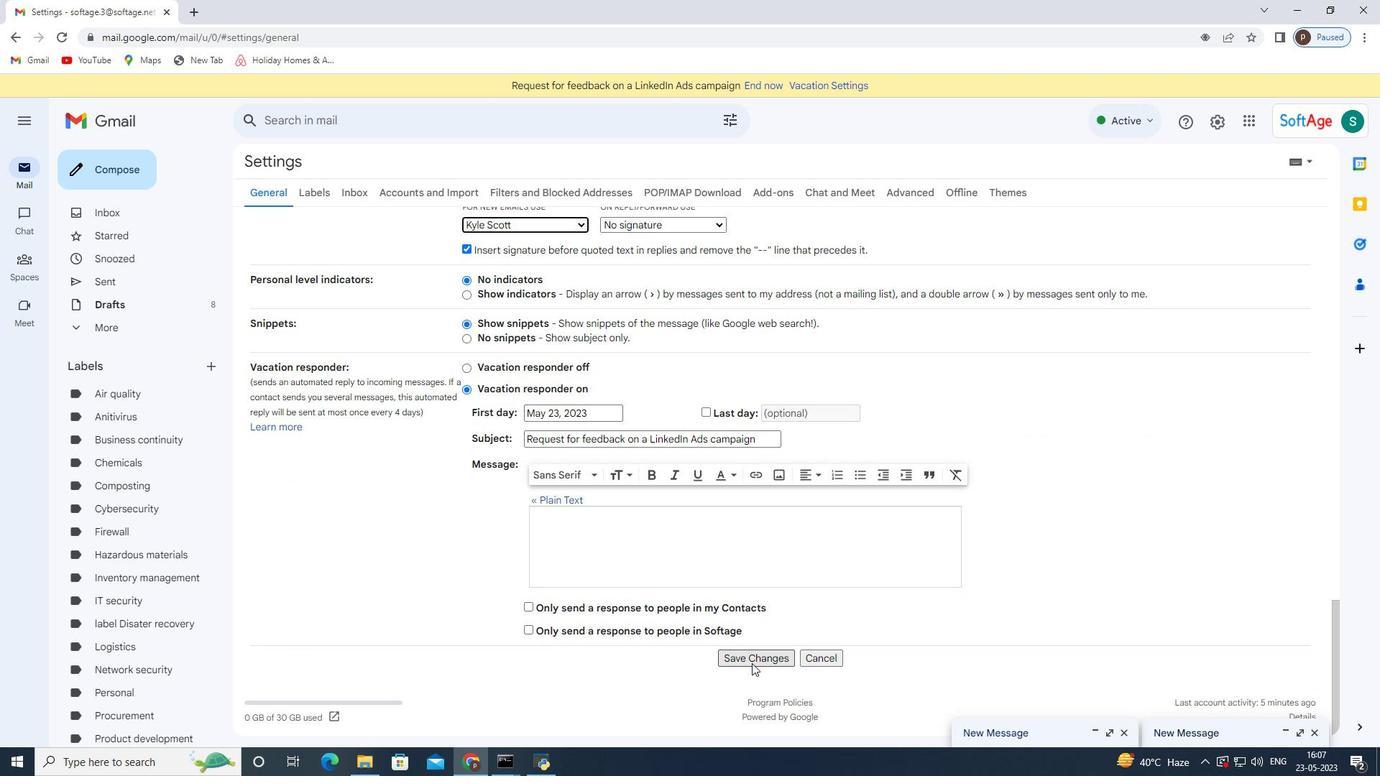 
Action: Mouse moved to (105, 171)
Screenshot: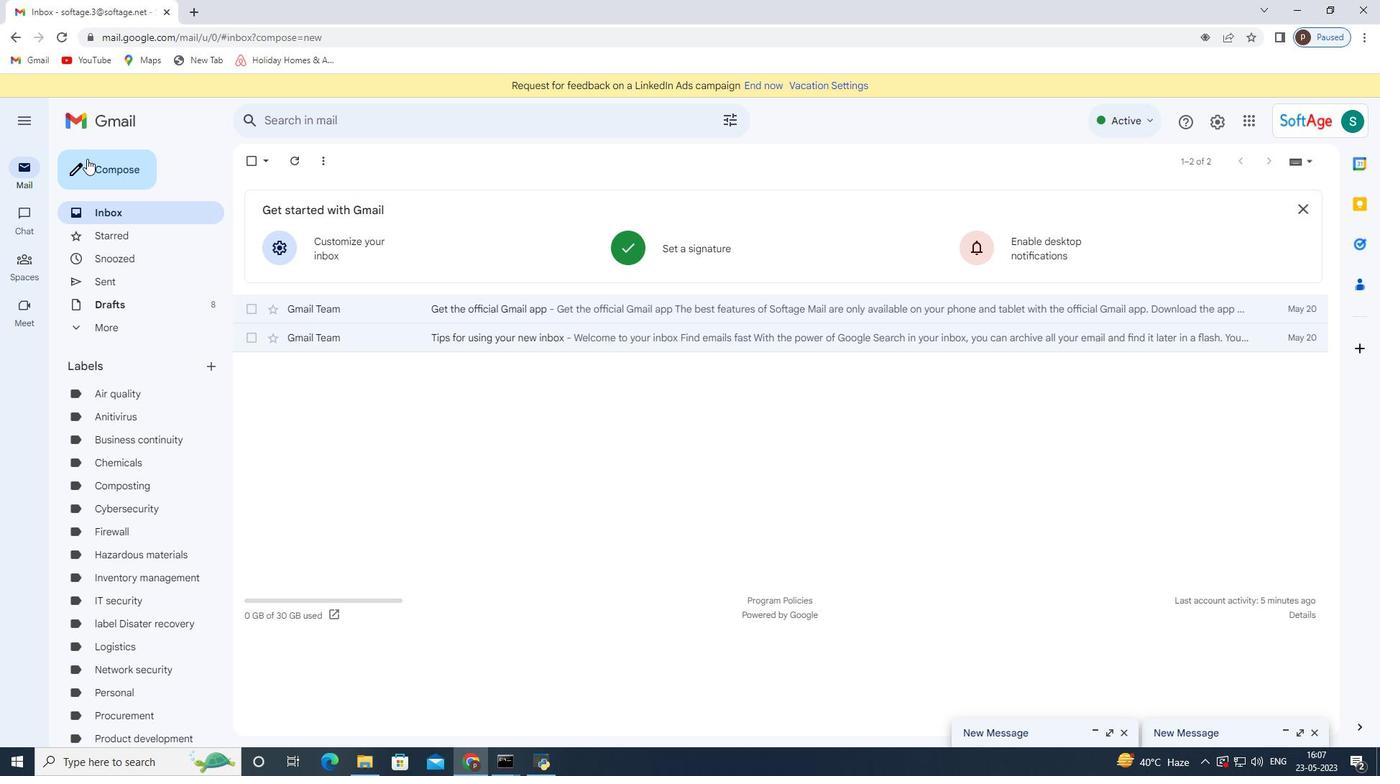 
Action: Mouse pressed left at (105, 171)
Screenshot: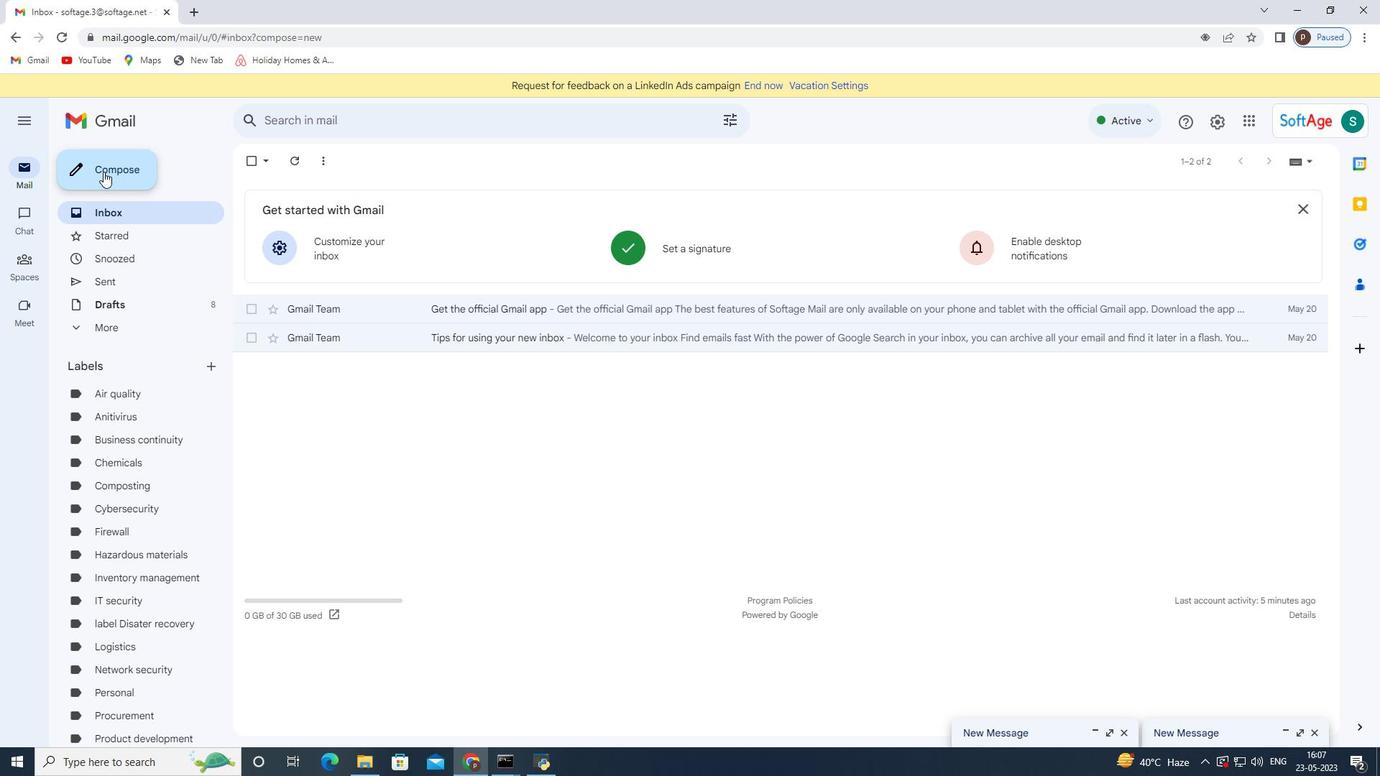 
Action: Mouse moved to (564, 378)
Screenshot: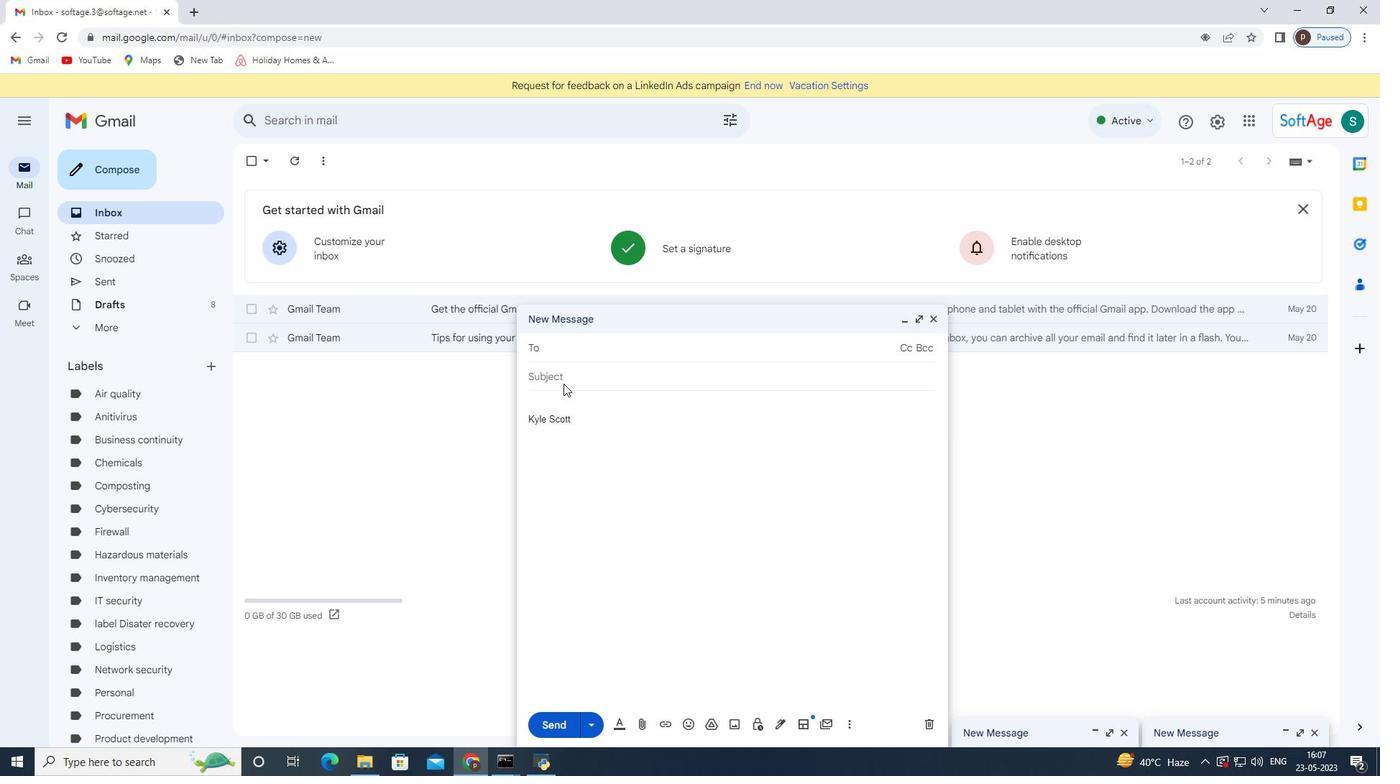 
Action: Mouse pressed left at (564, 378)
Screenshot: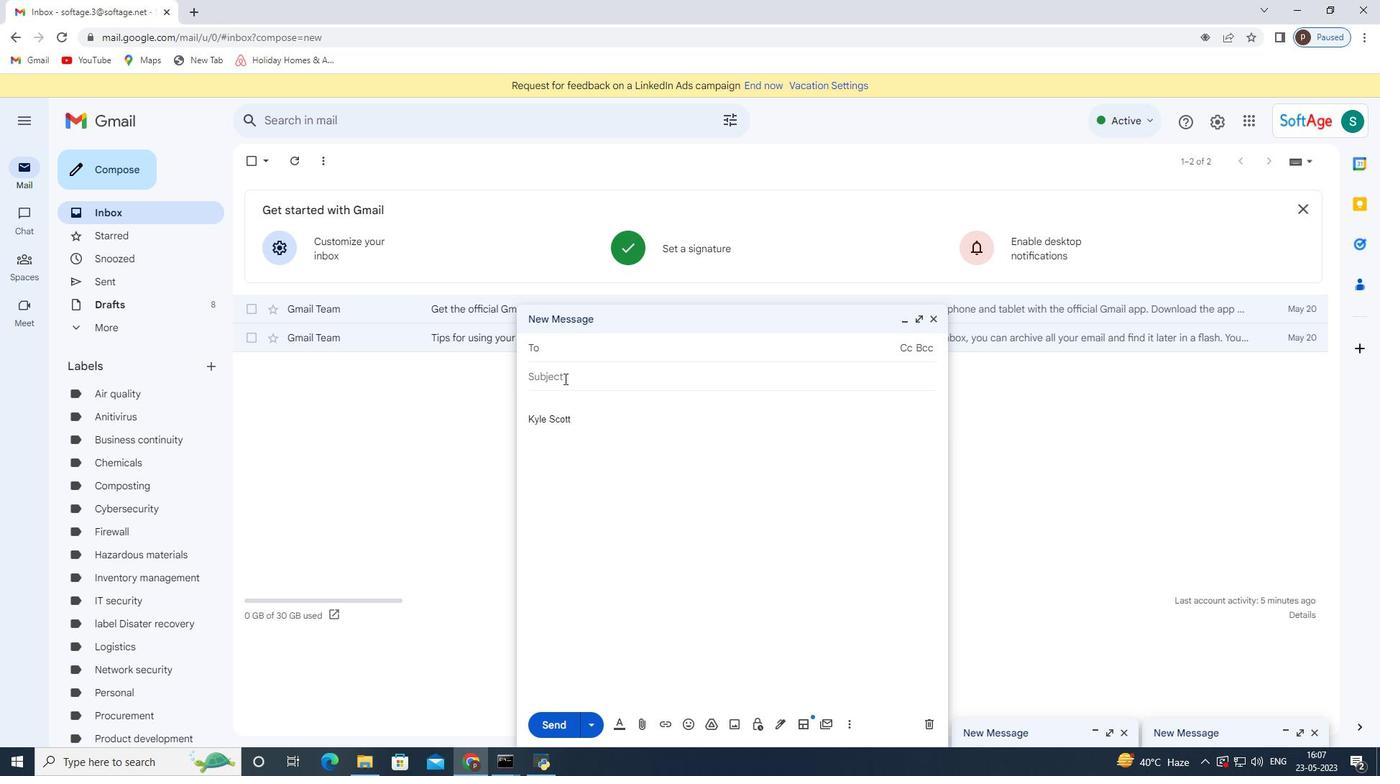 
Action: Key pressed <Key.shift>Request<Key.space>for<Key.space>feedback<Key.space>on<Key.space>a<Key.space>non-disclosure<Key.space>agreement<Key.space>
Screenshot: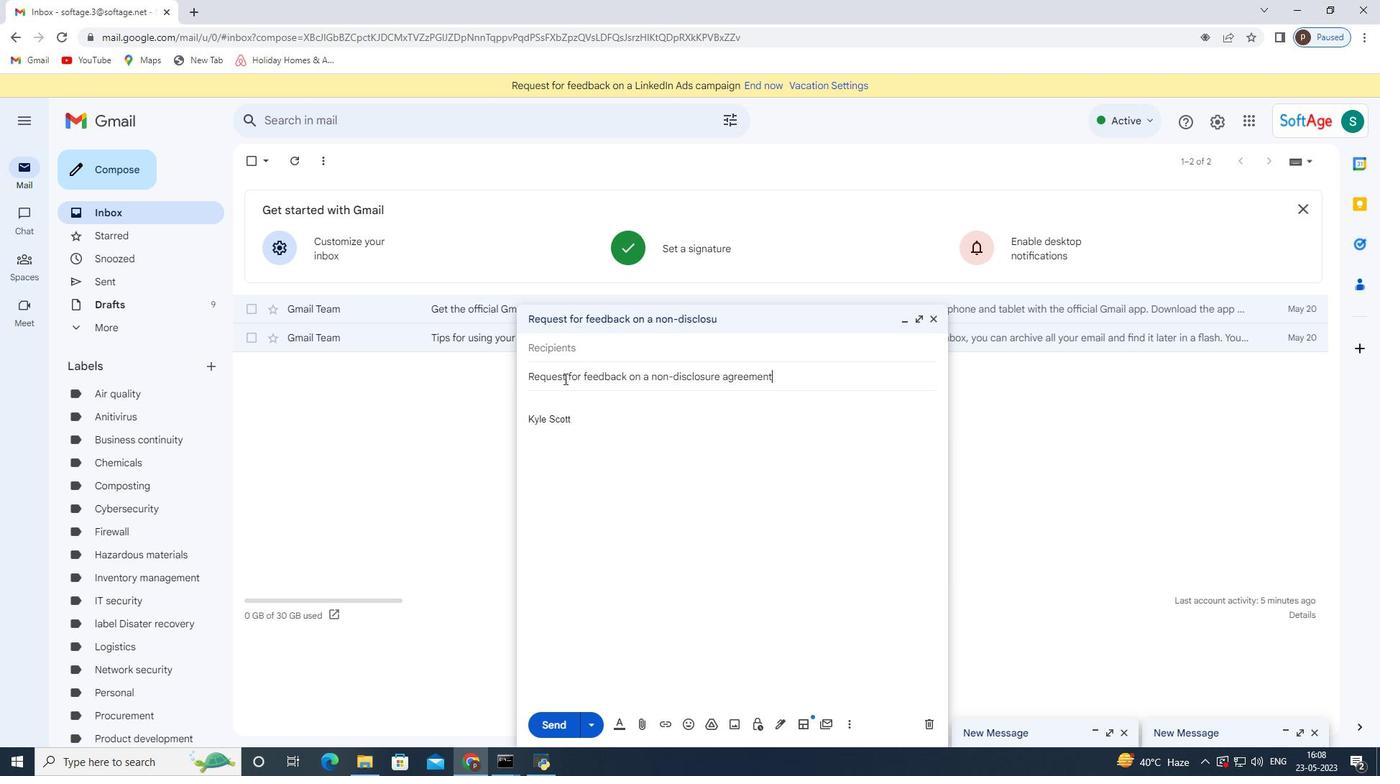 
Action: Mouse moved to (542, 281)
Screenshot: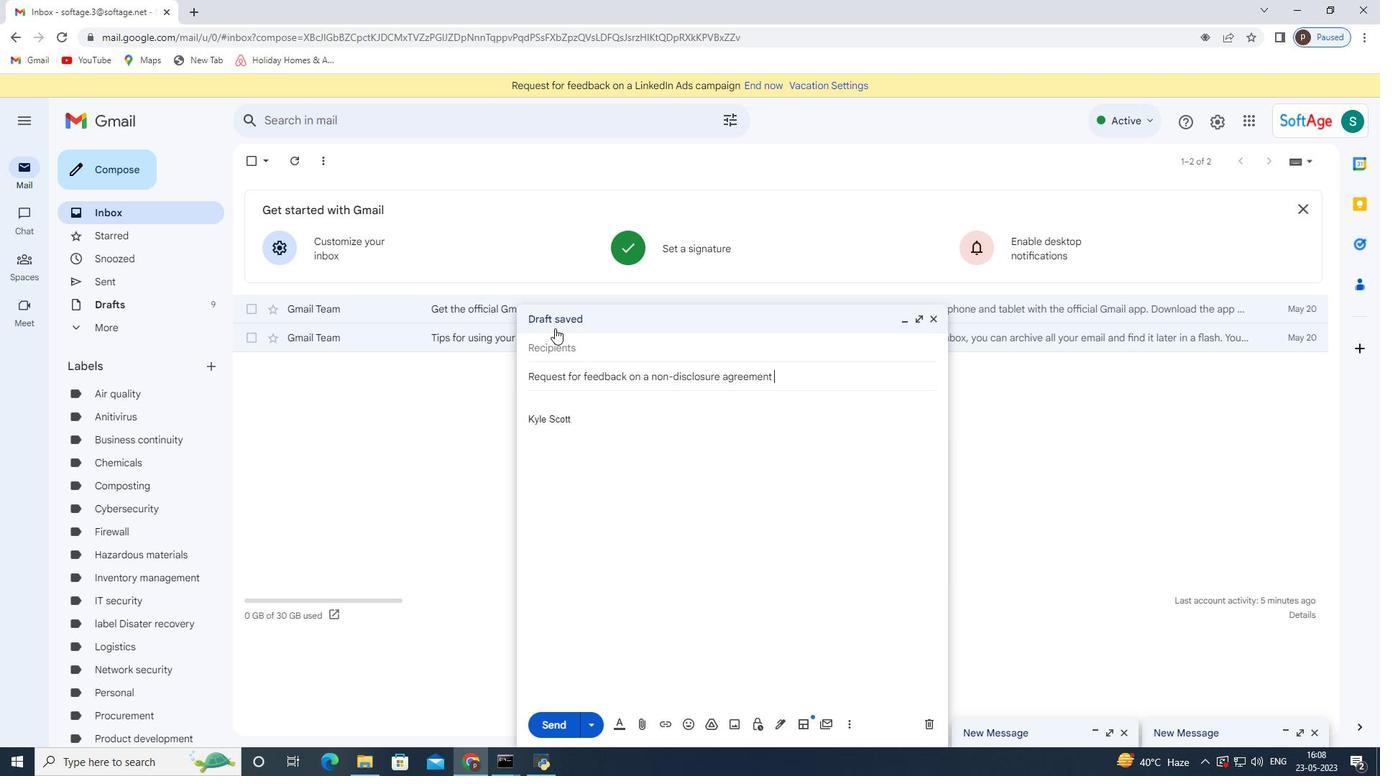 
Action: Key pressed <Key.backspace>
Screenshot: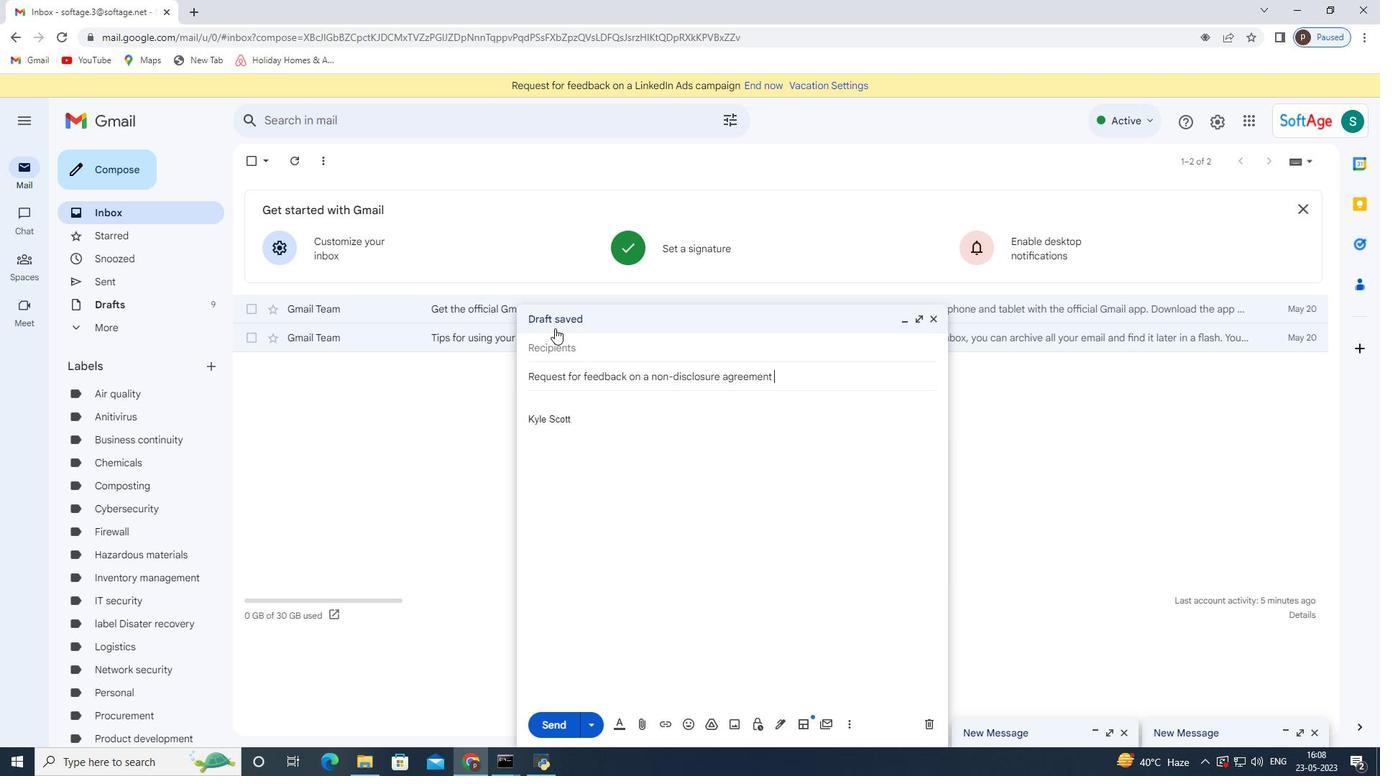 
Action: Mouse moved to (636, 473)
Screenshot: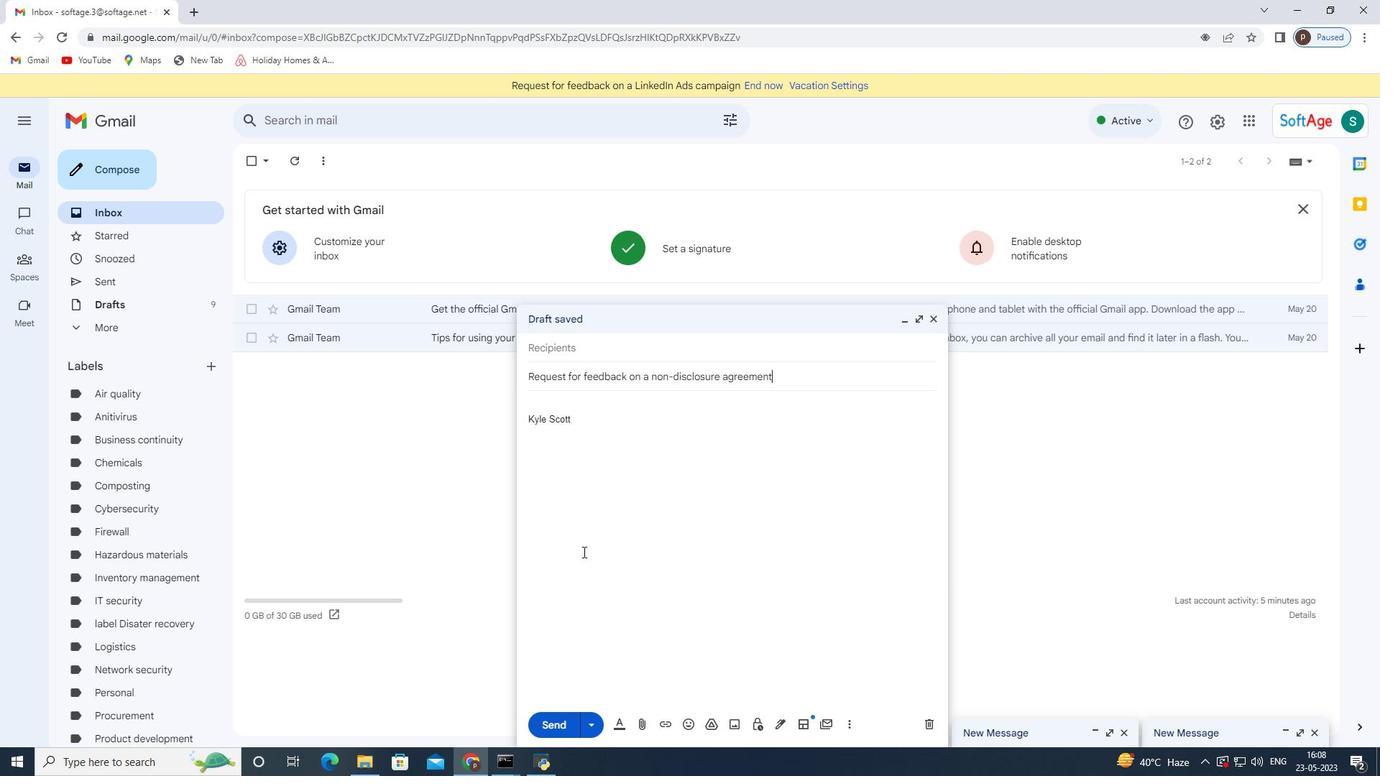 
Action: Key pressed <Key.tab><Key.shift><Key.shift><Key.shift><Key.shift><Key.shift><Key.shift><Key.shift><Key.shift><Key.shift><Key.shift><Key.shift><Key.shift>Please<Key.space>let<Key.space>me<Key.space>know<Key.space>if<Key.space>there<Key.space>are<Key.space>any<Key.space>updates<Key.space>on<Key.space>the<Key.space>project<Key.space>budget.
Screenshot: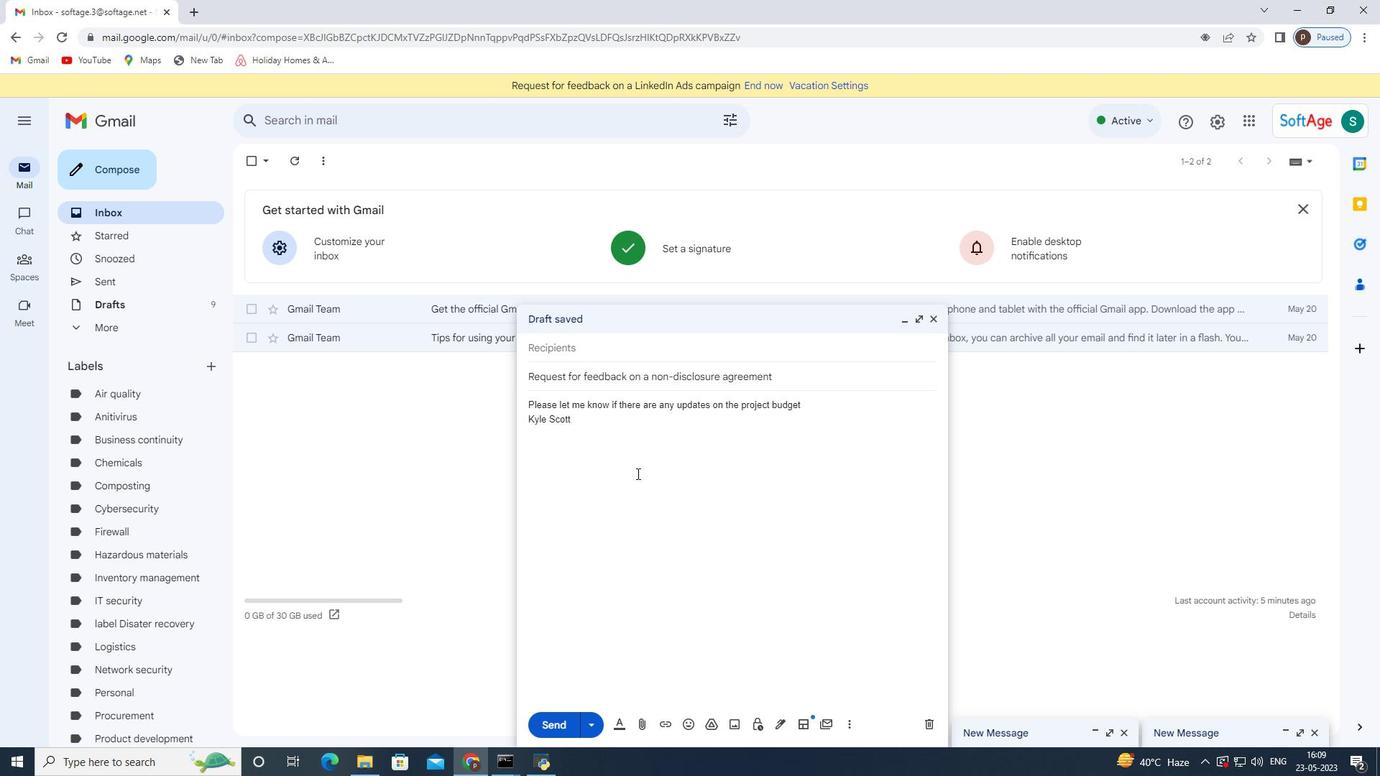 
Action: Mouse moved to (1350, 125)
Screenshot: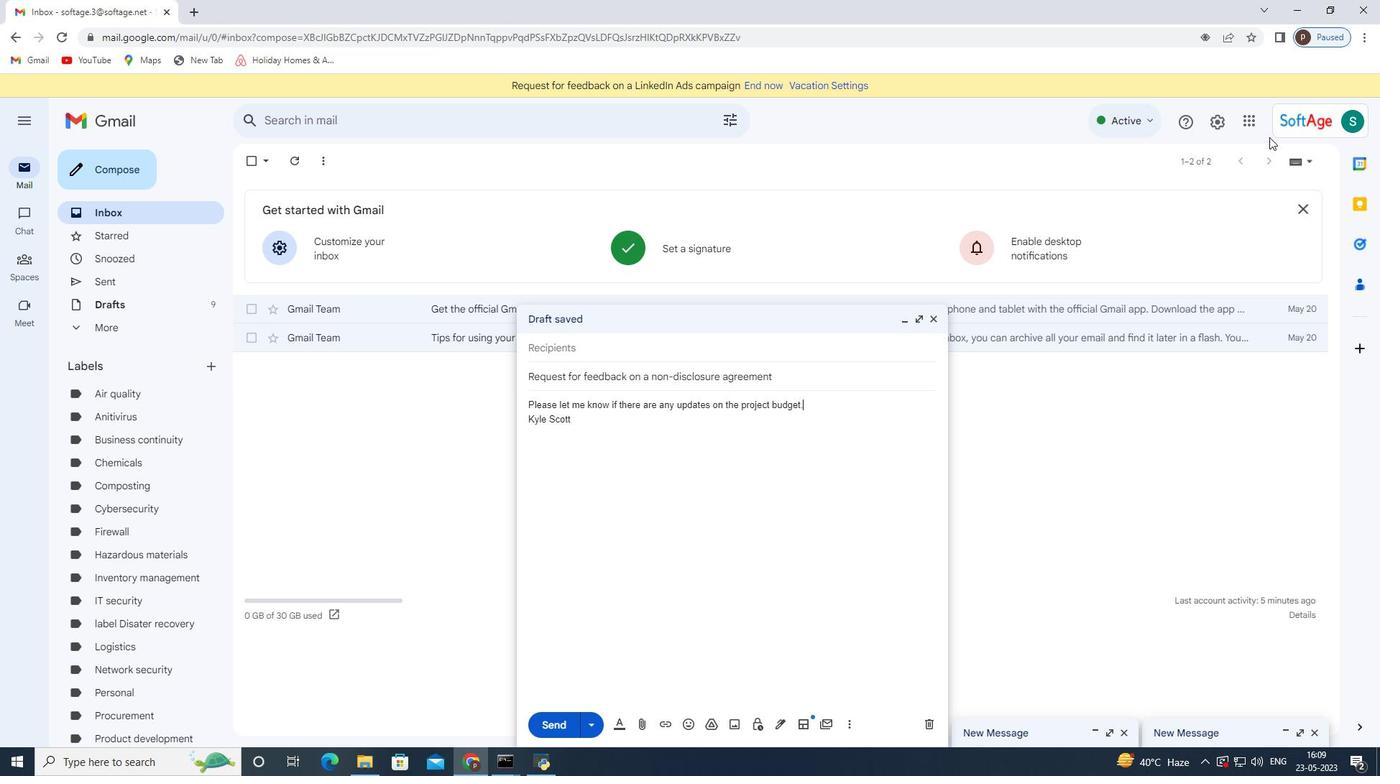 
Action: Mouse pressed left at (1350, 125)
Screenshot: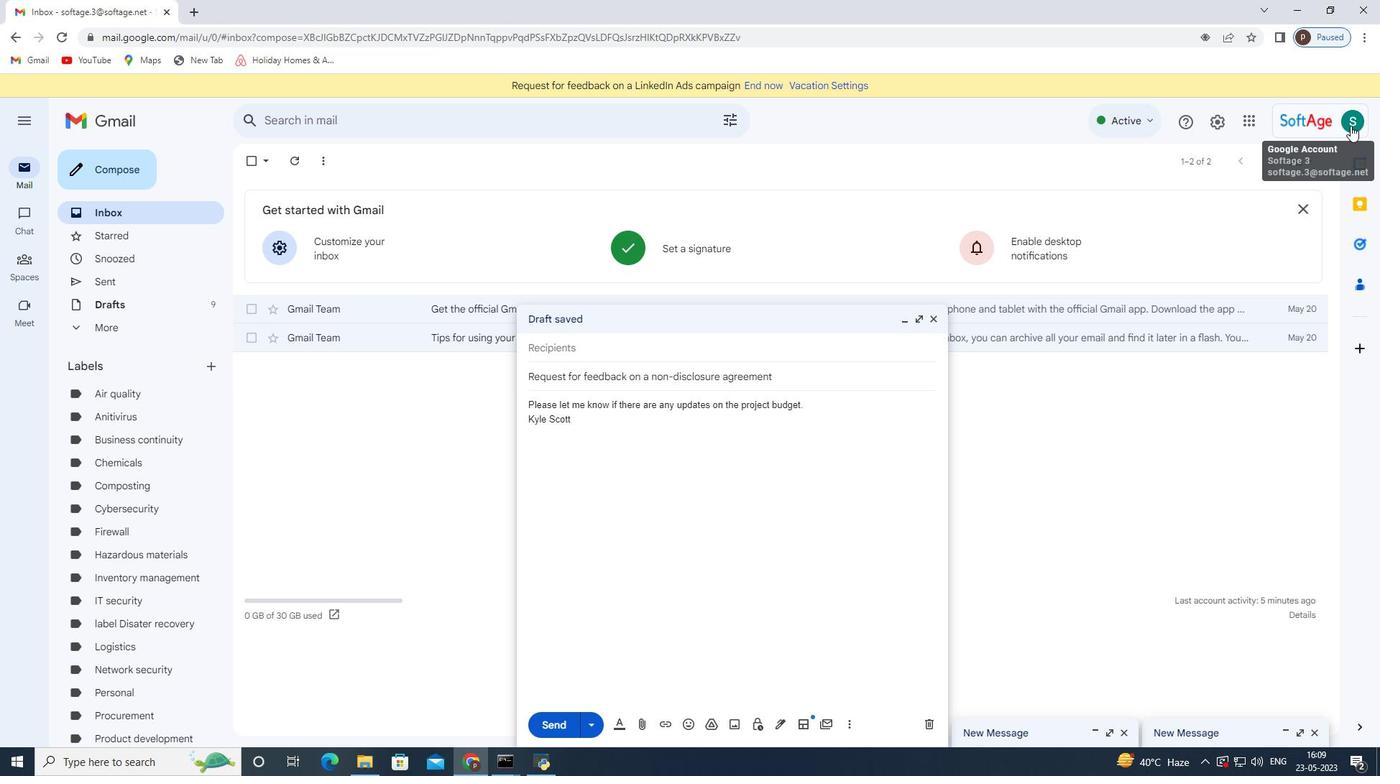 
Action: Mouse moved to (1038, 179)
Screenshot: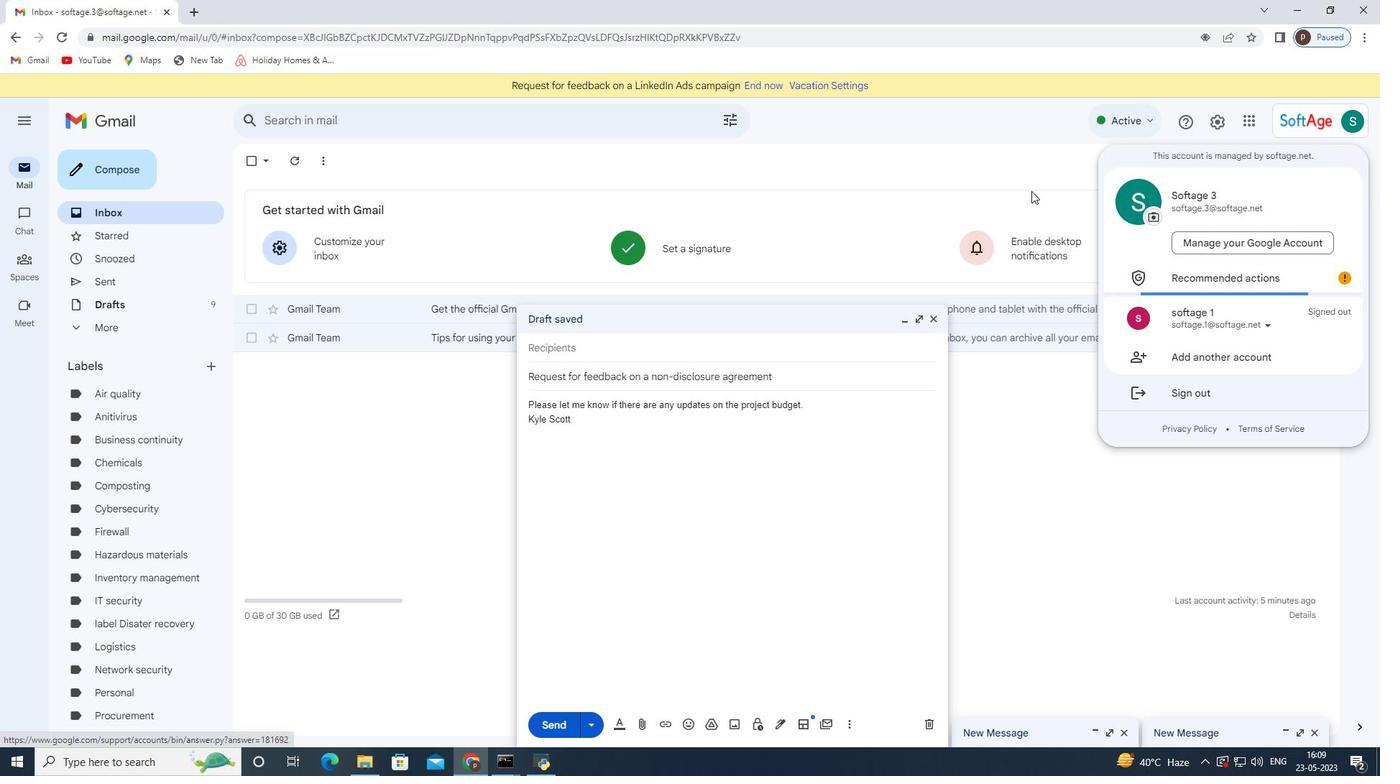 
Action: Mouse pressed left at (1038, 179)
Screenshot: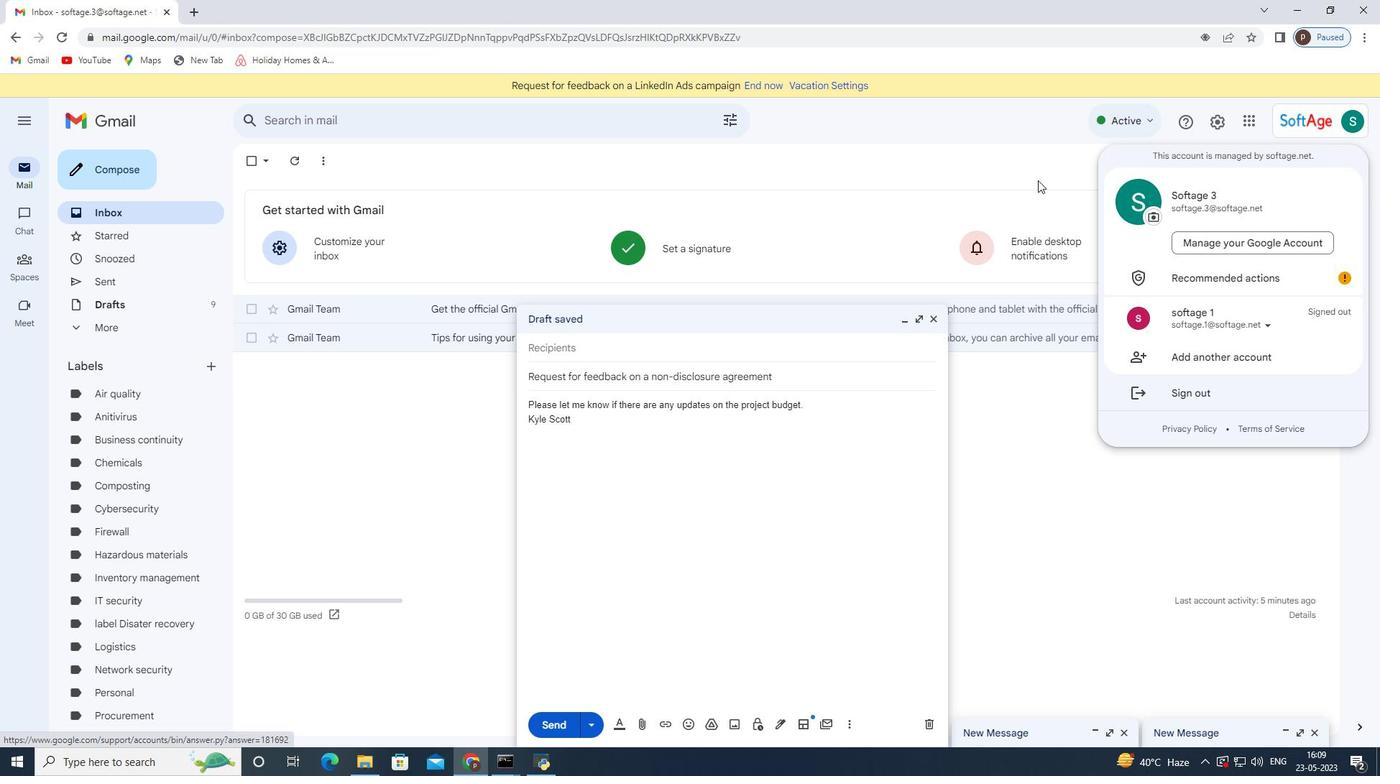 
Action: Mouse moved to (567, 349)
Screenshot: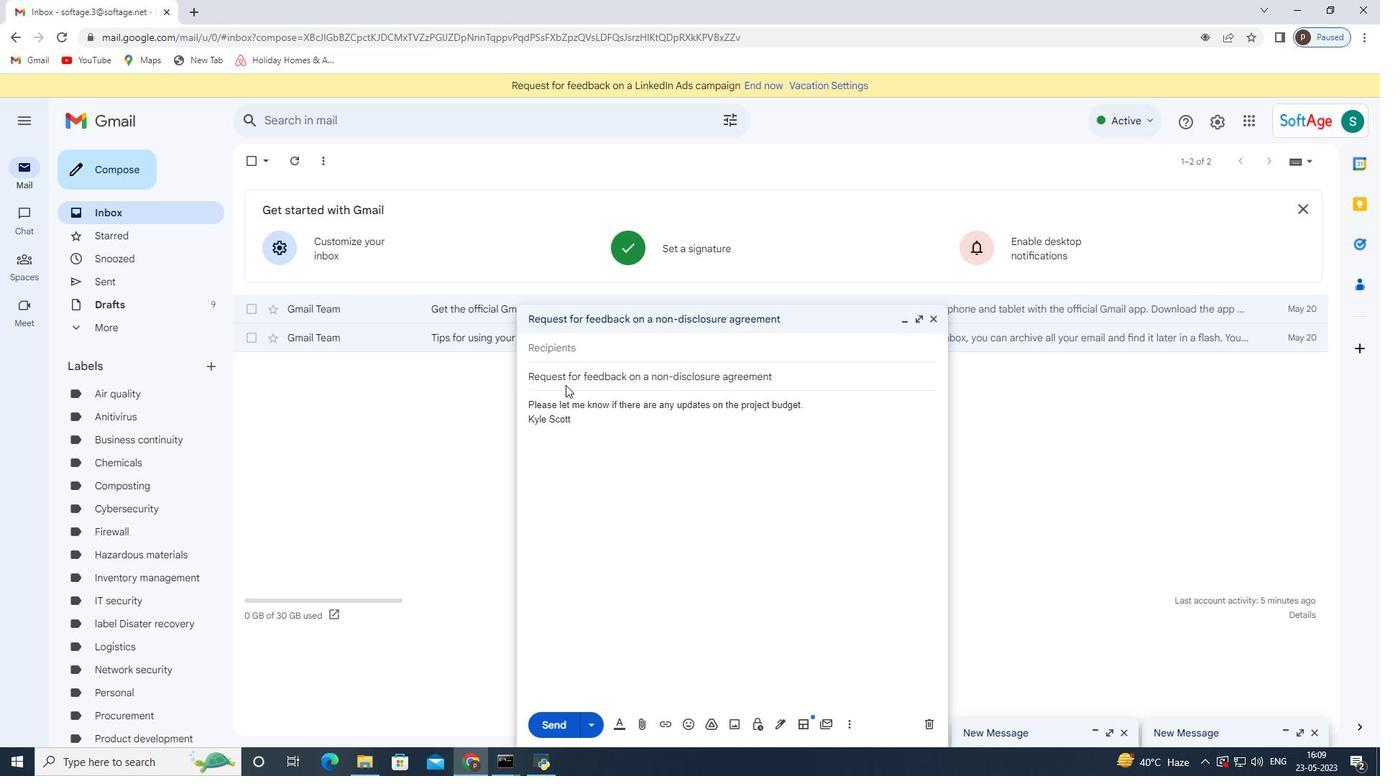 
Action: Mouse pressed left at (567, 349)
Screenshot: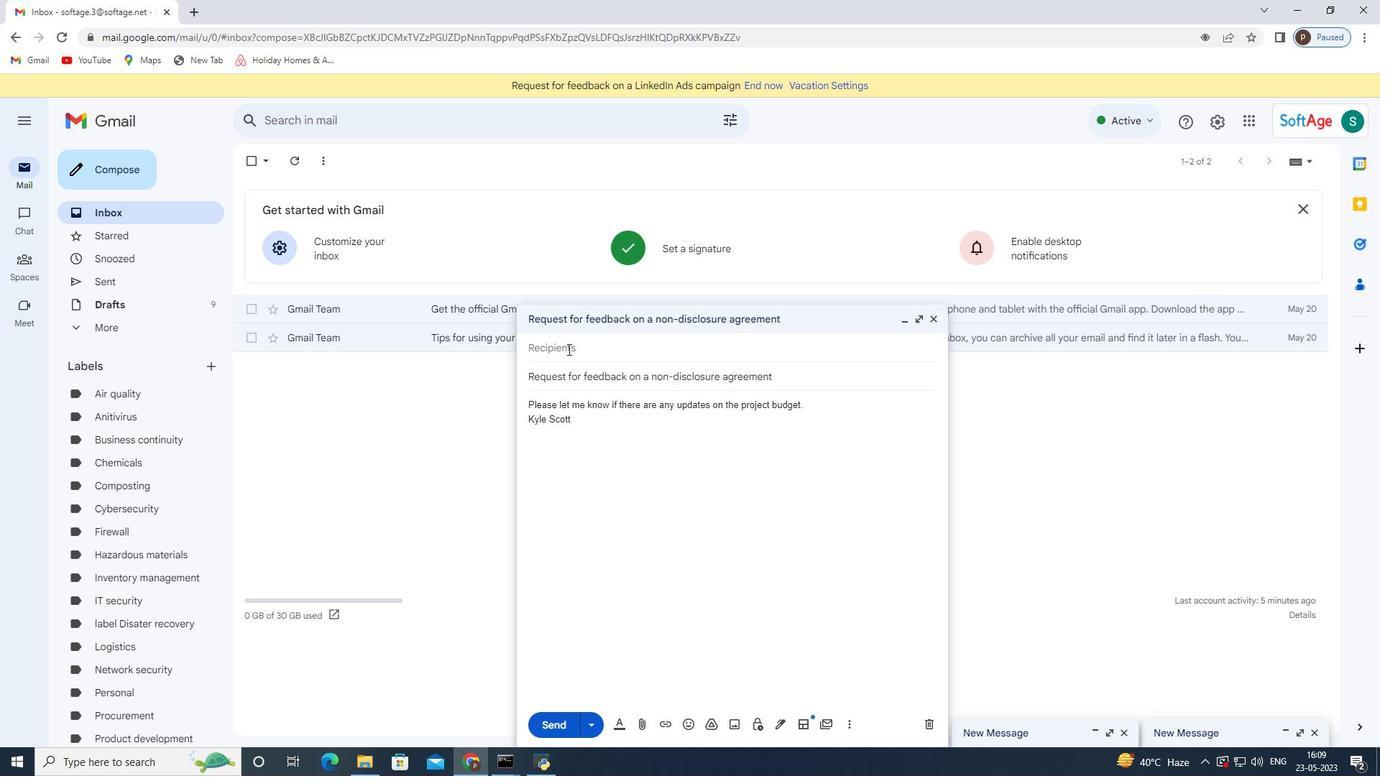 
Action: Key pressed softage.9<Key.shift>@softage.net
Screenshot: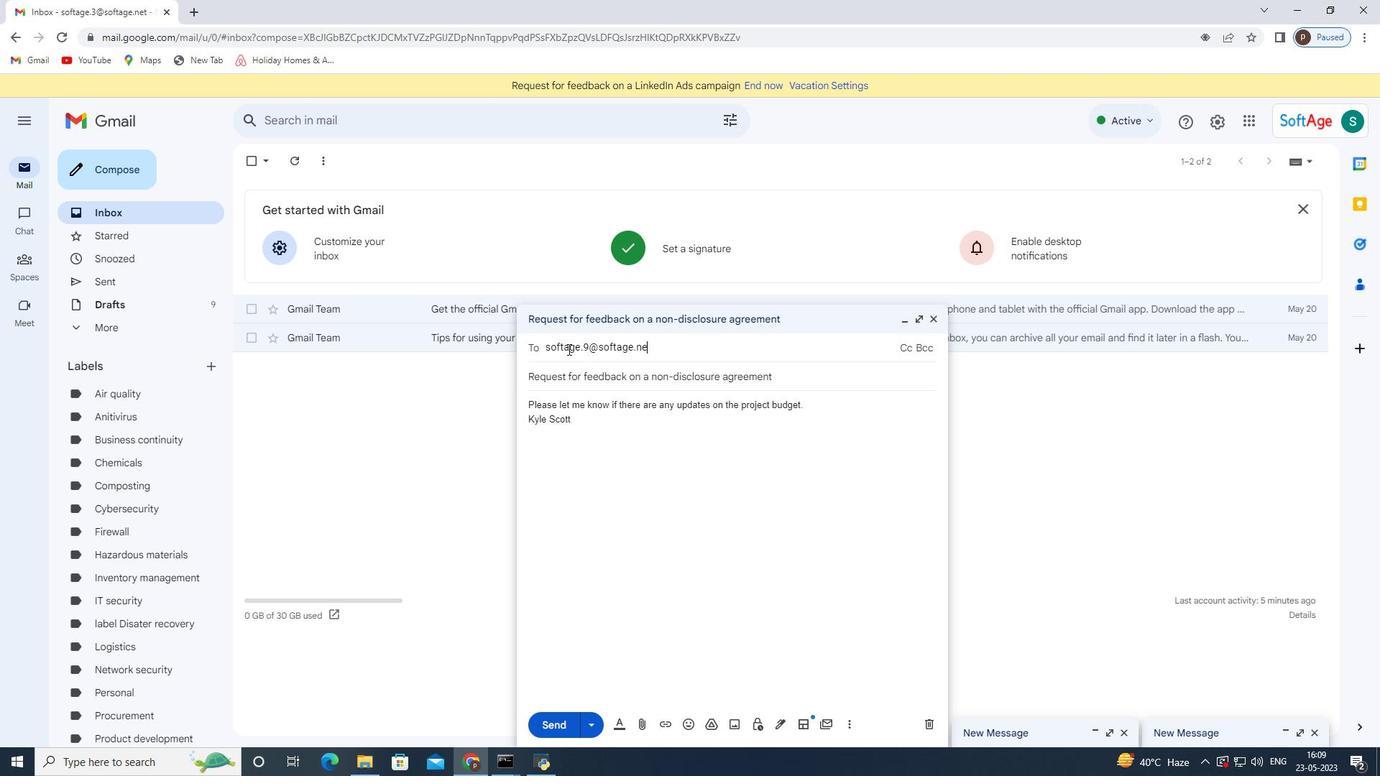 
Action: Mouse moved to (641, 375)
Screenshot: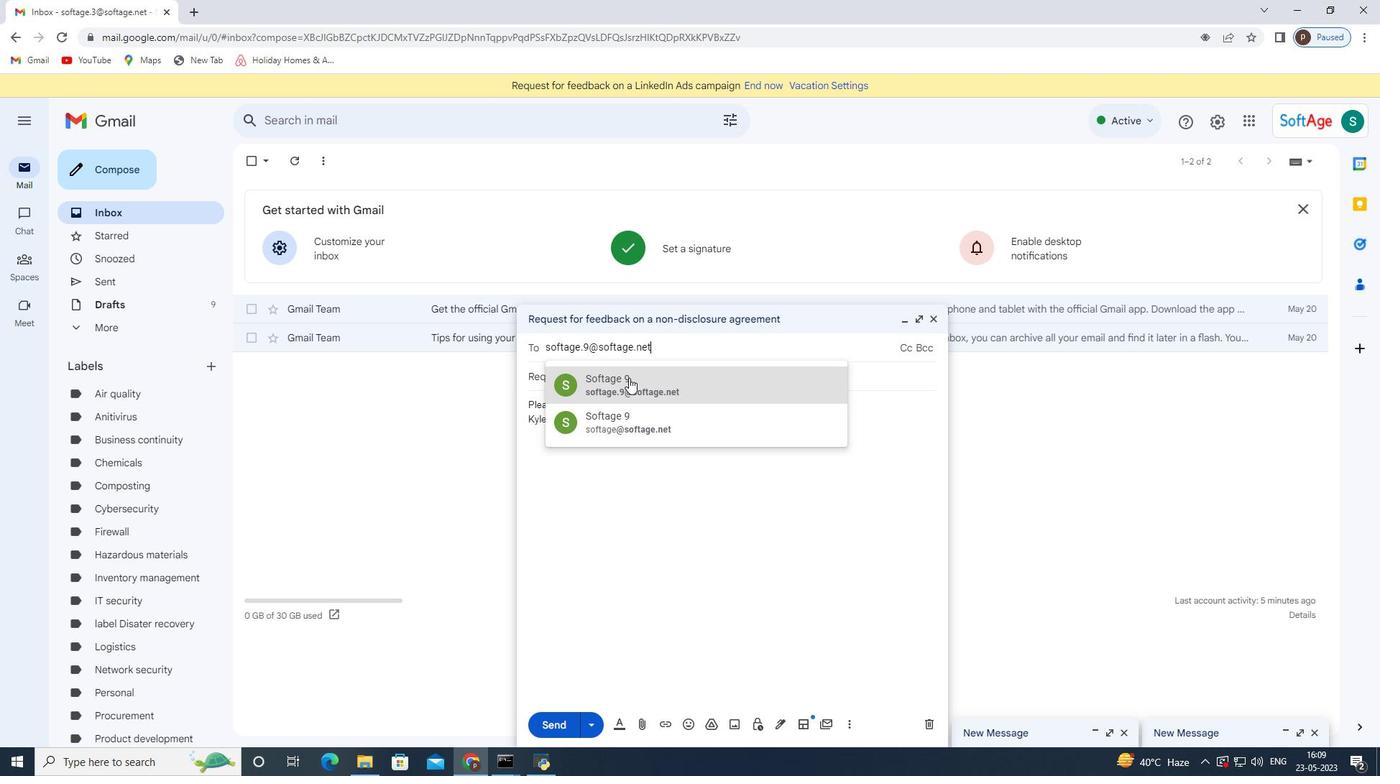 
Action: Mouse pressed left at (641, 375)
Screenshot: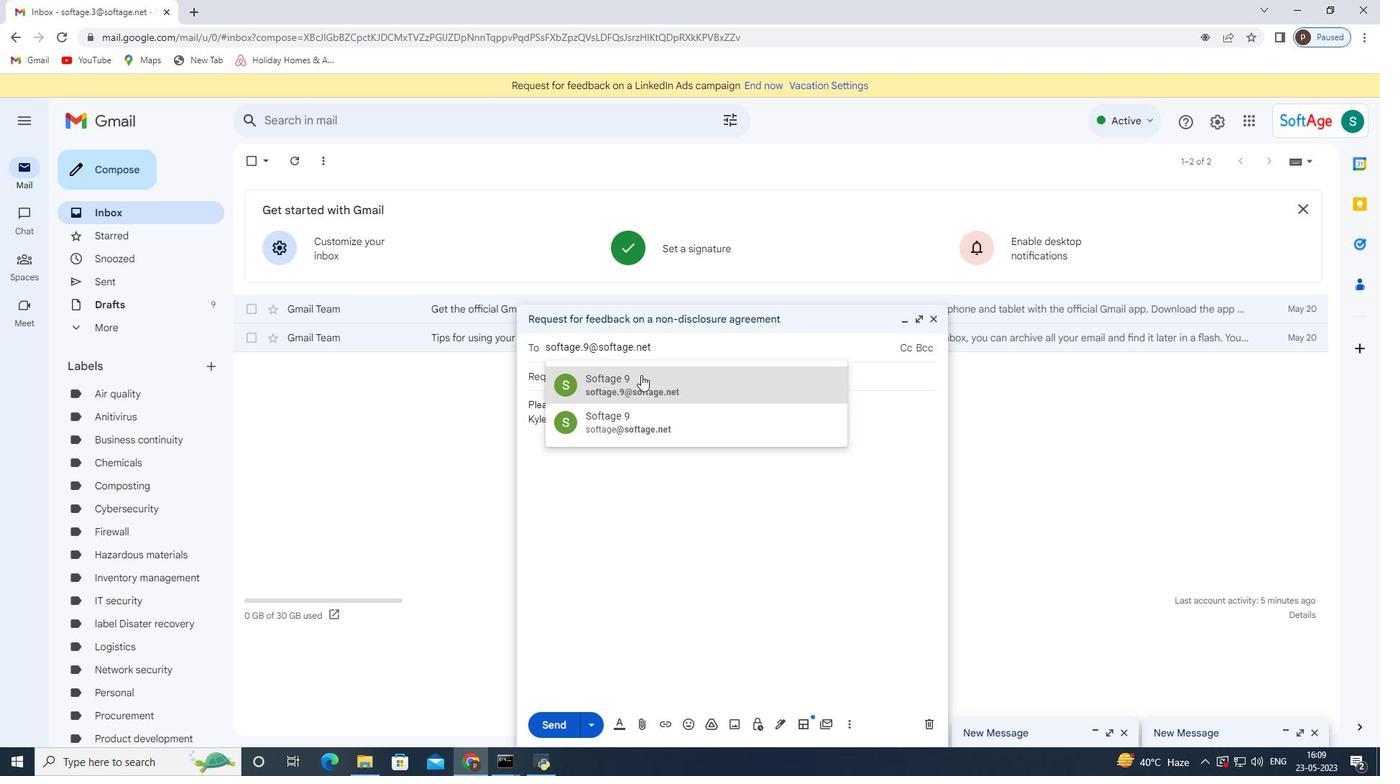 
Action: Mouse moved to (645, 726)
Screenshot: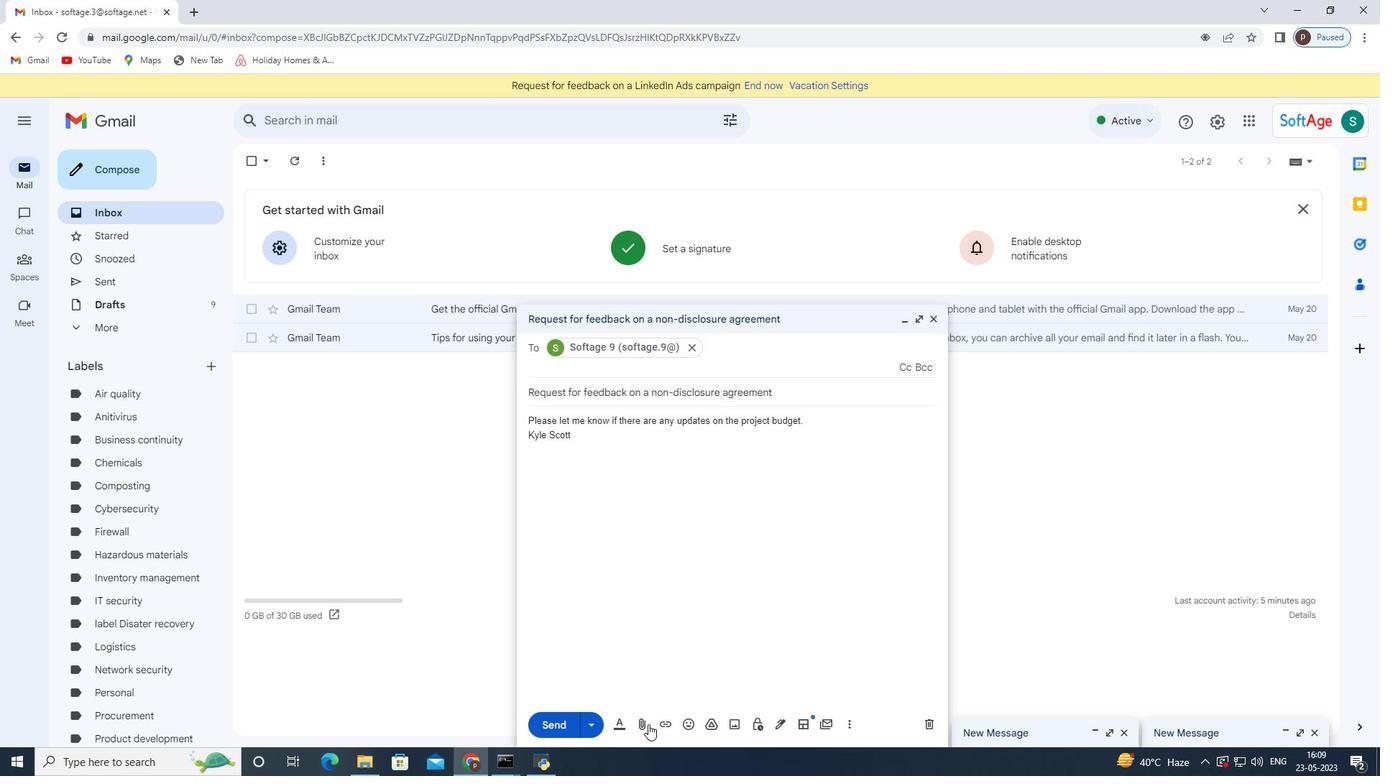 
Action: Mouse pressed left at (645, 726)
Screenshot: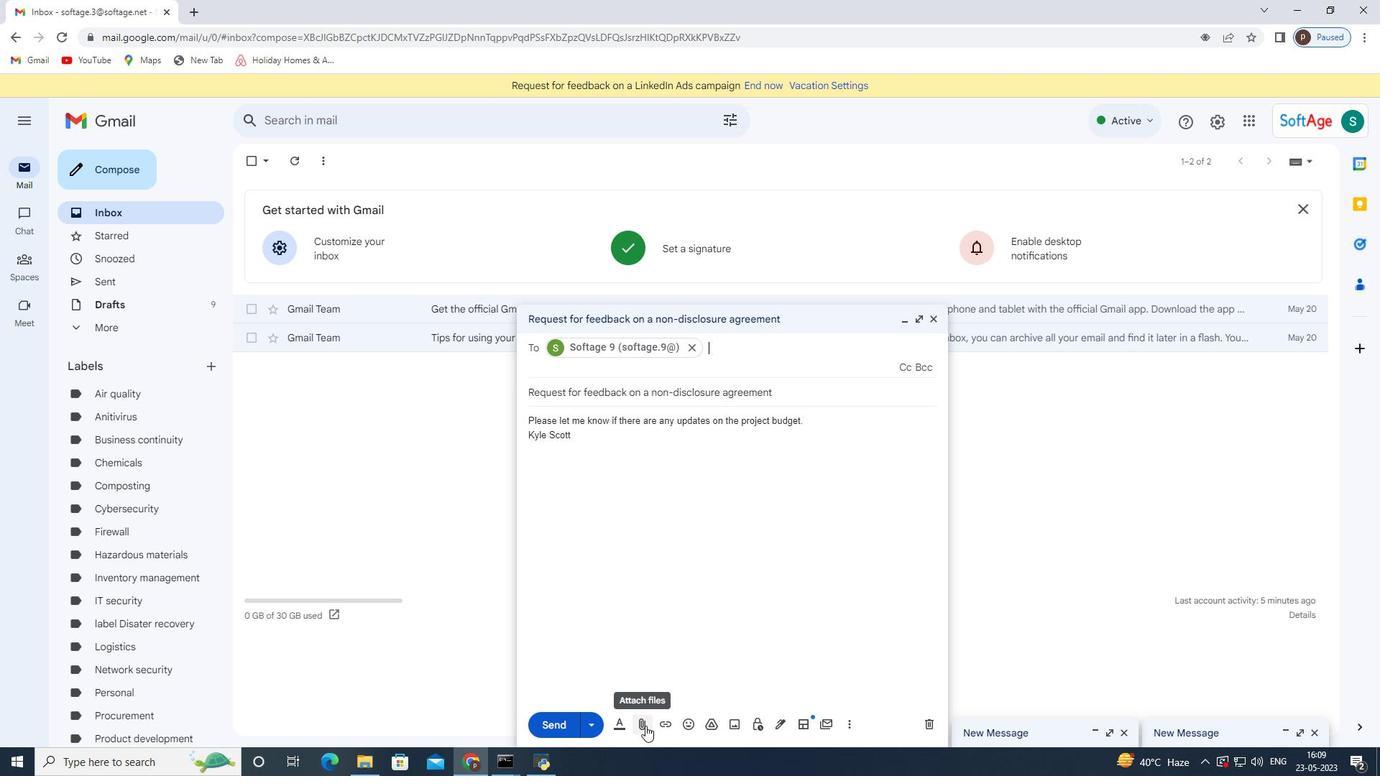 
Action: Mouse moved to (245, 127)
Screenshot: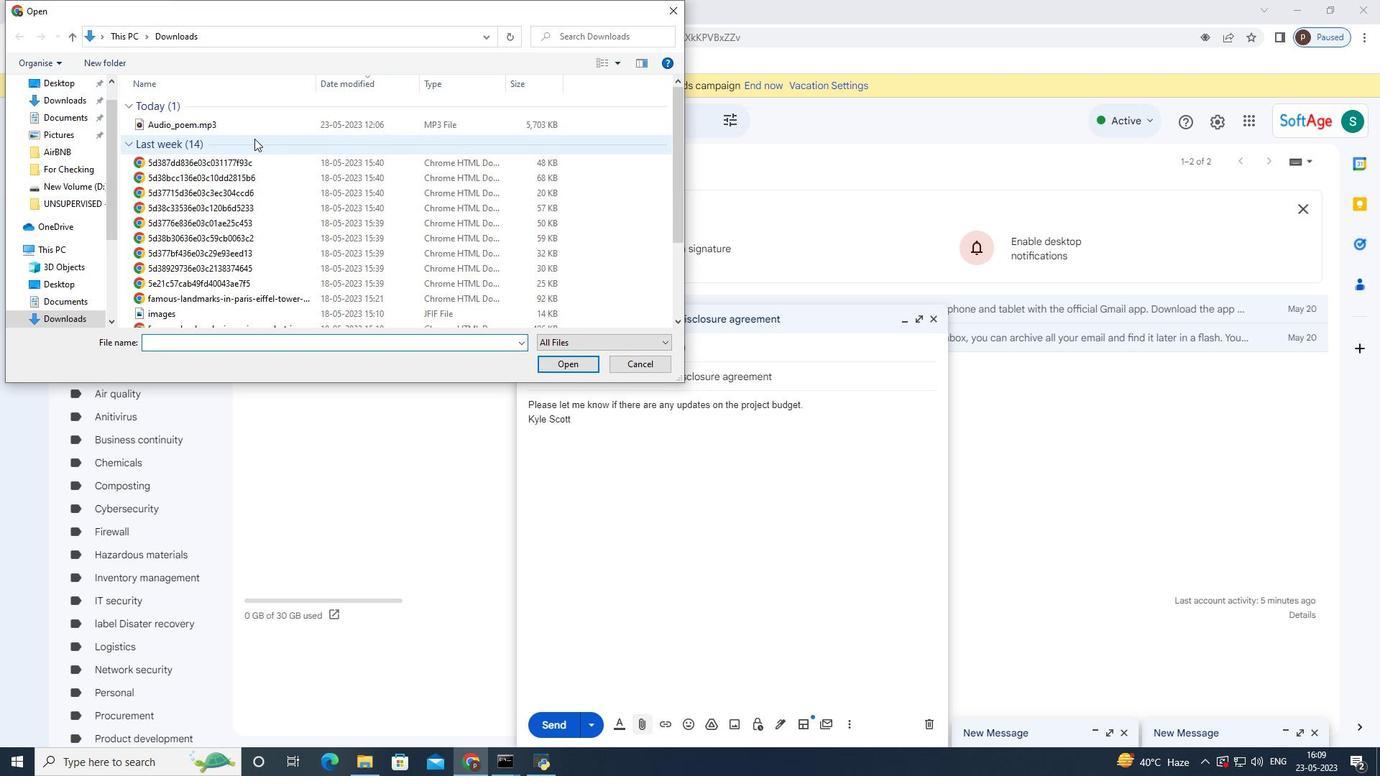 
Action: Mouse pressed left at (245, 127)
Screenshot: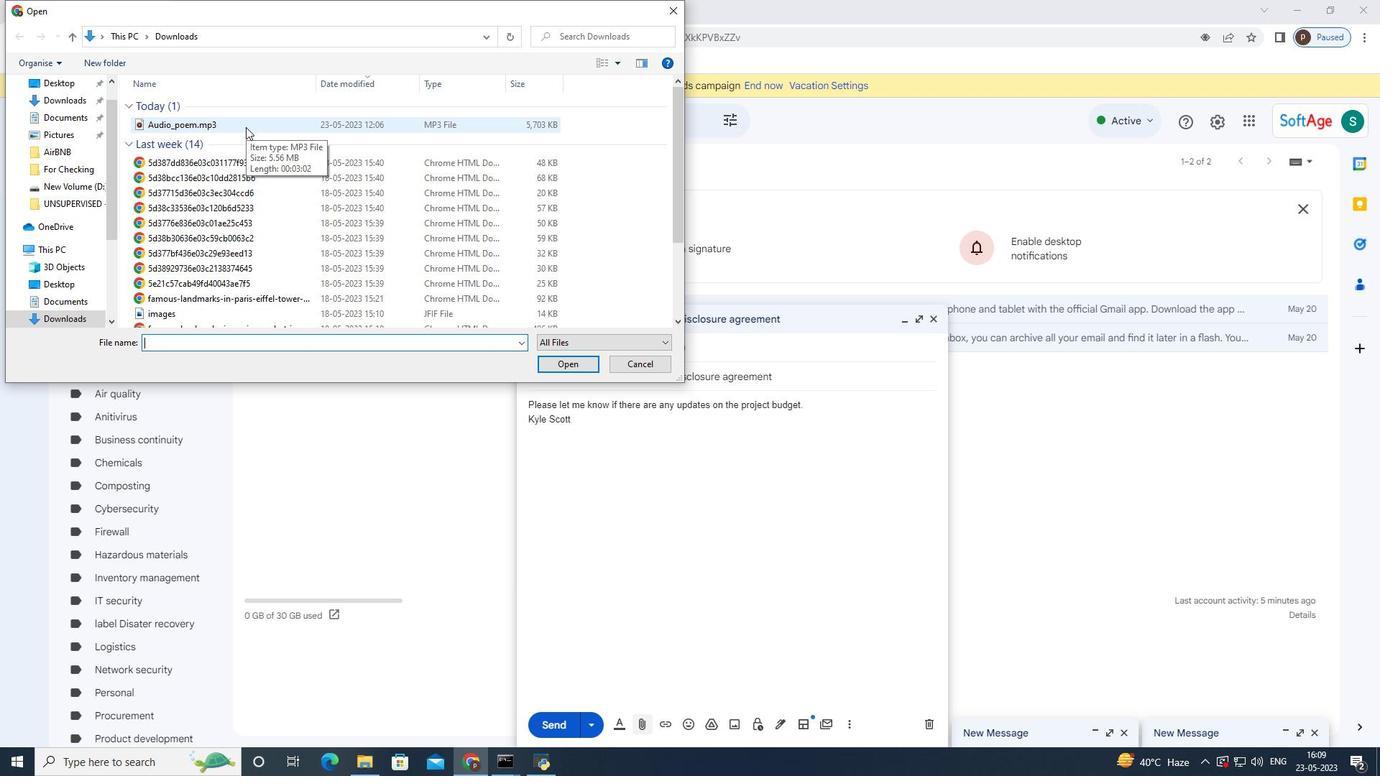 
Action: Mouse moved to (575, 368)
Screenshot: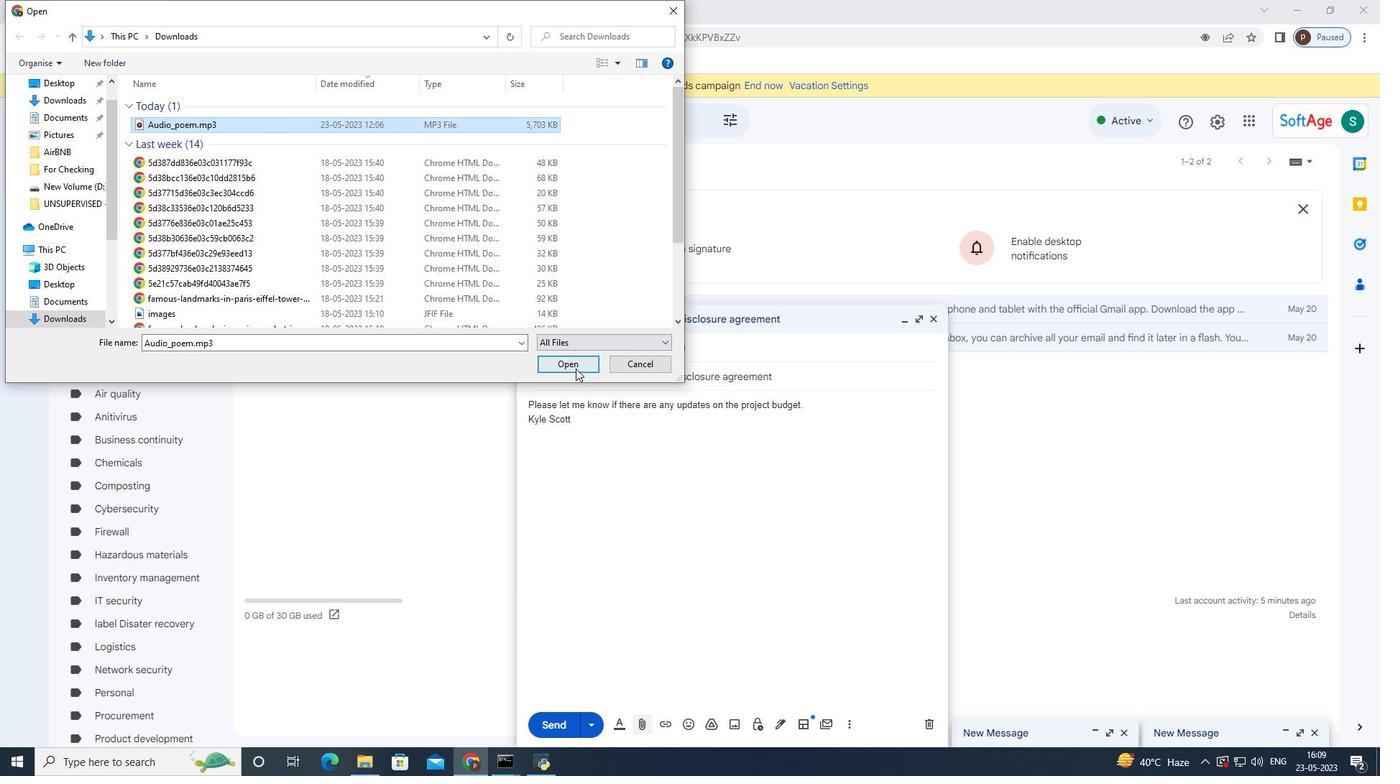 
Action: Mouse pressed left at (575, 368)
Screenshot: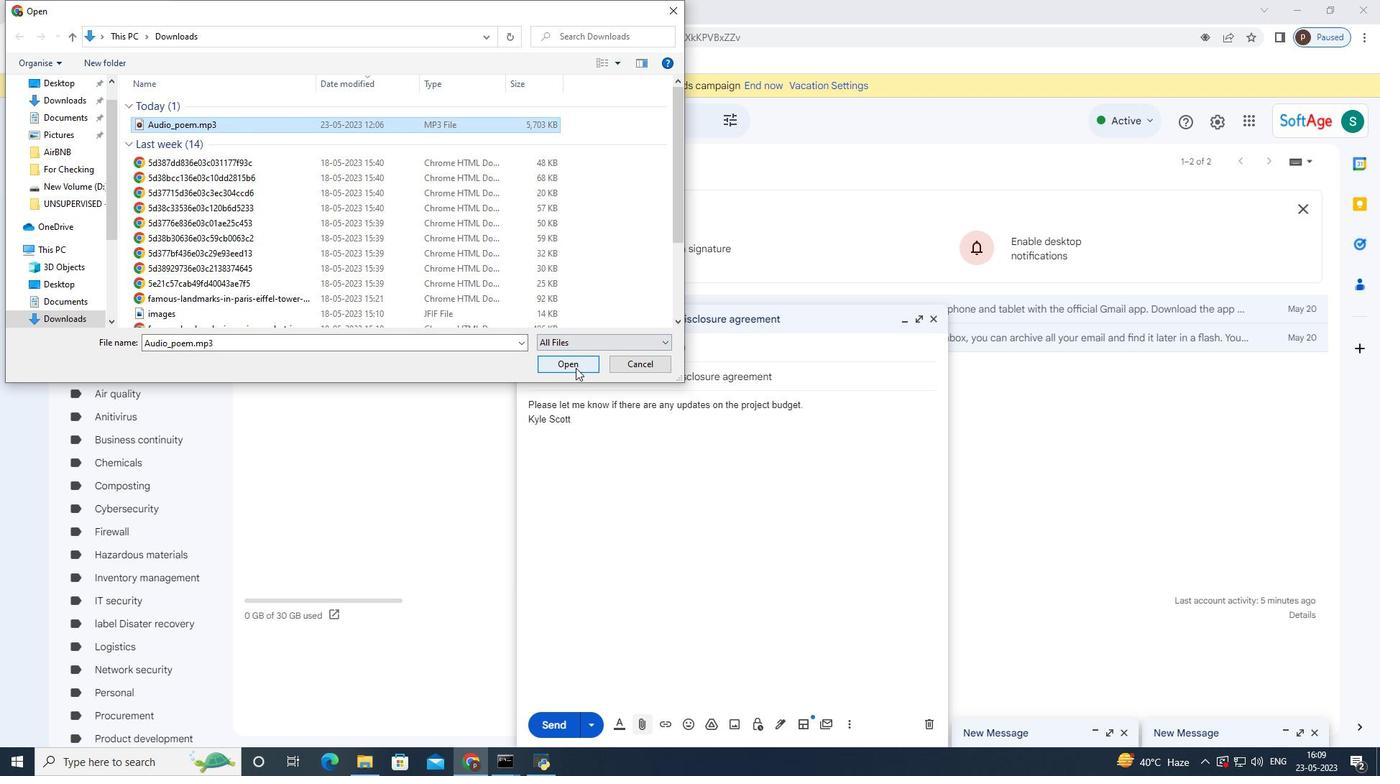 
Action: Mouse moved to (810, 411)
Screenshot: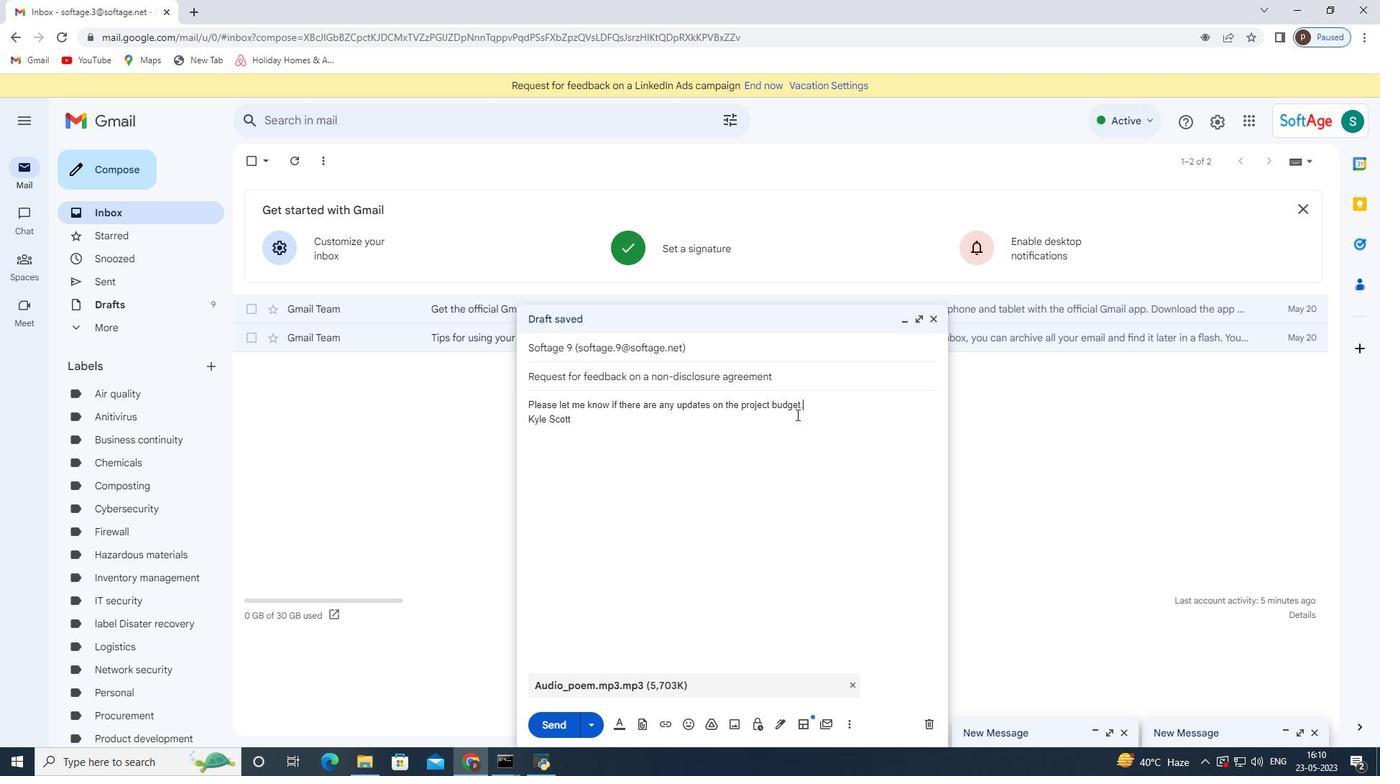 
Action: Key pressed <Key.backspace><Key.backspace><Key.backspace><Key.backspace><Key.backspace><Key.backspace><Key.backspace><Key.backspace><Key.backspace><Key.backspace><Key.backspace><Key.backspace><Key.backspace><Key.backspace><Key.backspace><Key.backspace><Key.backspace><Key.backspace><Key.backspace><Key.backspace><Key.backspace><Key.backspace><Key.backspace><Key.backspace><Key.backspace><Key.backspace><Key.backspace><Key.backspace><Key.backspace><Key.backspace><Key.backspace><Key.backspace><Key.backspace><Key.backspace><Key.backspace><Key.backspace><Key.backspace><Key.backspace><Key.backspace><Key.backspace><Key.backspace><Key.backspace><Key.backspace><Key.backspace><Key.backspace><Key.backspace><Key.backspace><Key.backspace><Key.backspace><Key.backspace><Key.backspace><Key.backspace><Key.backspace><Key.backspace><Key.backspace><Key.backspace><Key.backspace><Key.backspace><Key.backspace><Key.backspace><Key.backspace><Key.backspace><Key.backspace><Key.backspace><Key.backspace><Key.backspace><Key.backspace>ctrl+V<Key.backspace><Key.backspace><Key.backspace><Key.backspace><Key.backspace><Key.backspace><Key.backspace><Key.backspace><Key.backspace><Key.backspace><Key.backspace><Key.backspace><Key.backspace><Key.backspace>ctrl+Z<'\x1a'><'\x1a'><'\x1a'><'\x1a'><'\x1a'><'\x1a'><'\x1a'><'\x1a'><'\x1a'><'\x1a'><'\x1a'><'\x1a'><'\x1a'><'\x1a'>ctrl+Z<Key.enter><Key.enter><Key.shift>Thank<Key.space>you
Screenshot: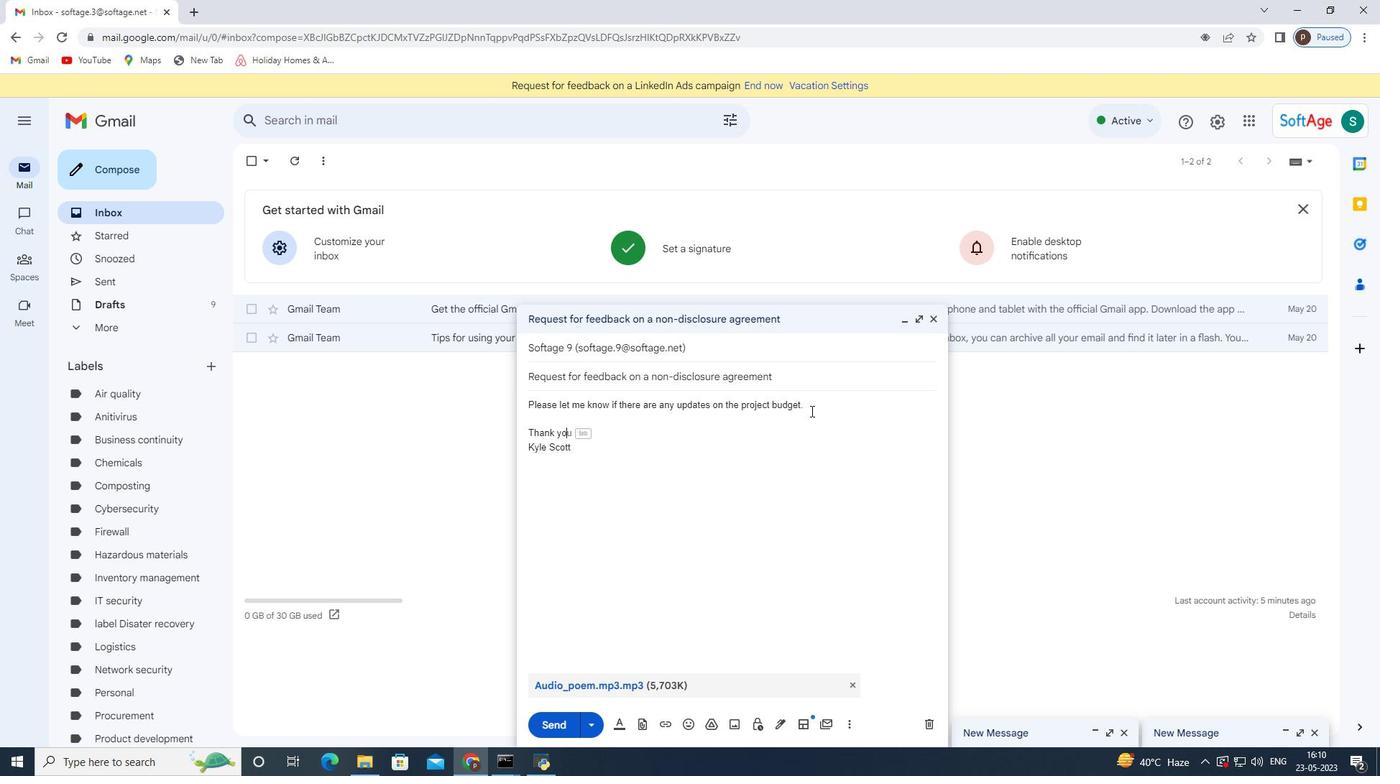
Action: Mouse moved to (567, 731)
Screenshot: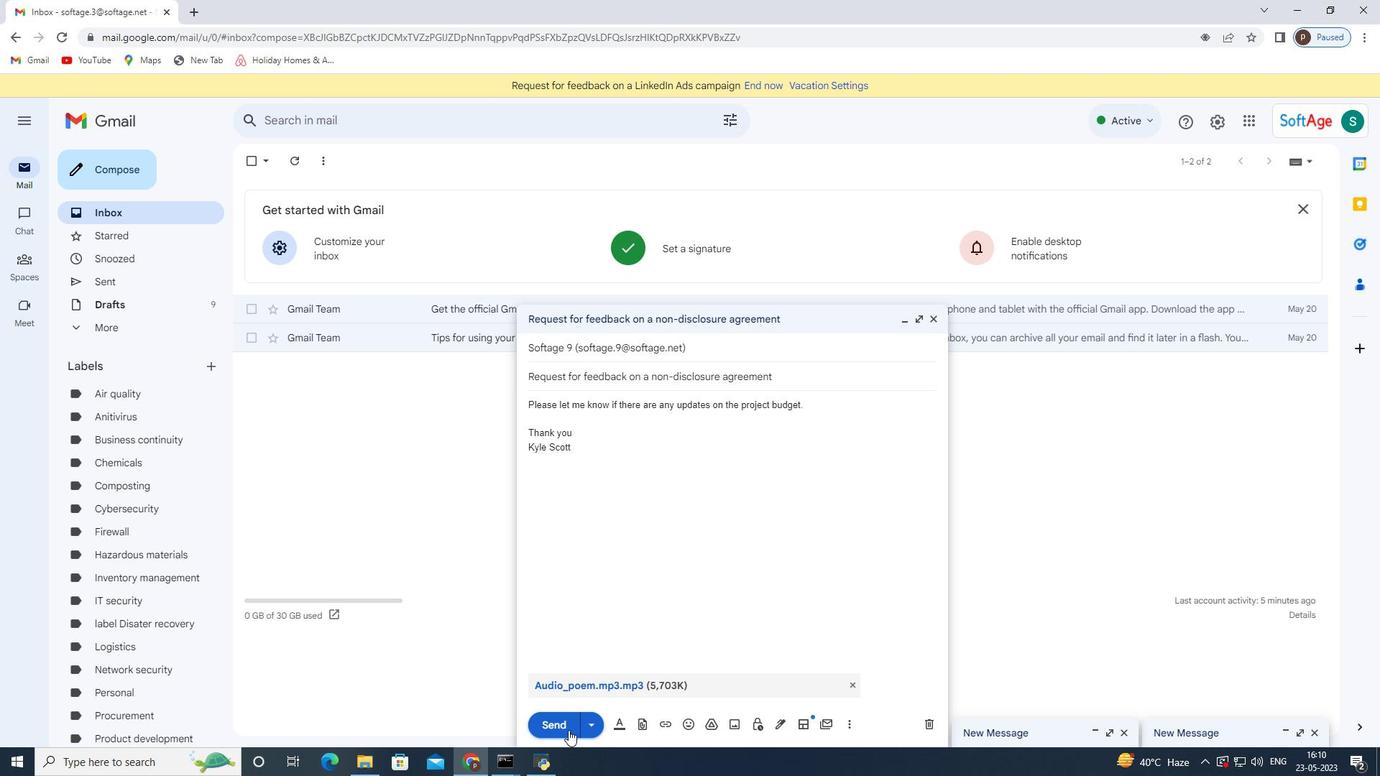 
Action: Mouse pressed left at (567, 731)
Screenshot: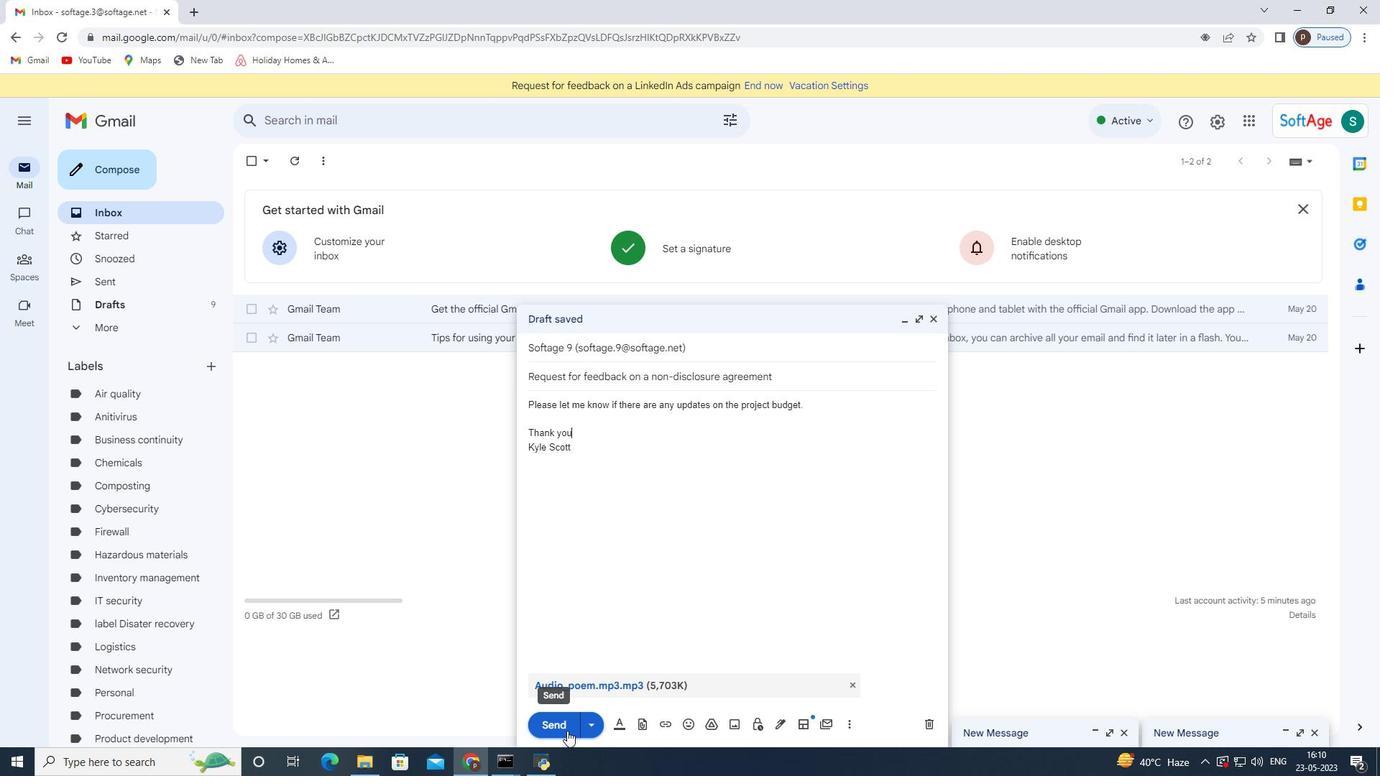
Action: Mouse moved to (127, 273)
Screenshot: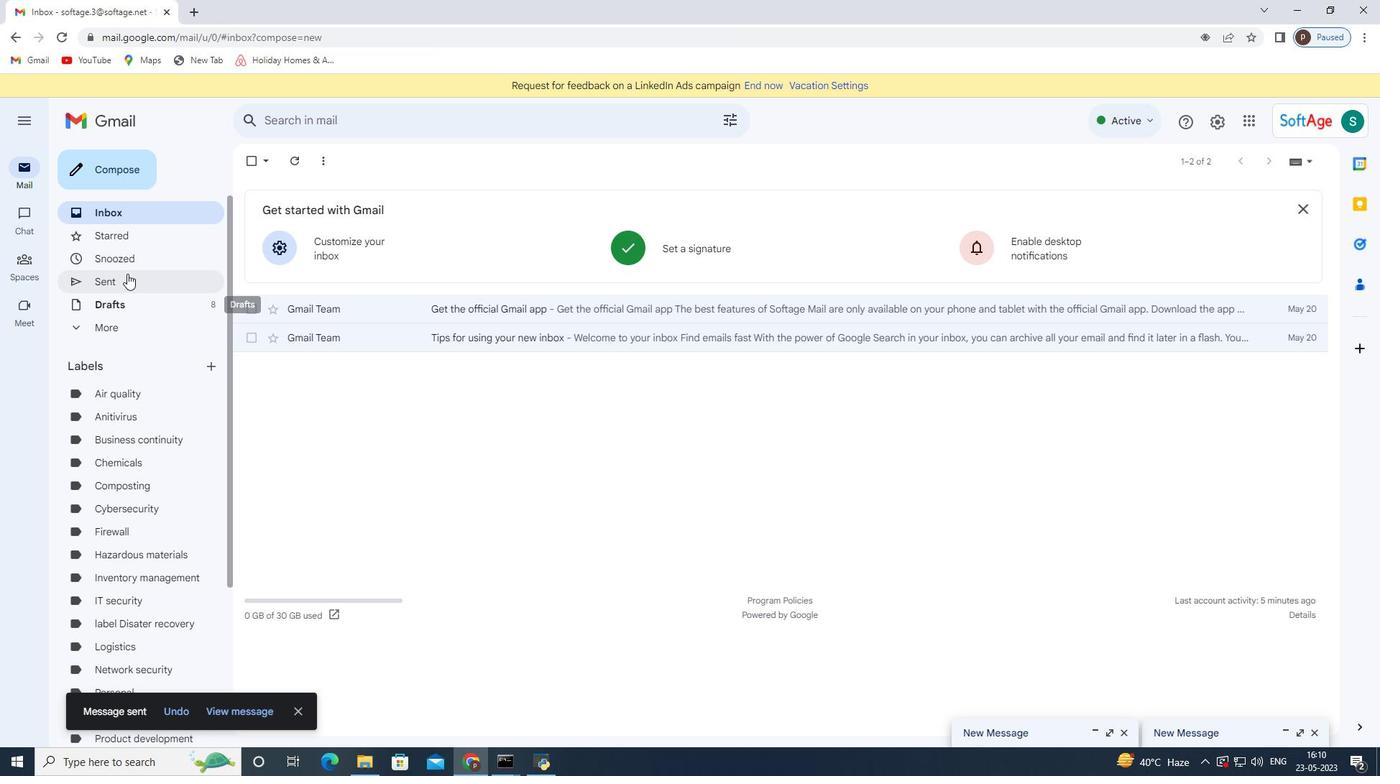 
Action: Mouse pressed left at (127, 273)
Screenshot: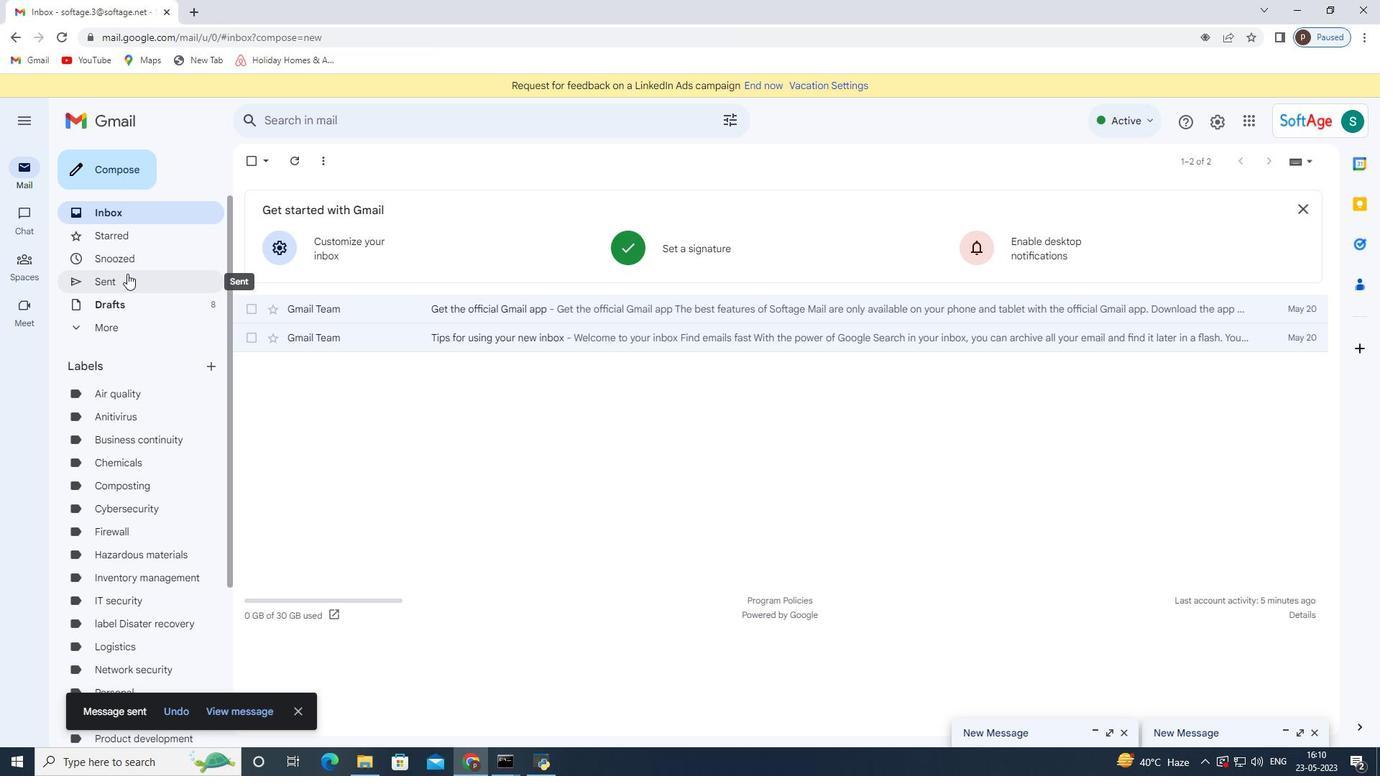 
Action: Mouse moved to (500, 265)
Screenshot: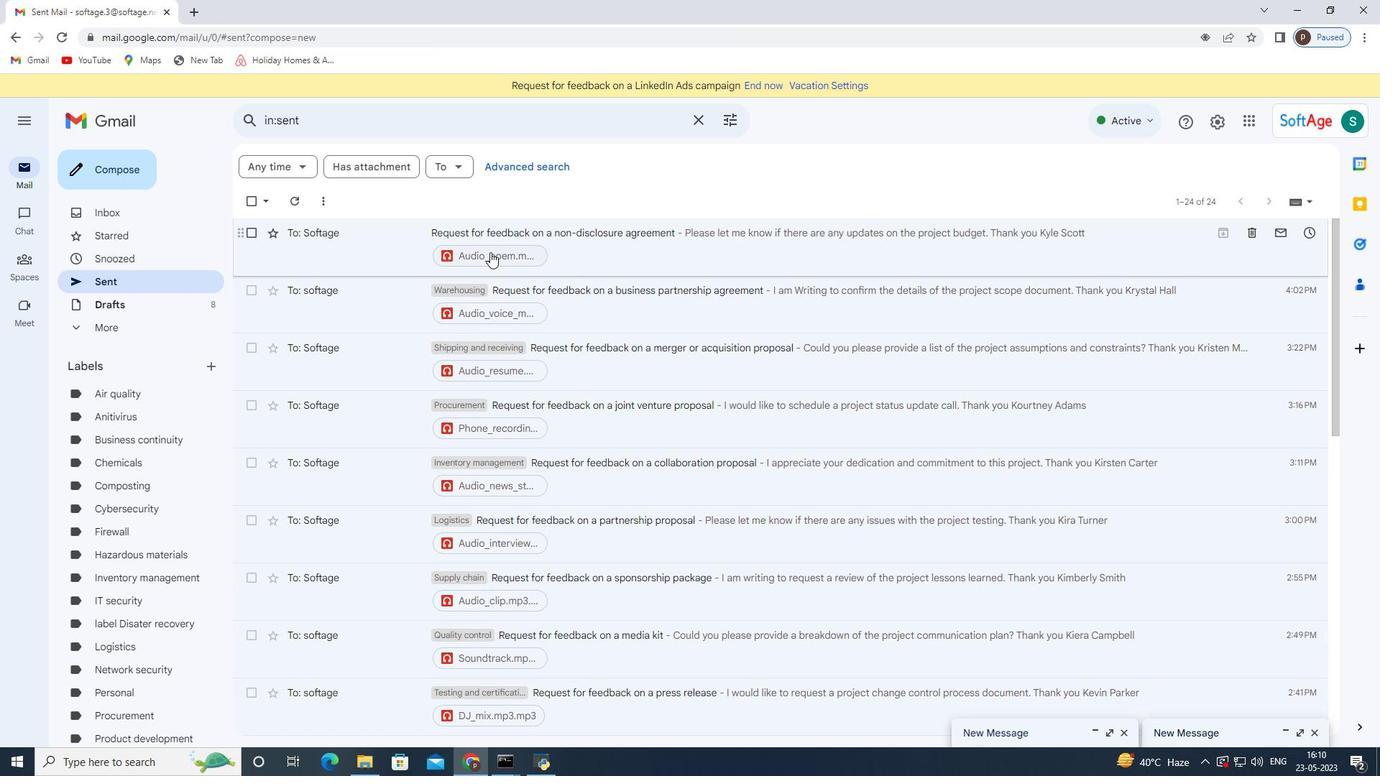 
Action: Mouse scrolled (500, 266) with delta (0, 0)
Screenshot: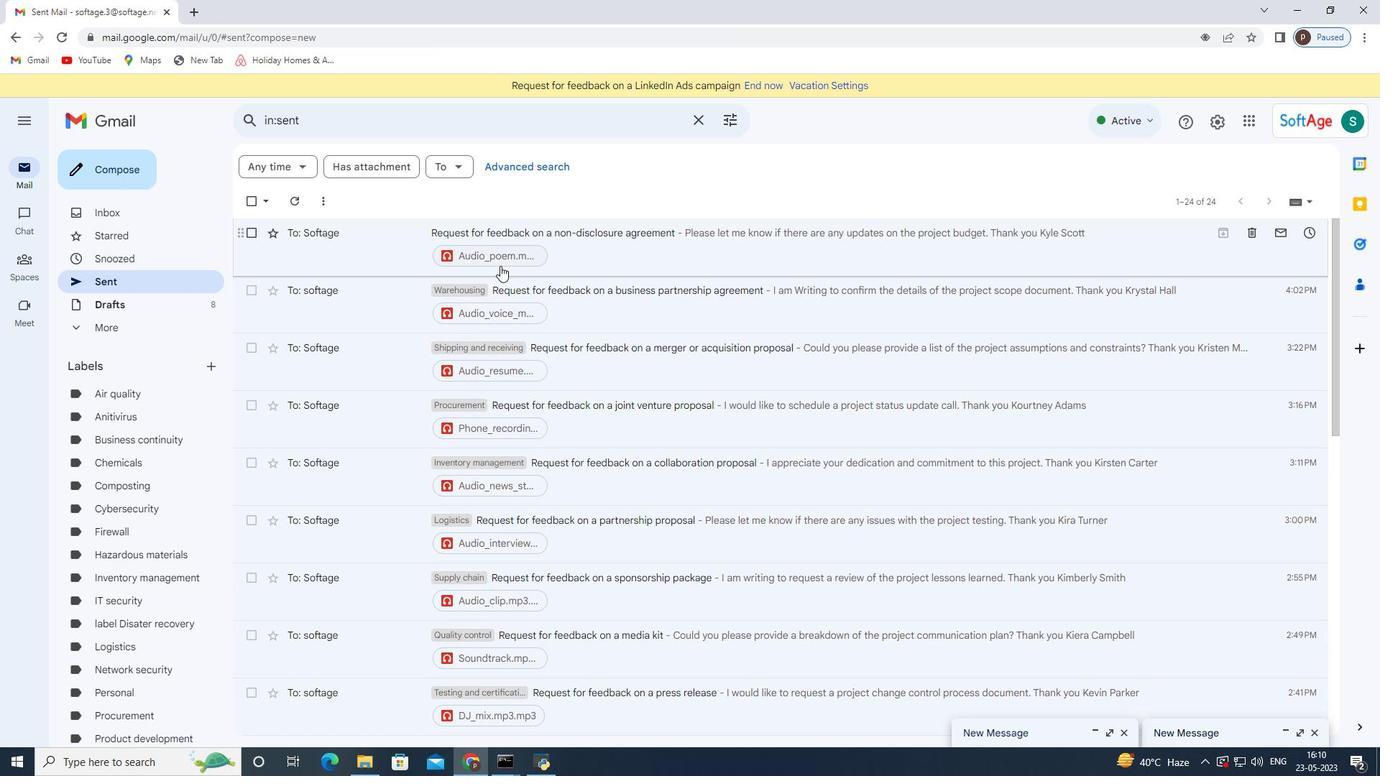 
Action: Mouse scrolled (500, 266) with delta (0, 0)
Screenshot: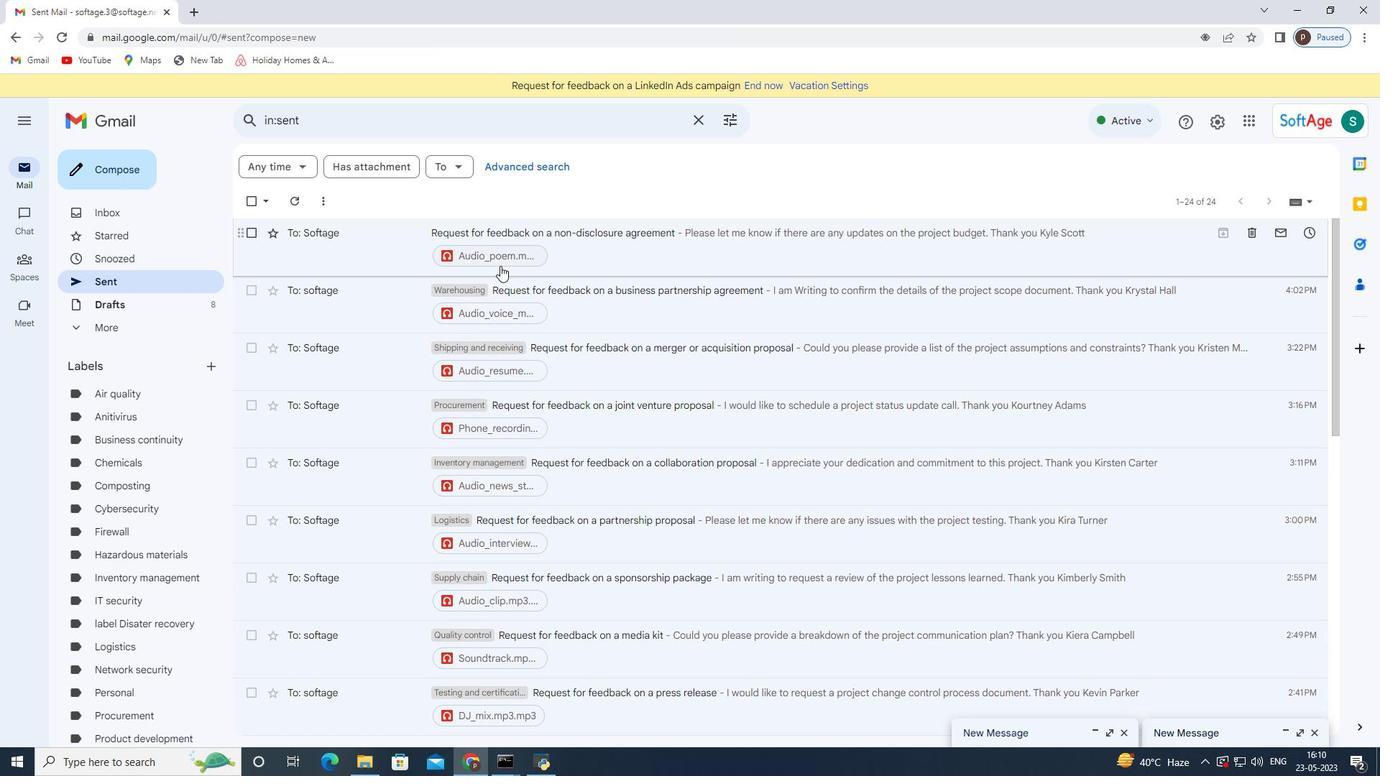 
Action: Mouse scrolled (500, 266) with delta (0, 0)
Screenshot: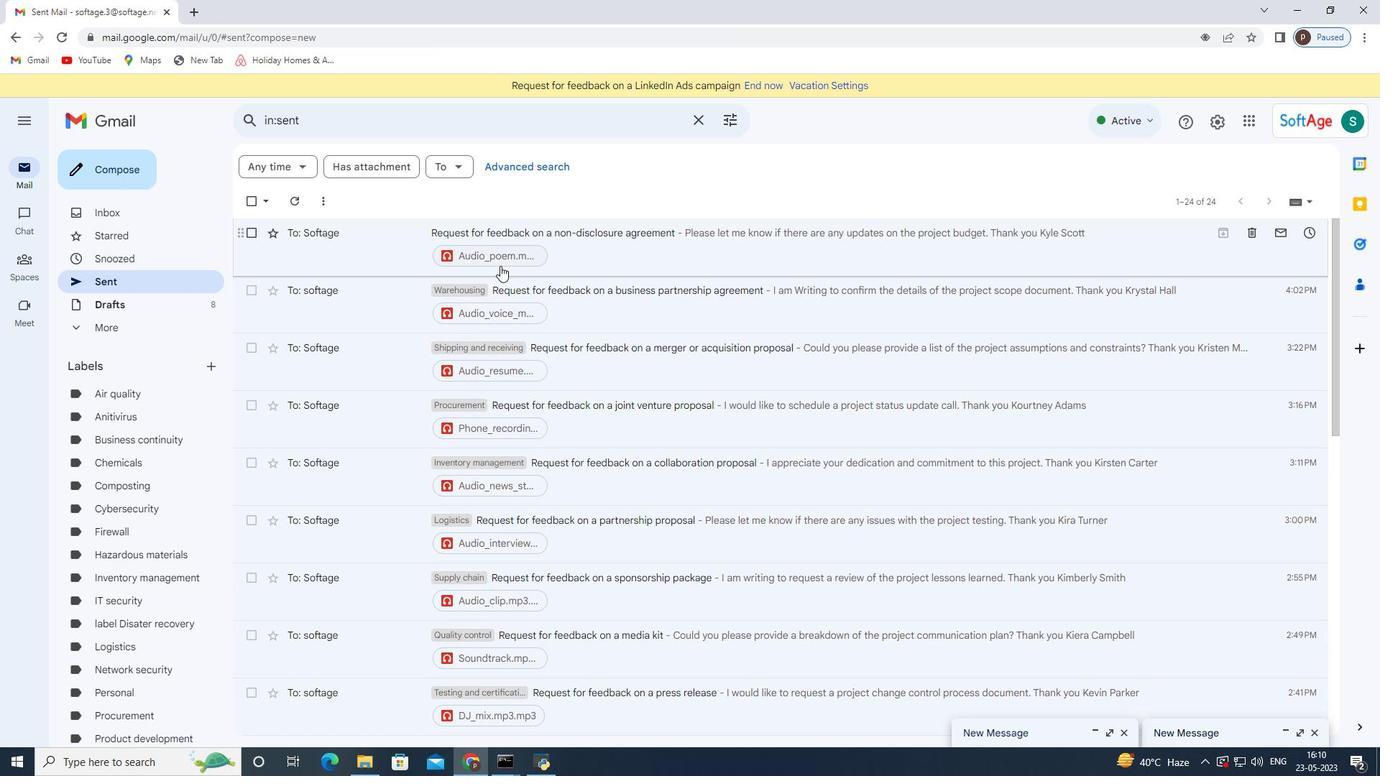 
Action: Mouse scrolled (500, 266) with delta (0, 0)
Screenshot: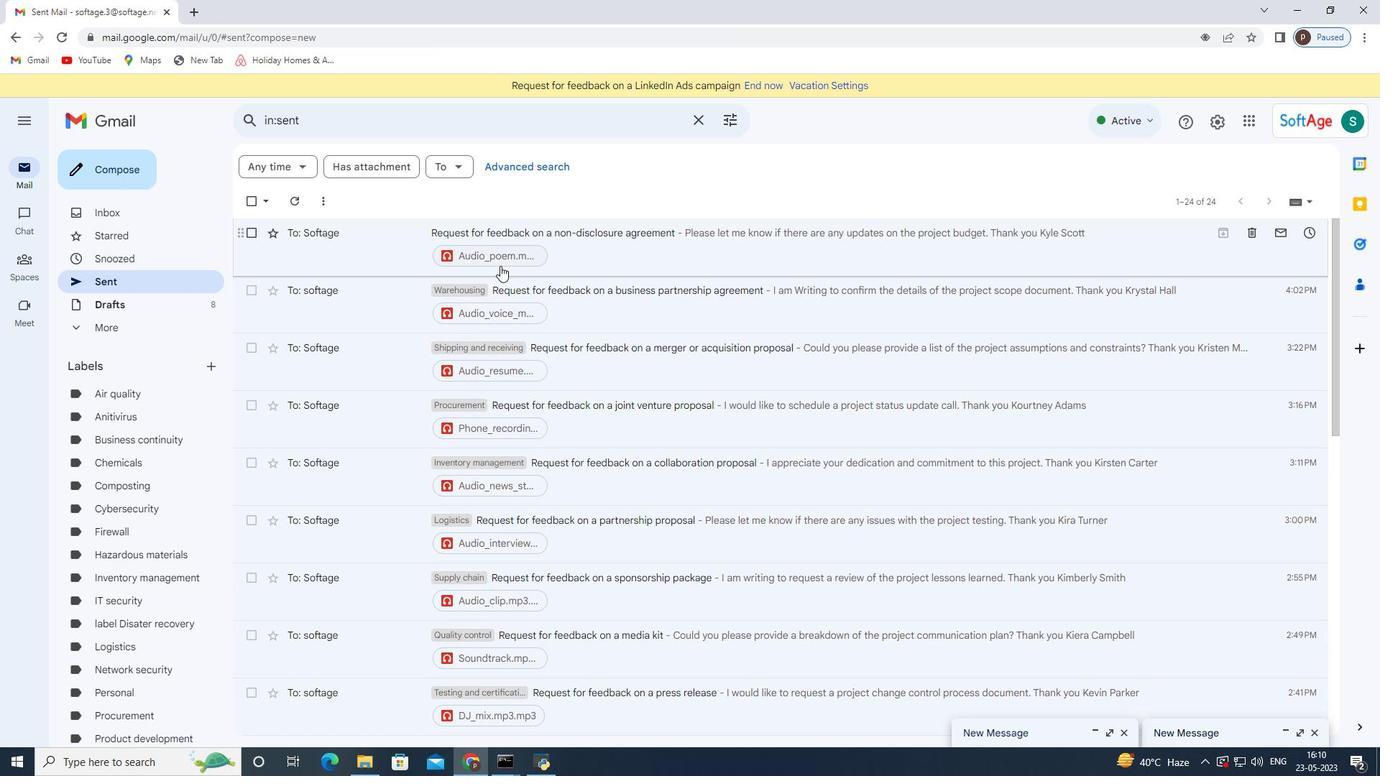 
Action: Mouse scrolled (500, 266) with delta (0, 0)
Screenshot: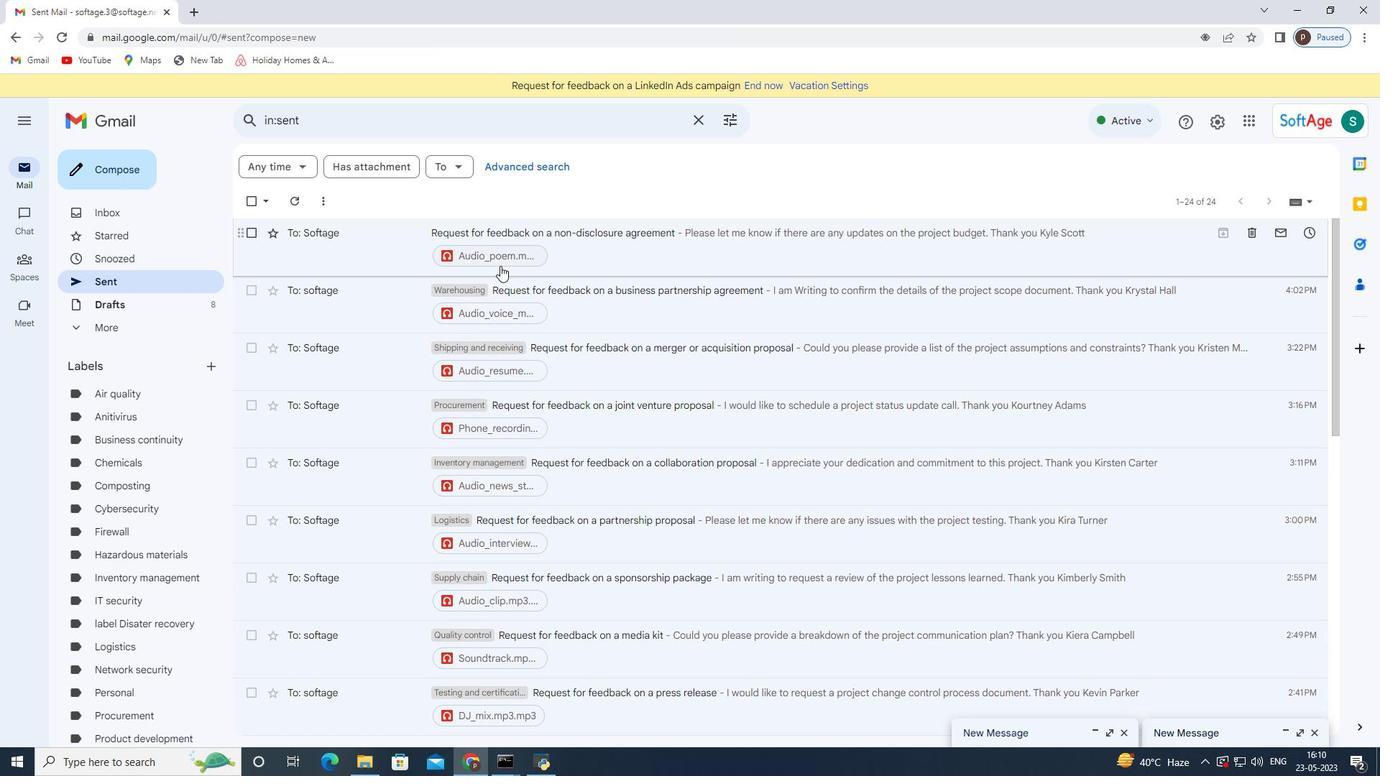 
Action: Mouse scrolled (500, 266) with delta (0, 0)
Screenshot: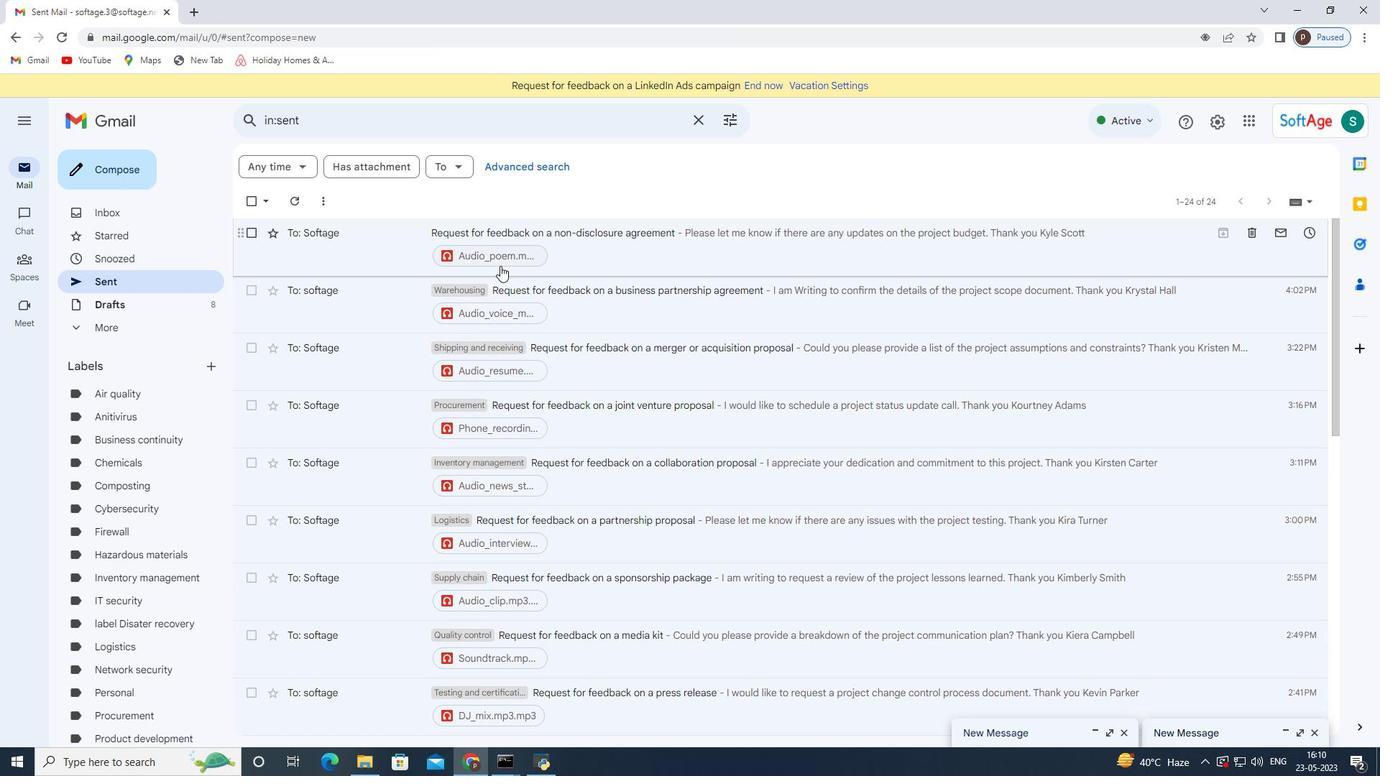
Action: Mouse moved to (579, 250)
Screenshot: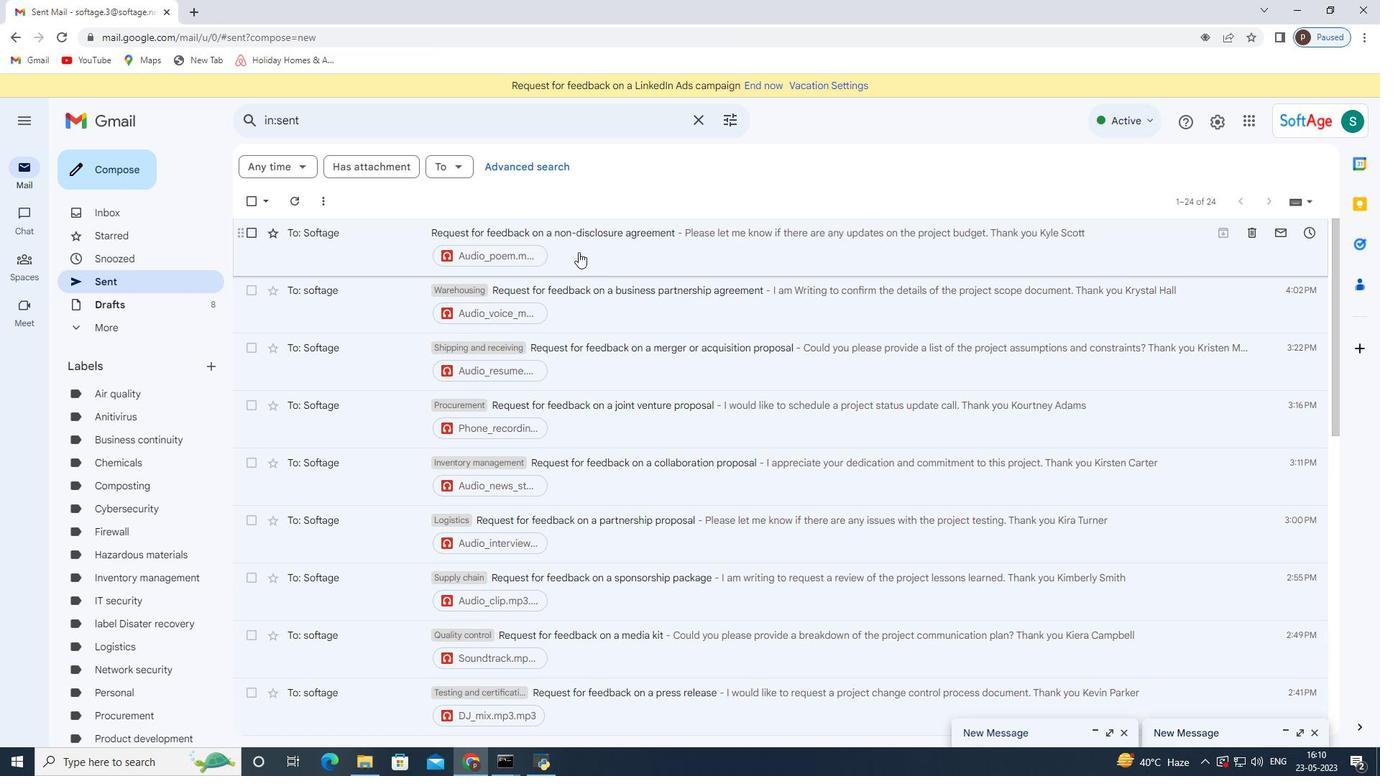 
Action: Mouse pressed right at (579, 250)
Screenshot: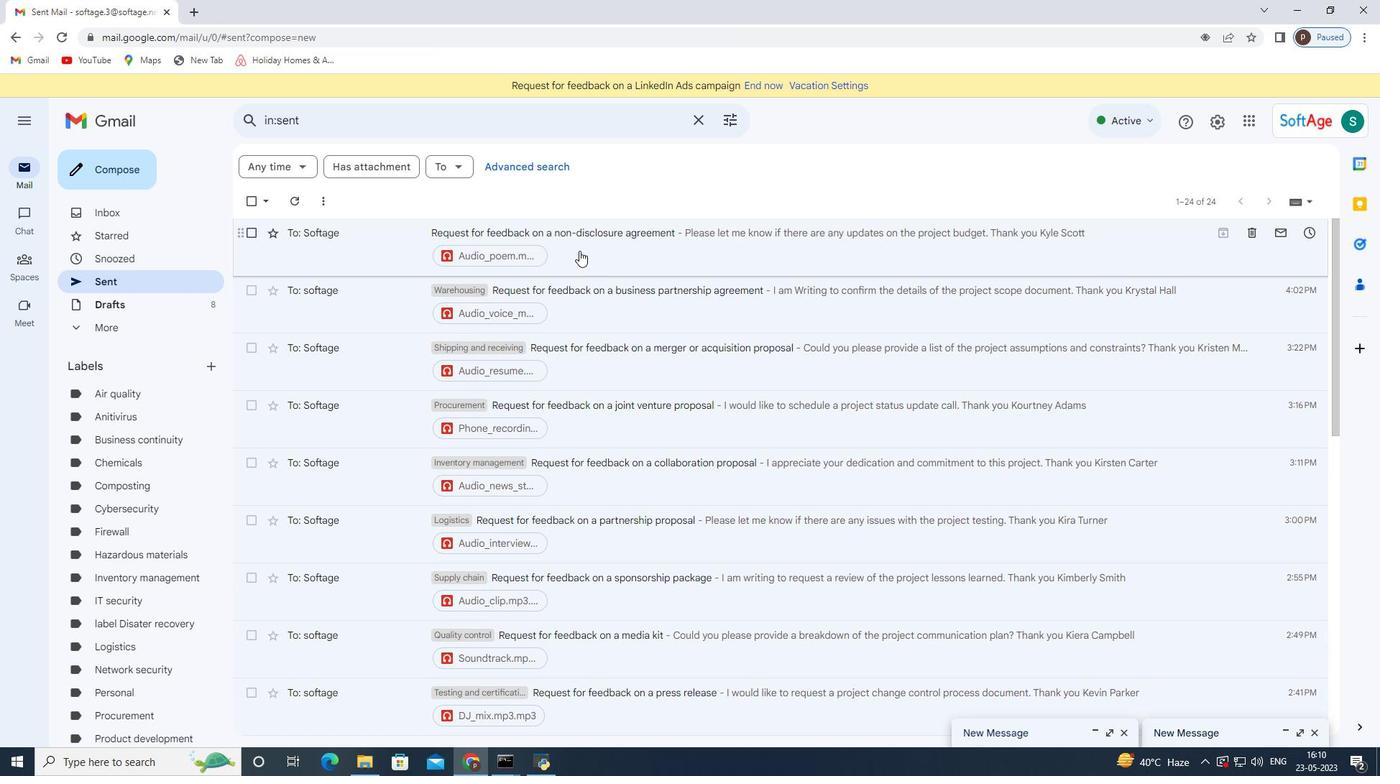 
Action: Mouse moved to (672, 485)
Screenshot: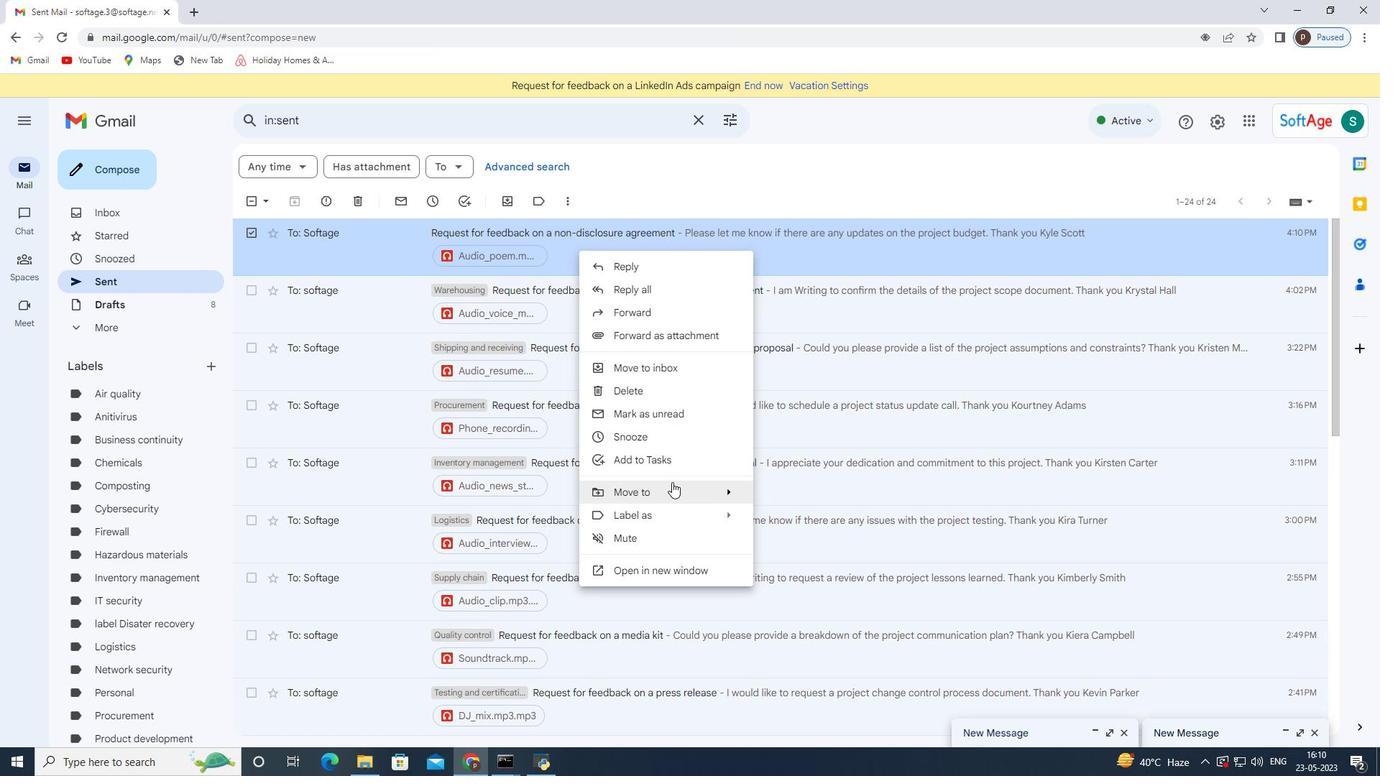 
Action: Mouse pressed left at (672, 485)
Screenshot: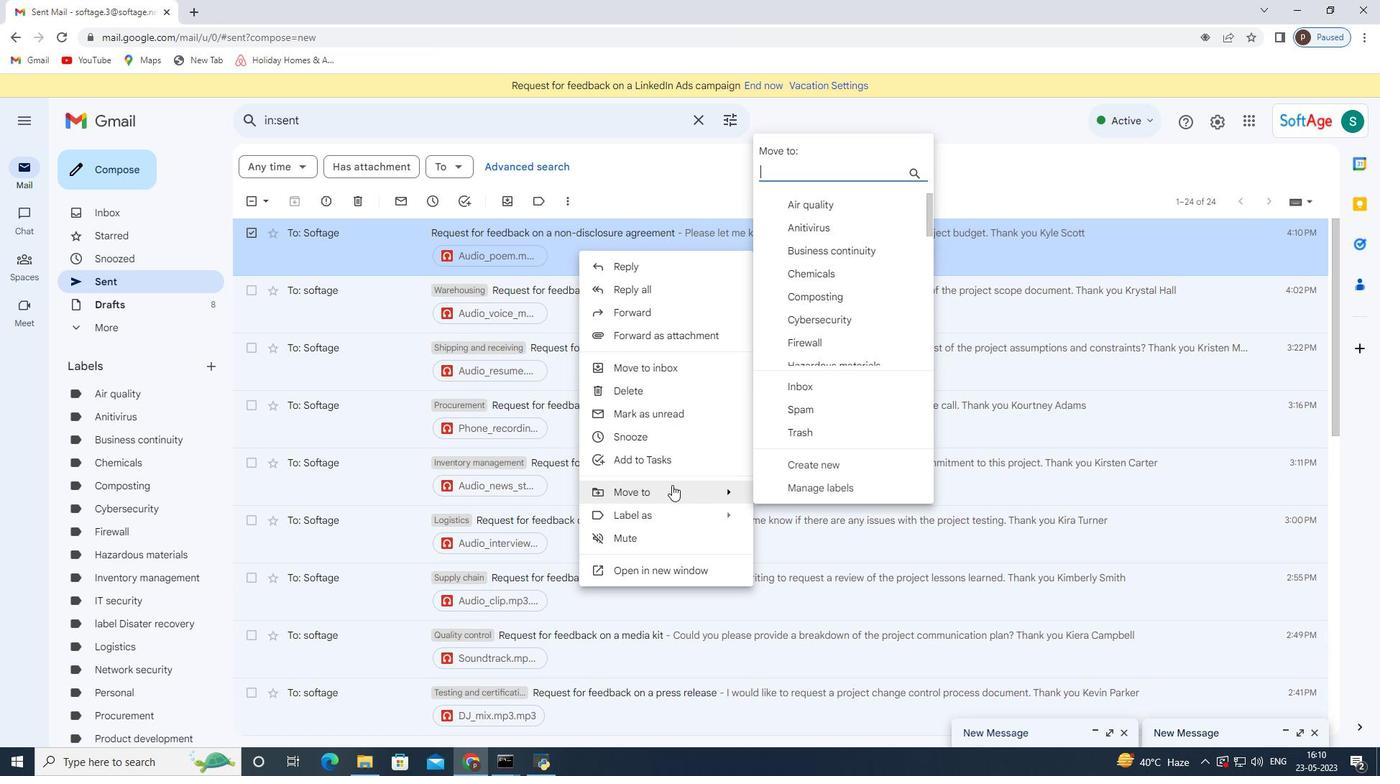 
Action: Mouse moved to (817, 455)
Screenshot: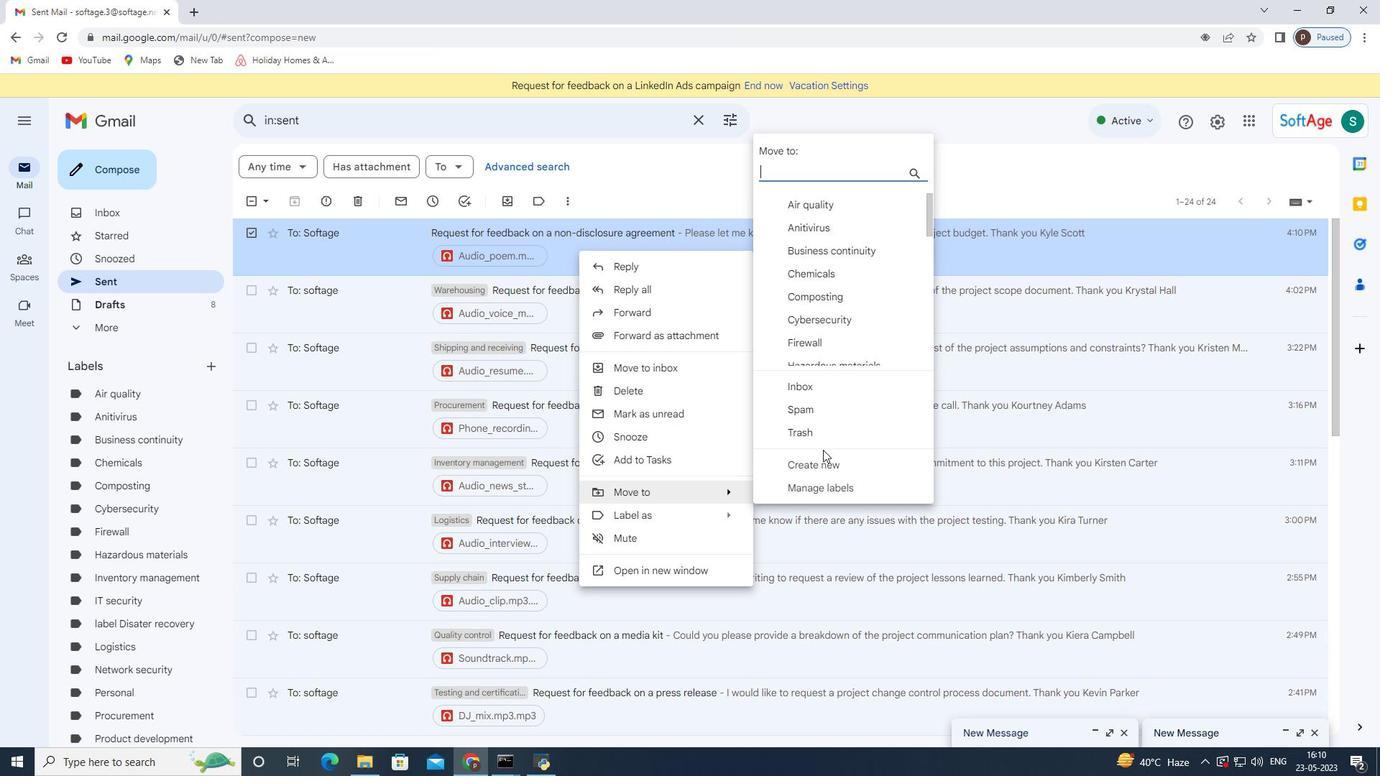 
Action: Mouse pressed left at (817, 455)
Screenshot: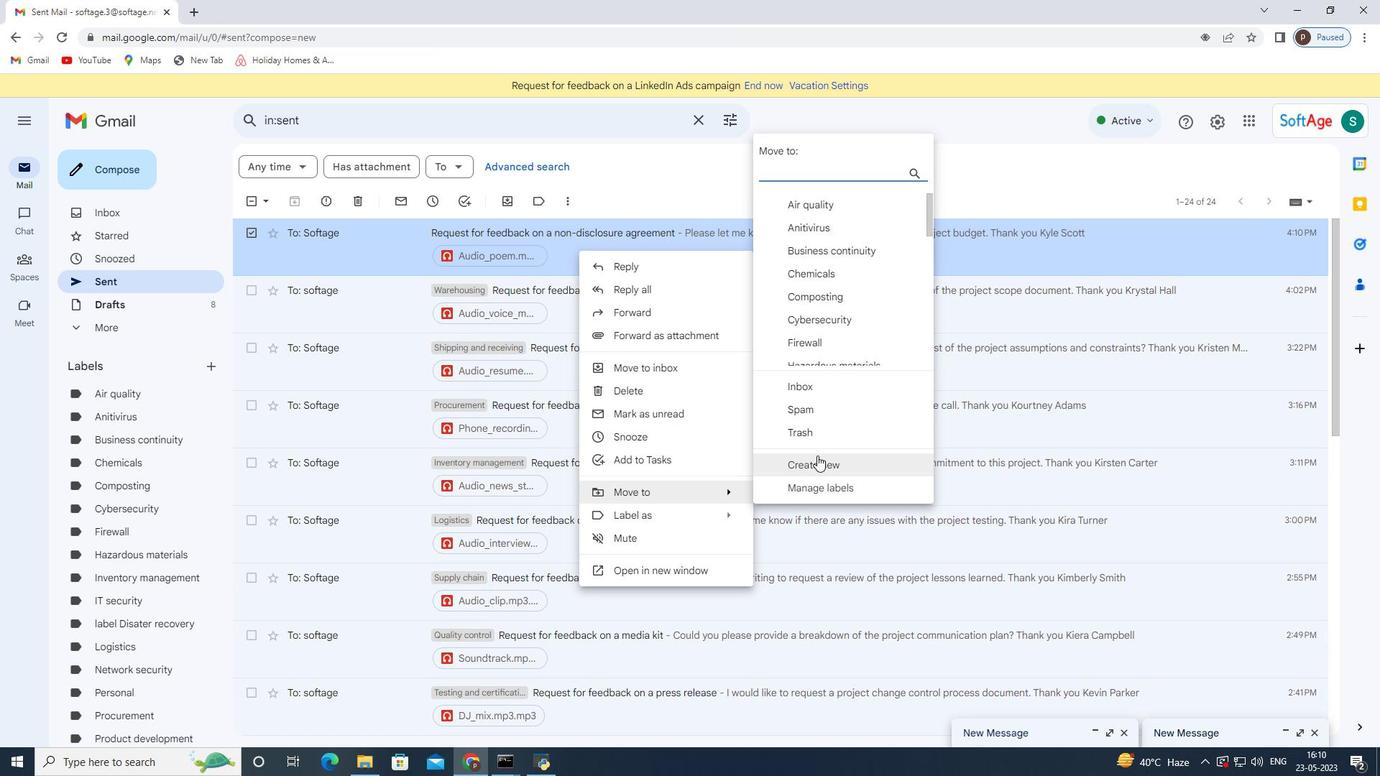 
Action: Mouse moved to (539, 396)
Screenshot: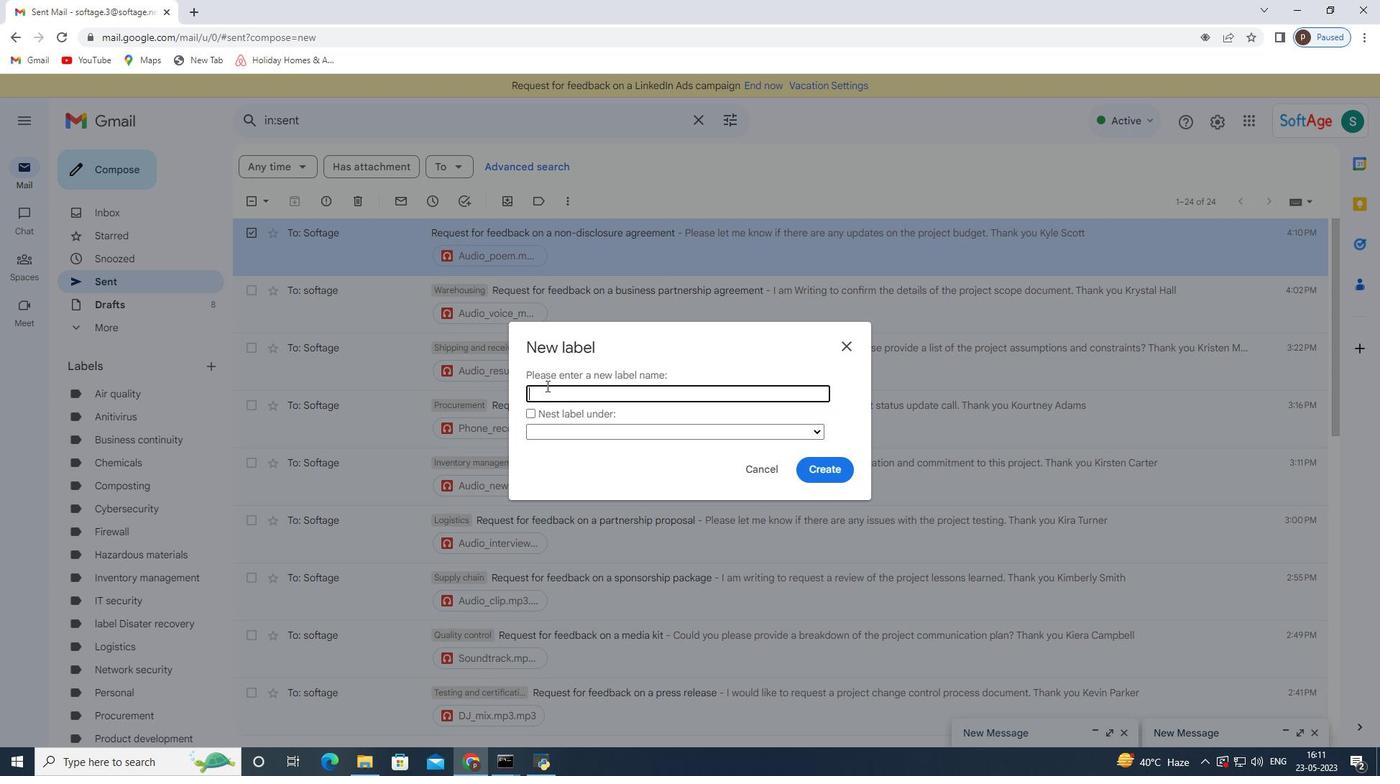 
Action: Mouse pressed left at (539, 396)
Screenshot: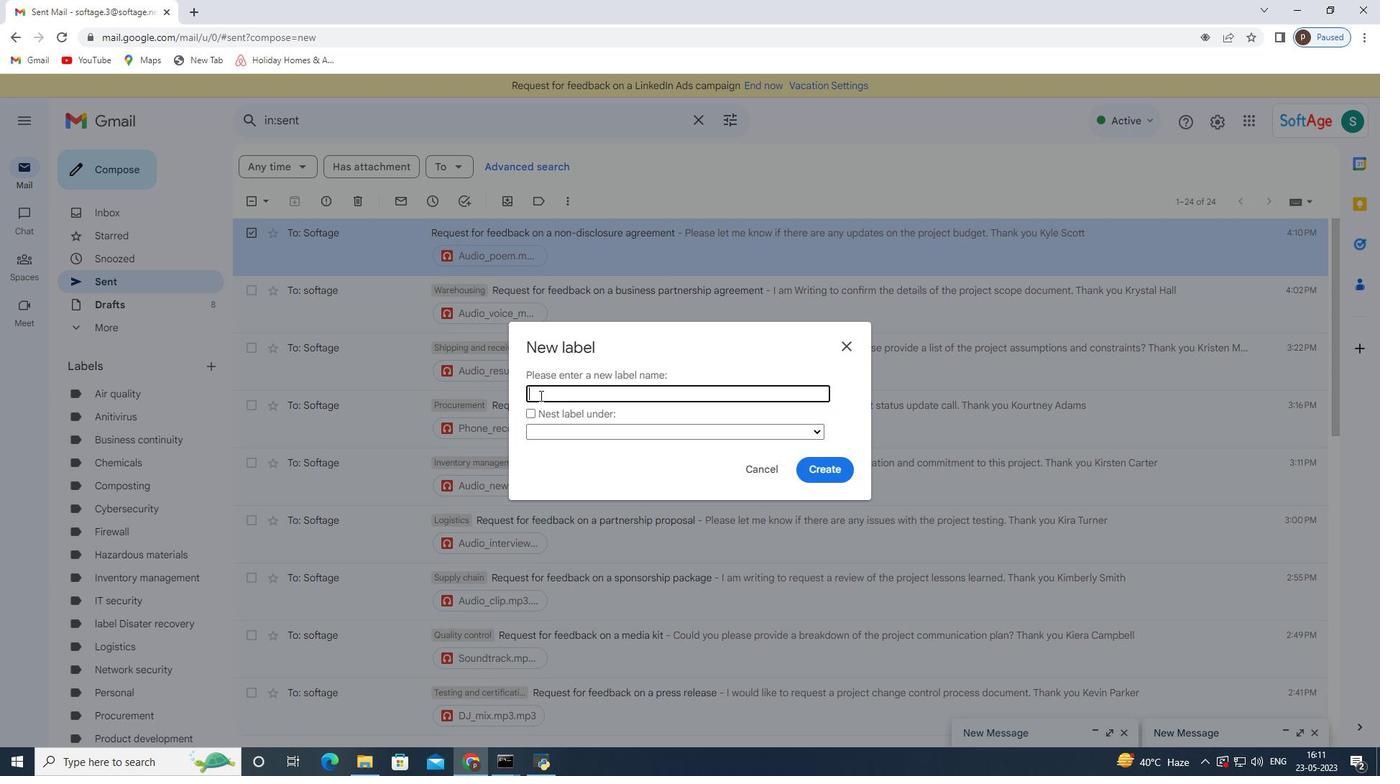 
Action: Key pressed <Key.shift>Manufacturing
Screenshot: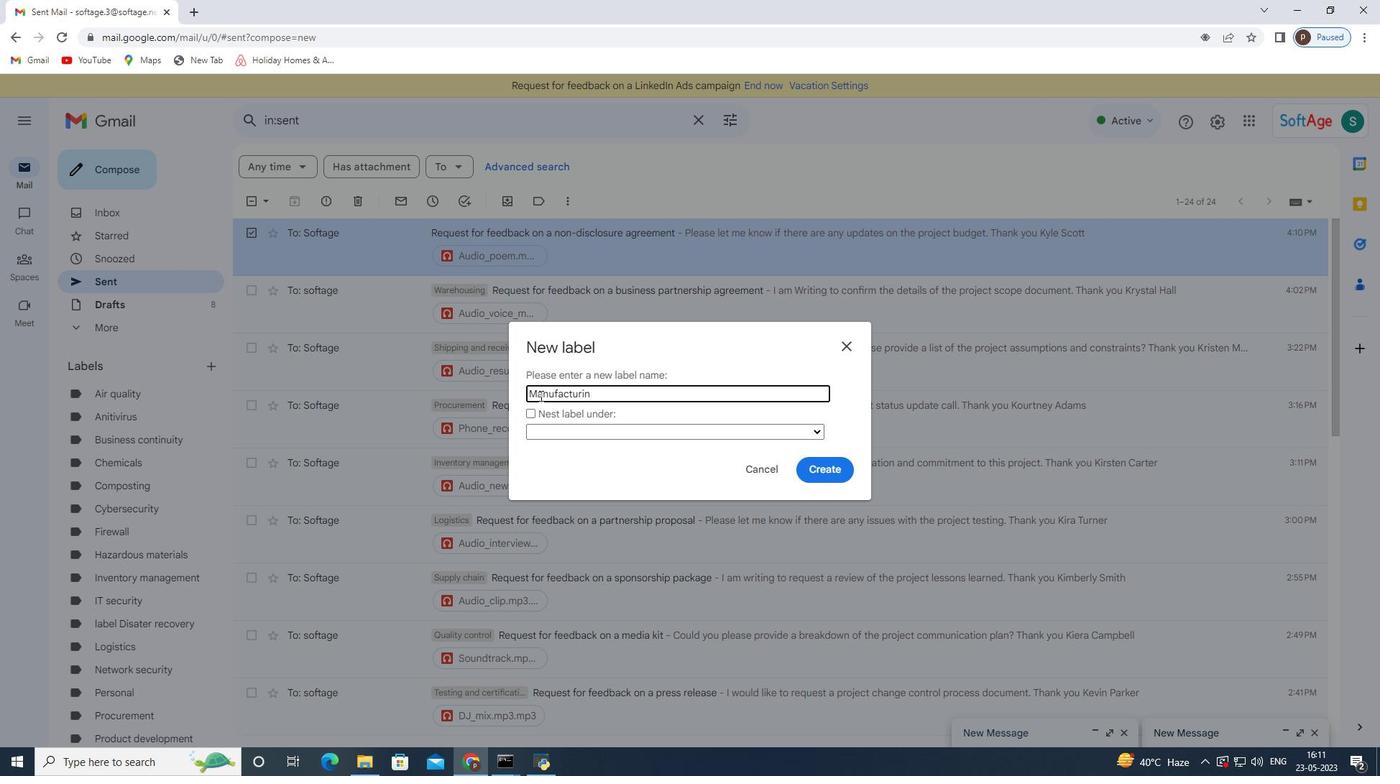
Action: Mouse moved to (835, 472)
Screenshot: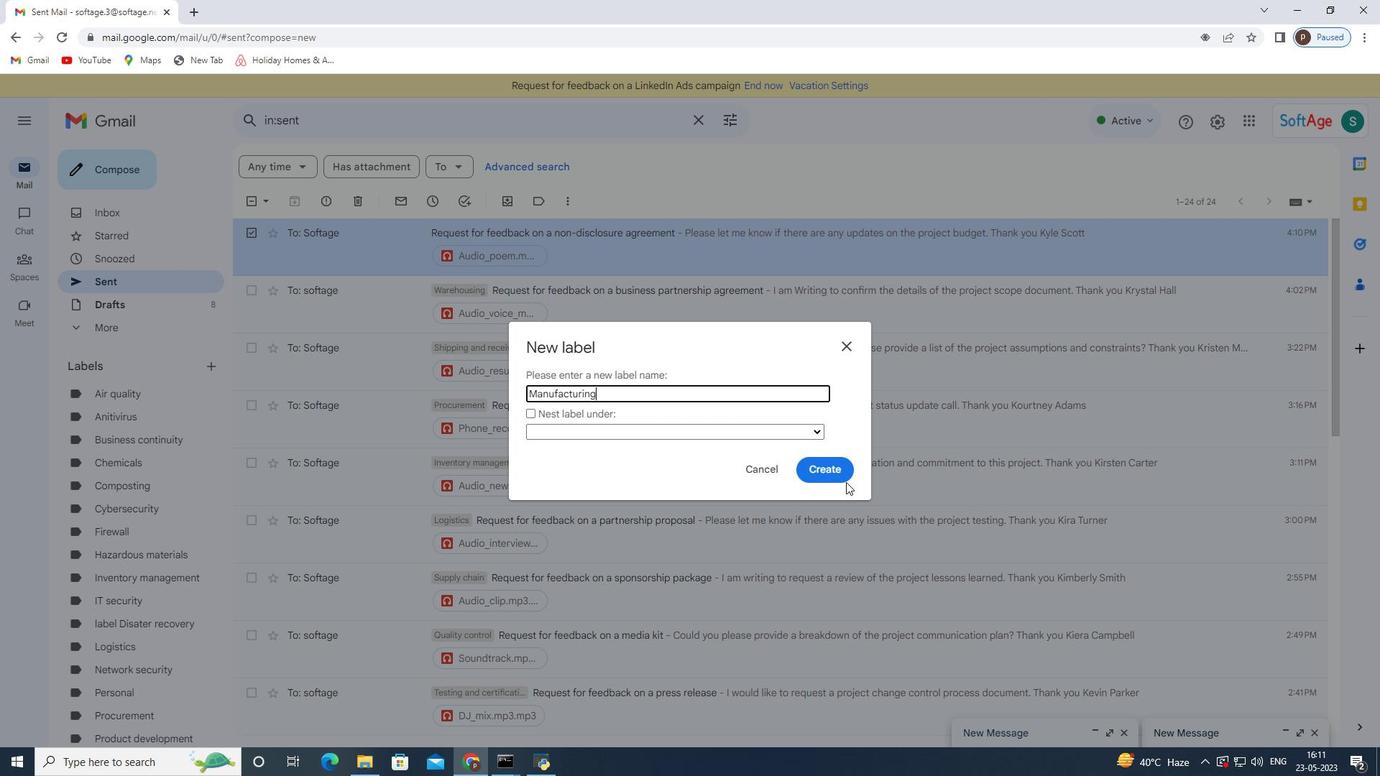 
Action: Mouse pressed left at (835, 472)
Screenshot: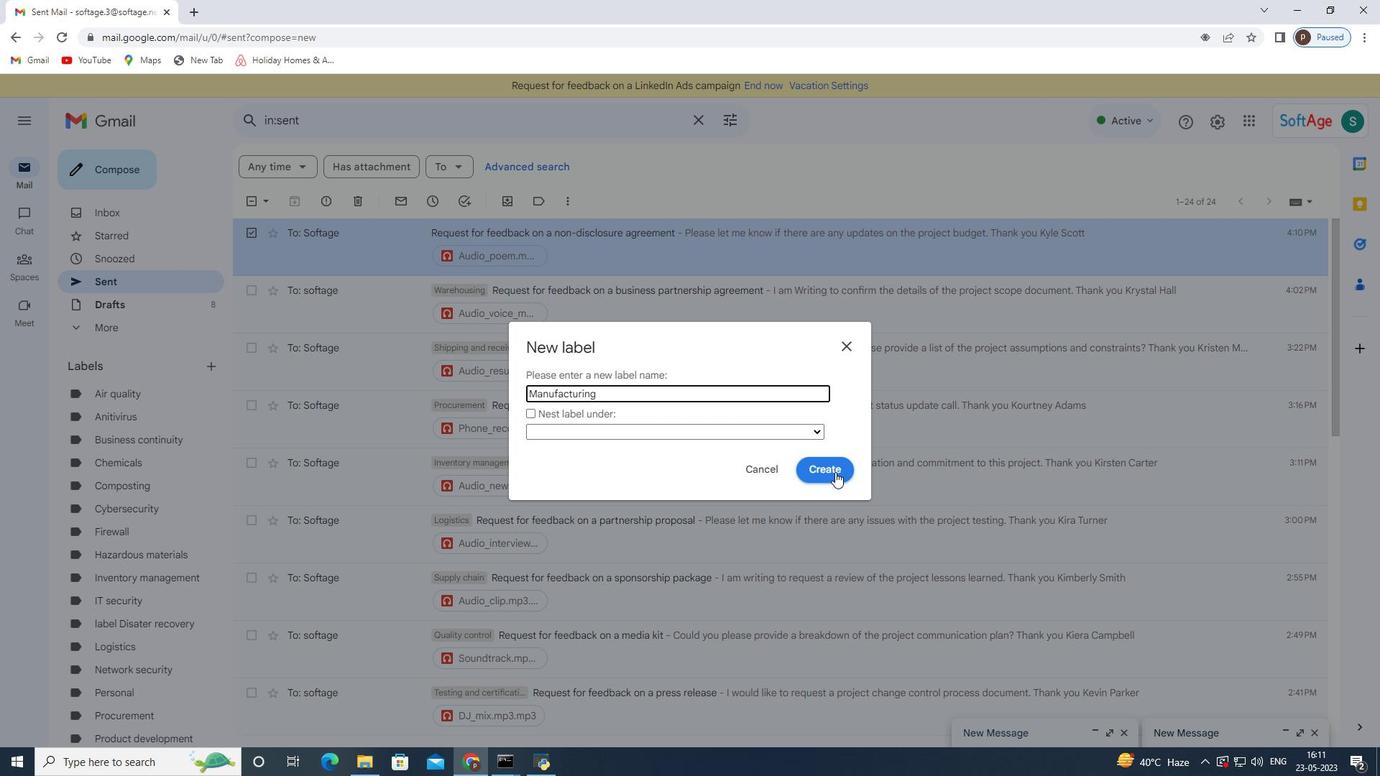 
Action: Mouse moved to (626, 347)
Screenshot: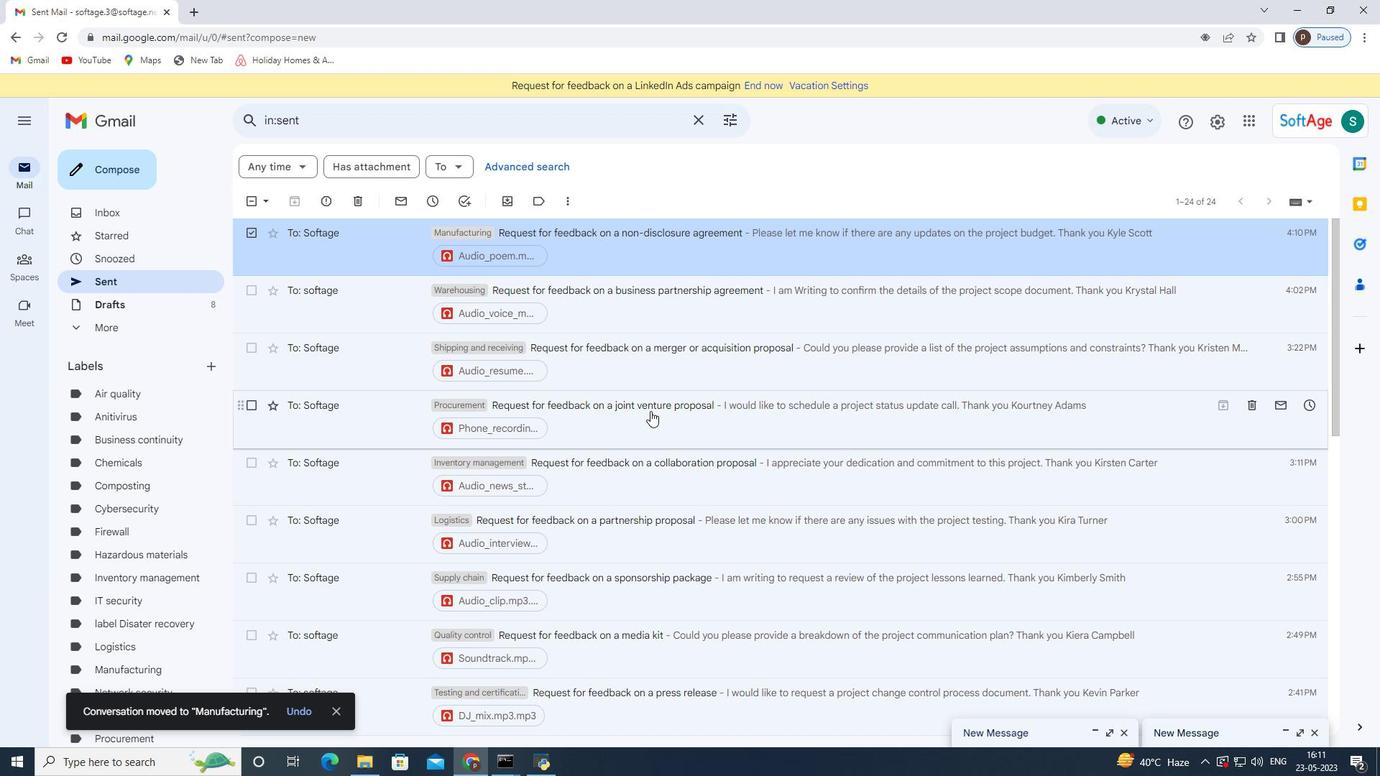 
Action: Mouse scrolled (626, 347) with delta (0, 0)
Screenshot: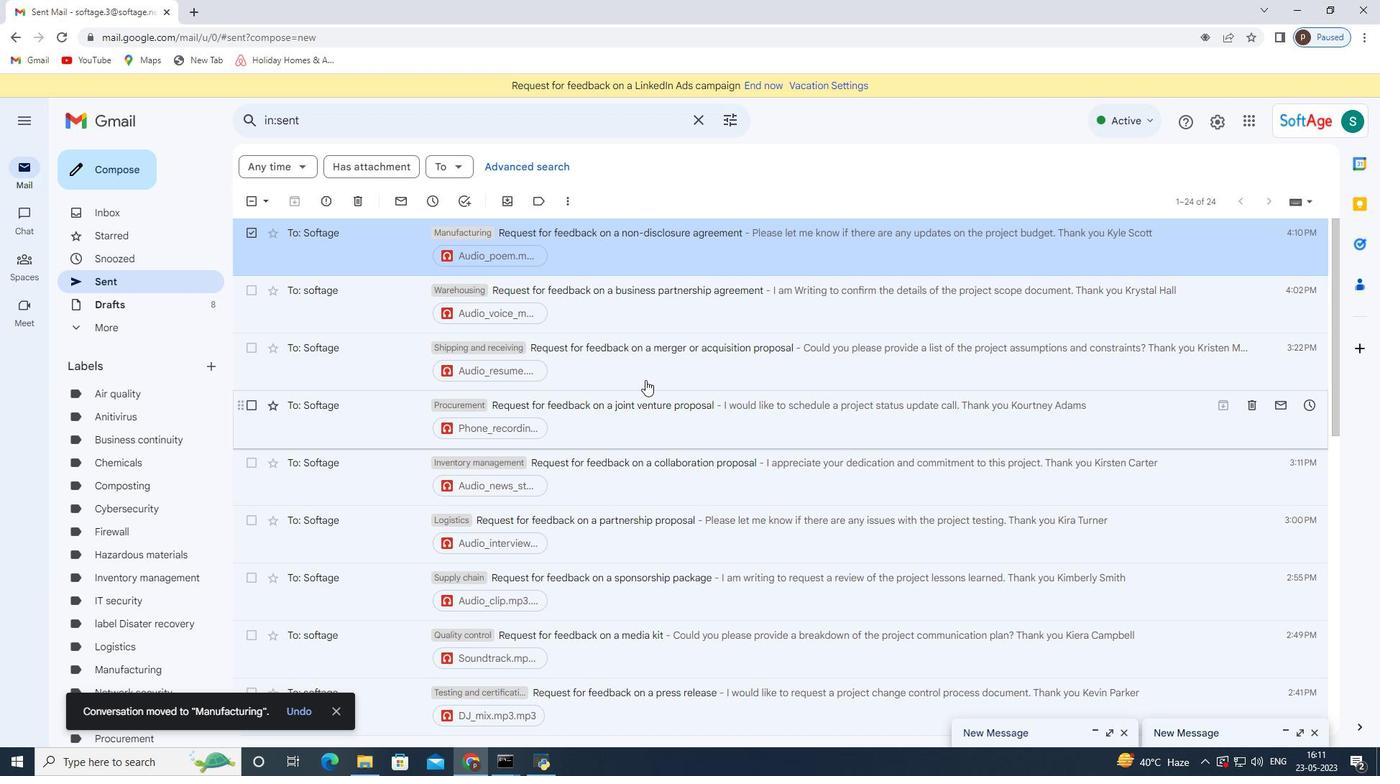 
Action: Mouse scrolled (626, 347) with delta (0, 0)
Screenshot: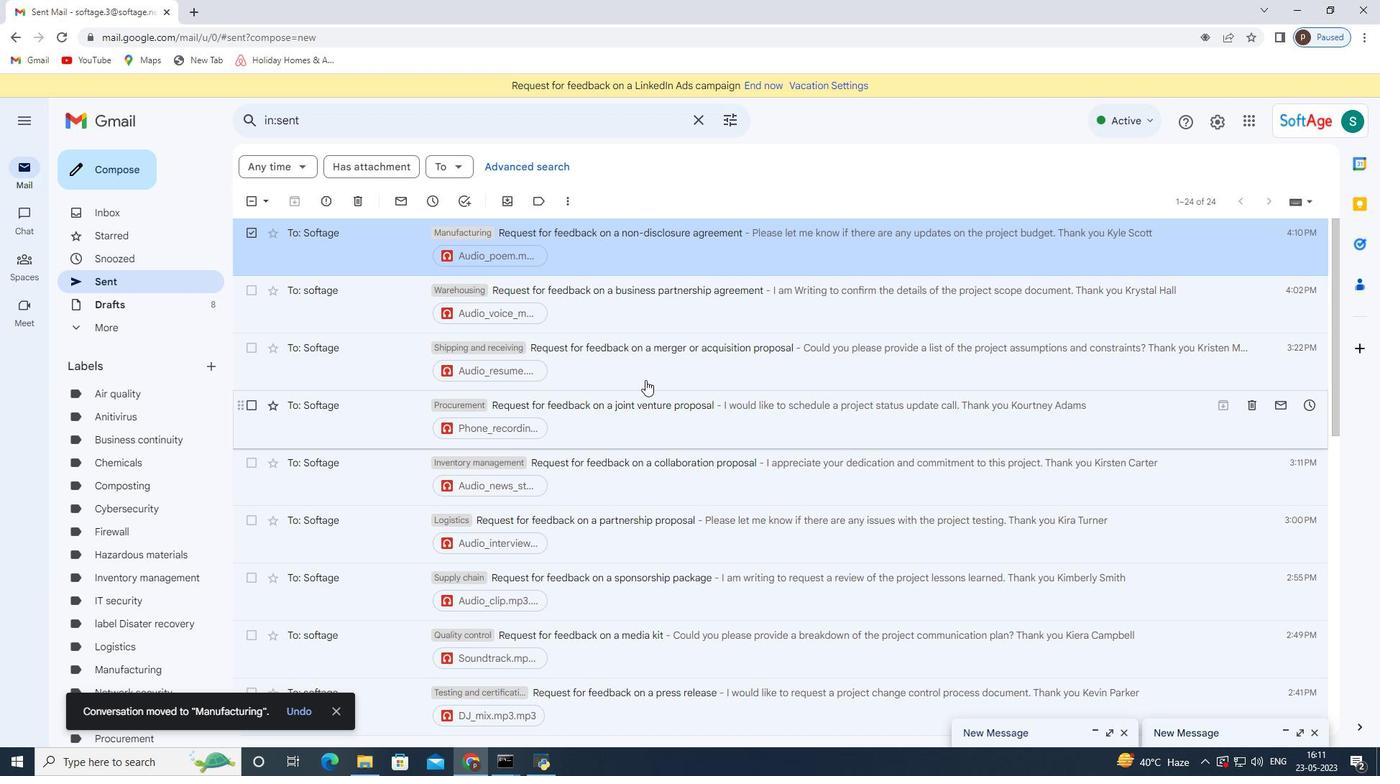 
Action: Mouse scrolled (626, 347) with delta (0, 0)
Screenshot: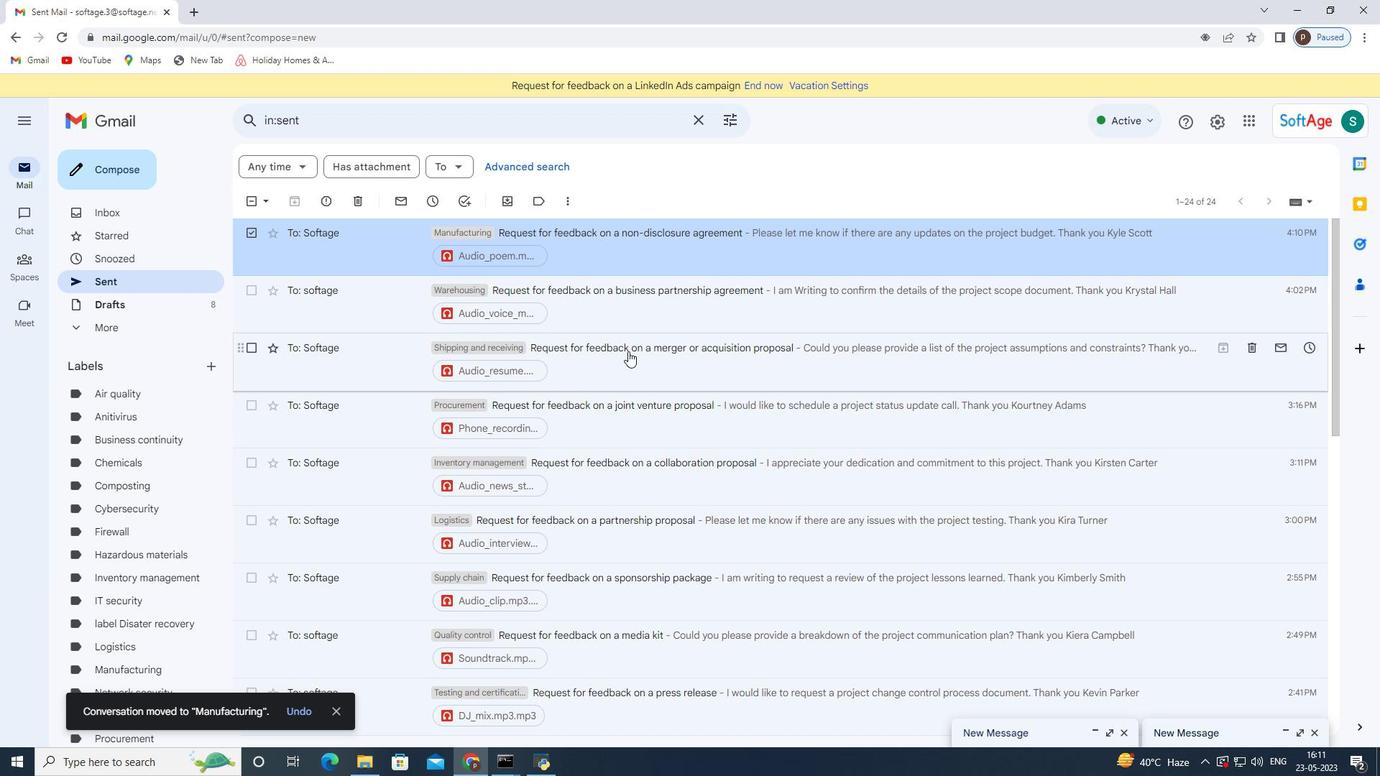 
Action: Mouse scrolled (626, 347) with delta (0, 0)
Screenshot: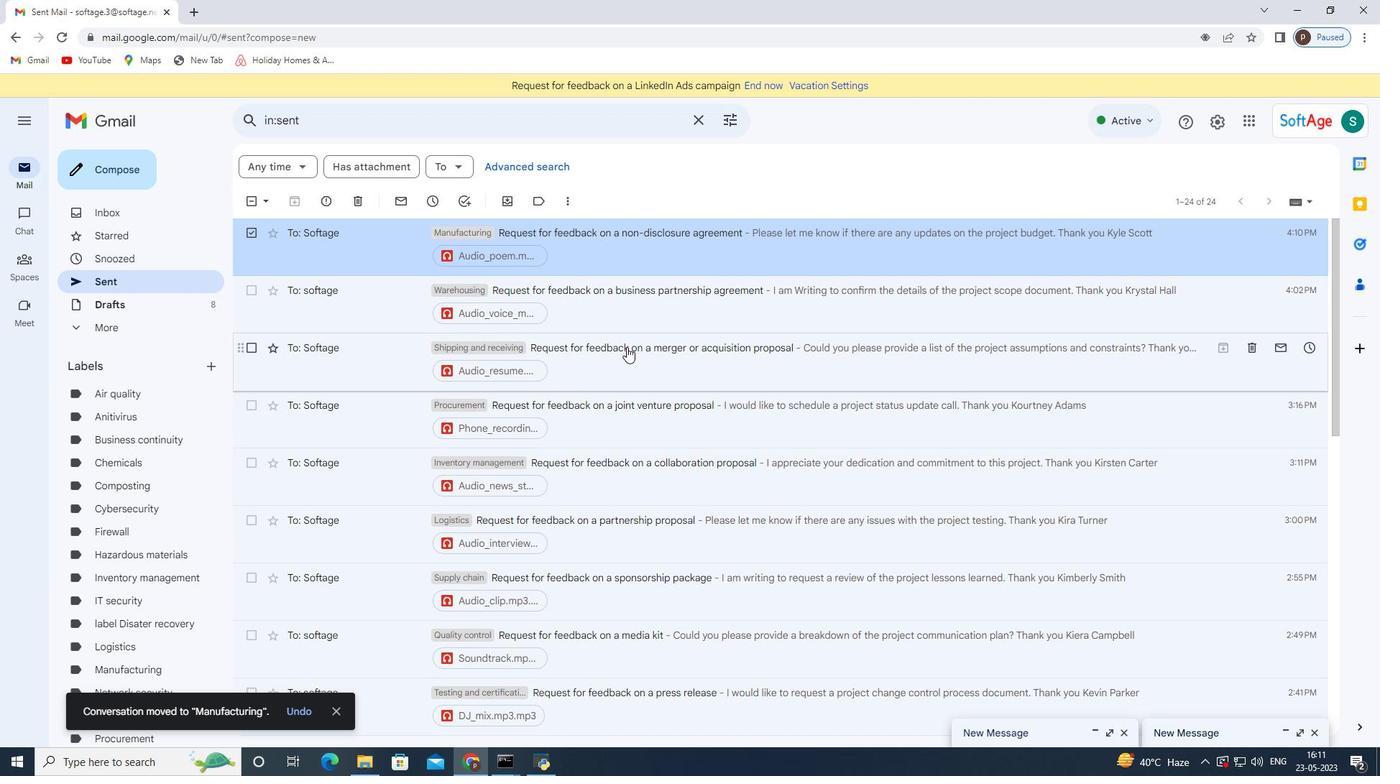
Action: Mouse scrolled (626, 347) with delta (0, 0)
Screenshot: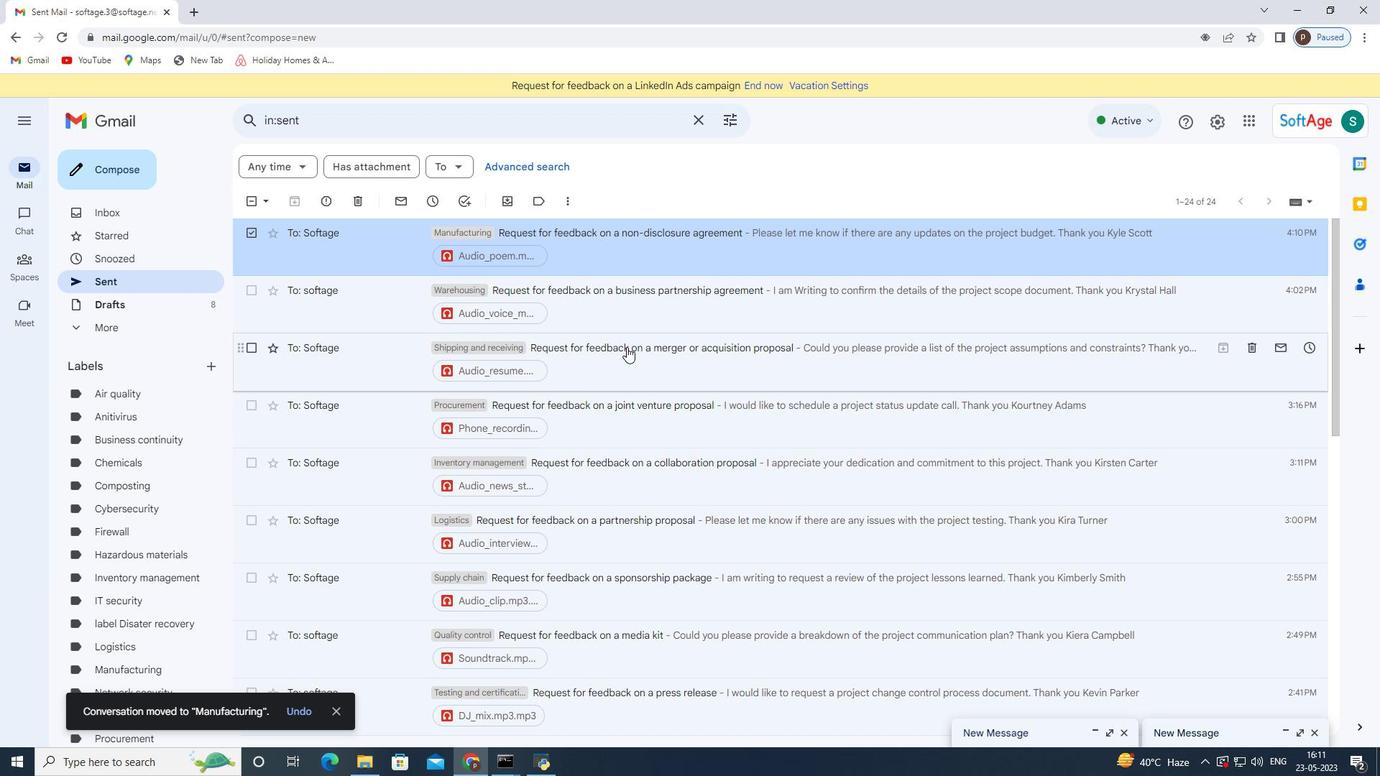 
Action: Mouse moved to (595, 346)
Screenshot: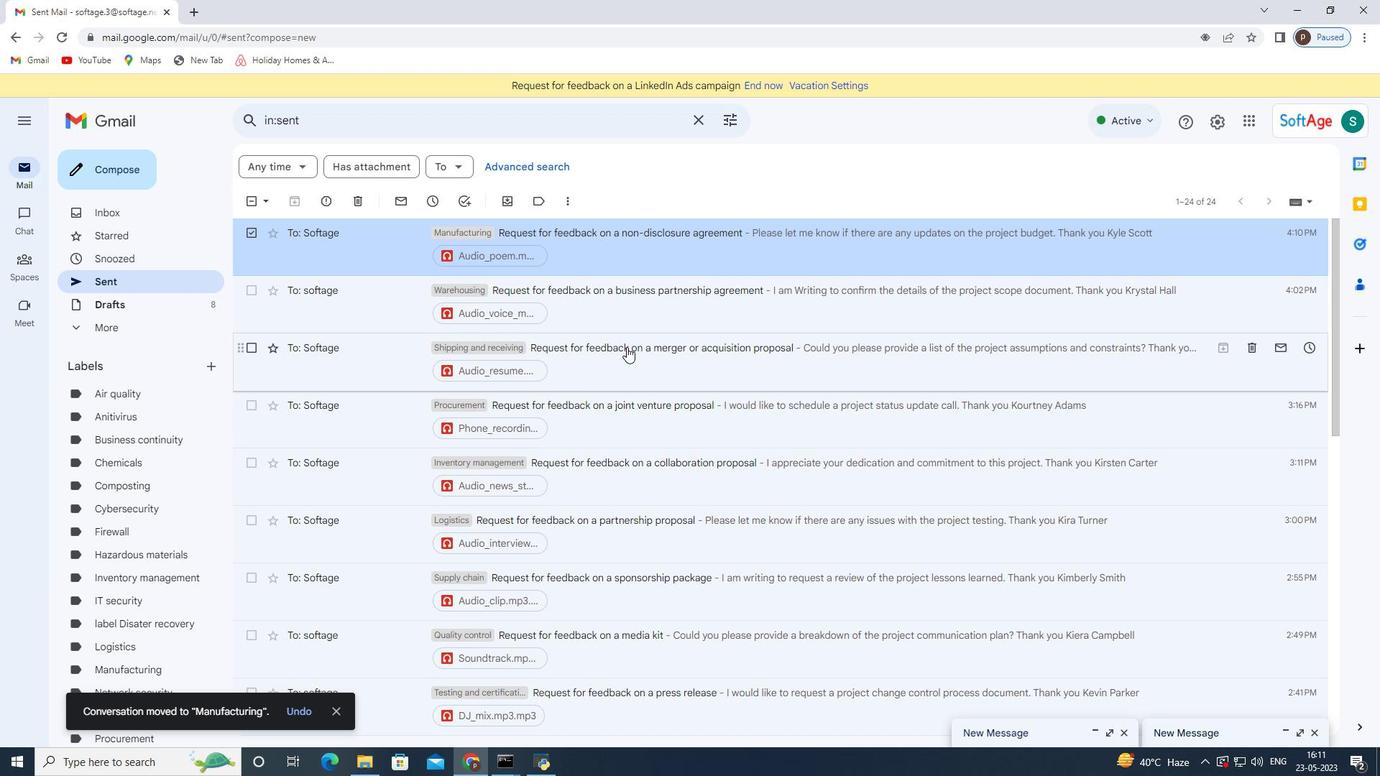 
